 Task: Add an event with the title Project Progress Update and Evaluation, date '2024/03/08', time 8:00 AM to 10:00 AMand add a description: A lunch and learn session is a unique professional development opportunity where employees gather during their lunch break to learn and engage in educational activities. It combines the convenience of a mealtime with valuable learning experiences, creating a relaxed and interactive environment for knowledge sharing and skill enhancement._x000D_
_x000D_
, put the event into Yellow category . Add location for the event as: 987 Piazza Navona, Rome, Italy, logged in from the account softage.5@softage.netand send the event invitation to softage.3@softage.net and softage.1@softage.net. Set a reminder for the event 2 hour before
Action: Mouse moved to (104, 145)
Screenshot: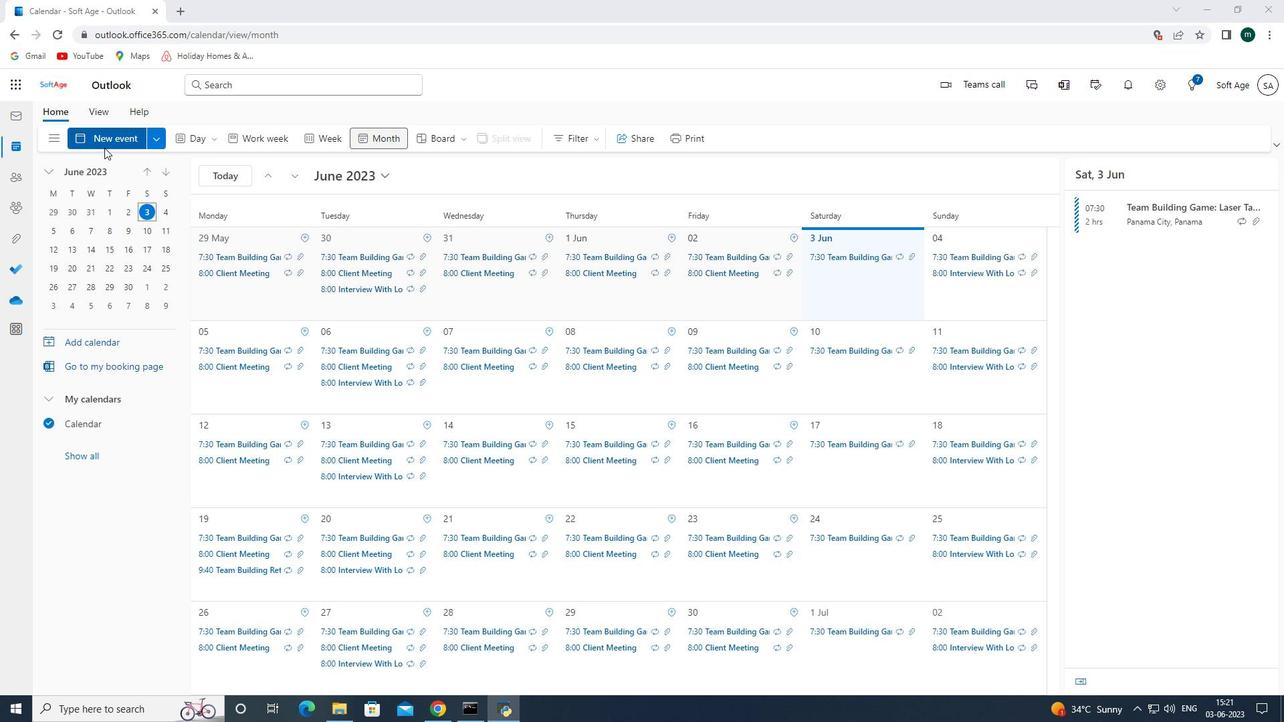 
Action: Mouse pressed left at (104, 145)
Screenshot: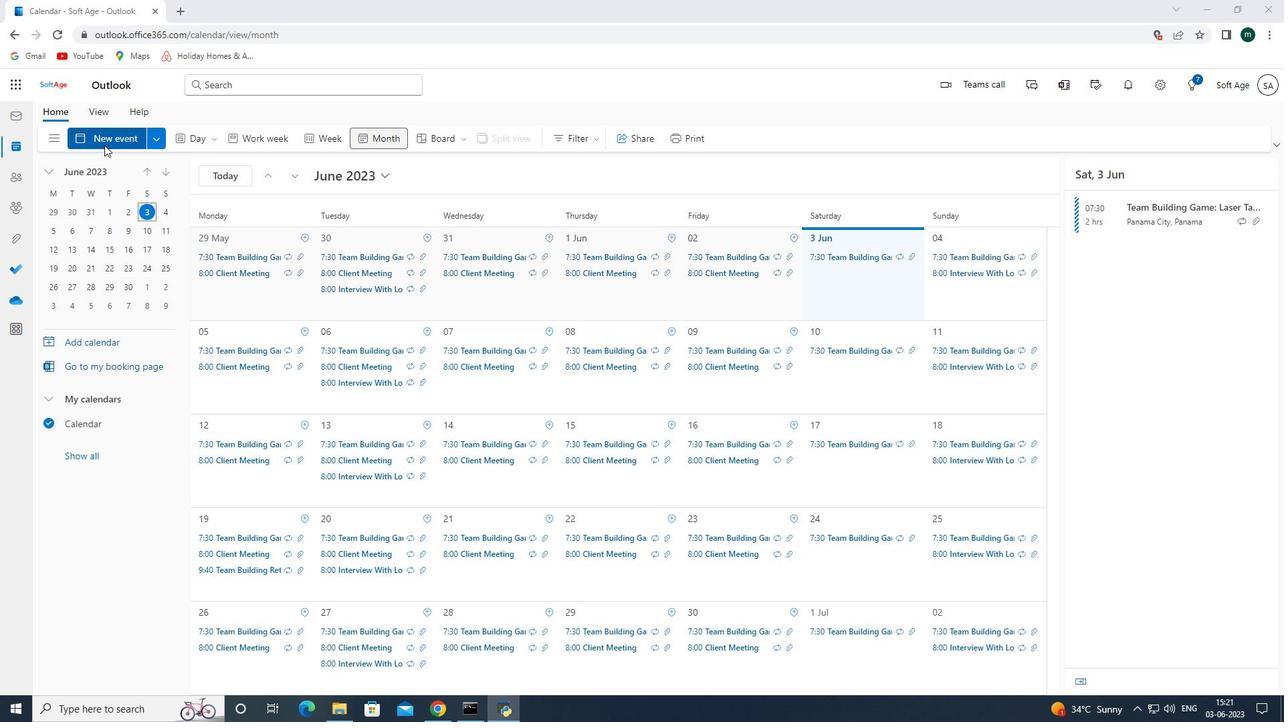 
Action: Mouse moved to (436, 220)
Screenshot: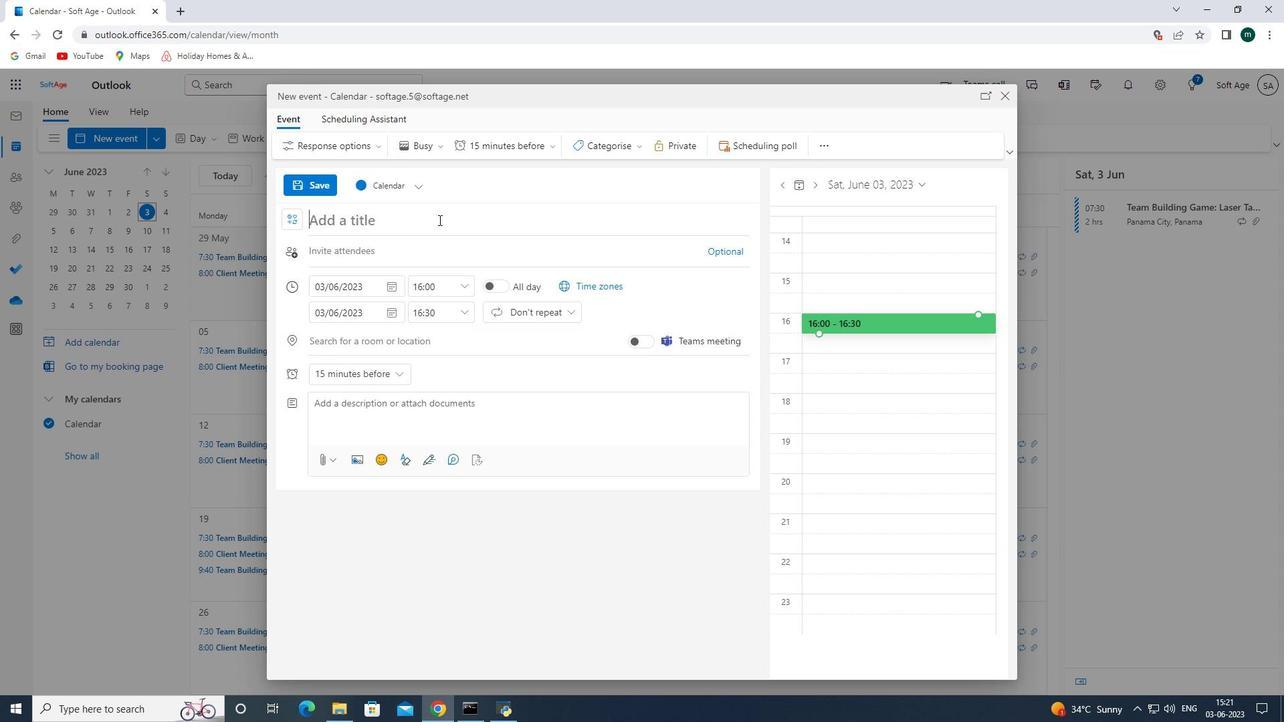 
Action: Mouse pressed left at (436, 220)
Screenshot: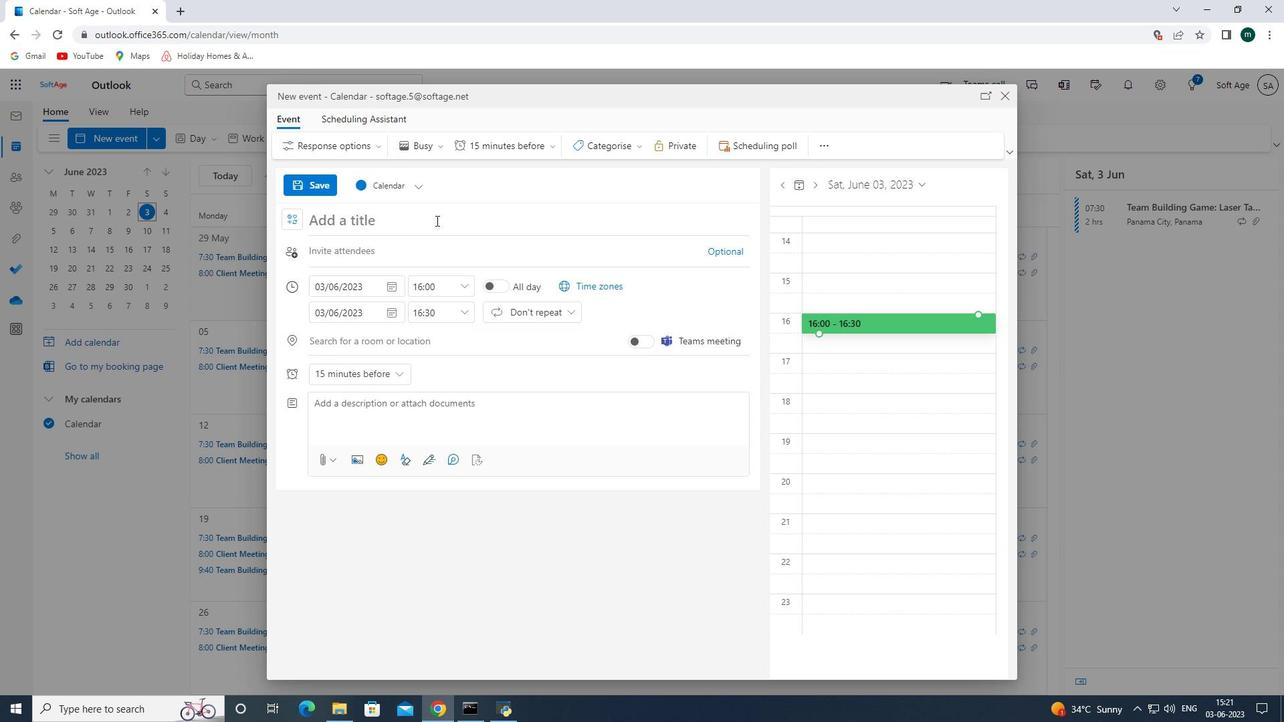 
Action: Key pressed <Key.shift_r><Key.shift_r><Key.shift_r><Key.shift_r><Key.shift_r><Key.shift_r><Key.shift_r><Key.shift_r><Key.shift_r><Key.shift_r><Key.shift_r><Key.shift_r><Key.shift_r>Project<Key.space><Key.shift><Key.shift><Key.shift><Key.shift><Key.shift><Key.shift><Key.shift><Key.shift>Progress<Key.space><Key.shift><Key.shift><Key.shift><Key.shift><Key.shift><Key.shift><Key.shift><Key.shift><Key.shift><Key.shift><Key.shift><Key.shift><Key.shift><Key.shift><Key.shift><Key.shift><Key.shift><Key.shift><Key.shift><Key.shift>Update<Key.space>and<Key.space><Key.shift><Key.shift><Key.shift><Key.shift><Key.shift><Key.shift><Key.shift><Key.shift><Key.shift><Key.shift><Key.shift><Key.shift><Key.shift><Key.shift><Key.shift><Key.shift><Key.shift><Key.shift><Key.shift><Key.shift><Key.shift><Key.shift><Key.shift><Key.shift><Key.shift><Key.shift><Key.shift><Key.shift><Key.shift><Key.shift><Key.shift><Key.shift><Key.shift><Key.shift><Key.shift><Key.shift><Key.shift><Key.shift><Key.shift><Key.shift><Key.shift><Key.shift><Key.shift><Key.shift><Key.shift><Key.shift><Key.shift><Key.shift><Key.shift><Key.shift><Key.shift><Key.shift><Key.shift><Key.shift><Key.shift><Key.shift><Key.shift><Key.shift>Evaluation<Key.space>
Screenshot: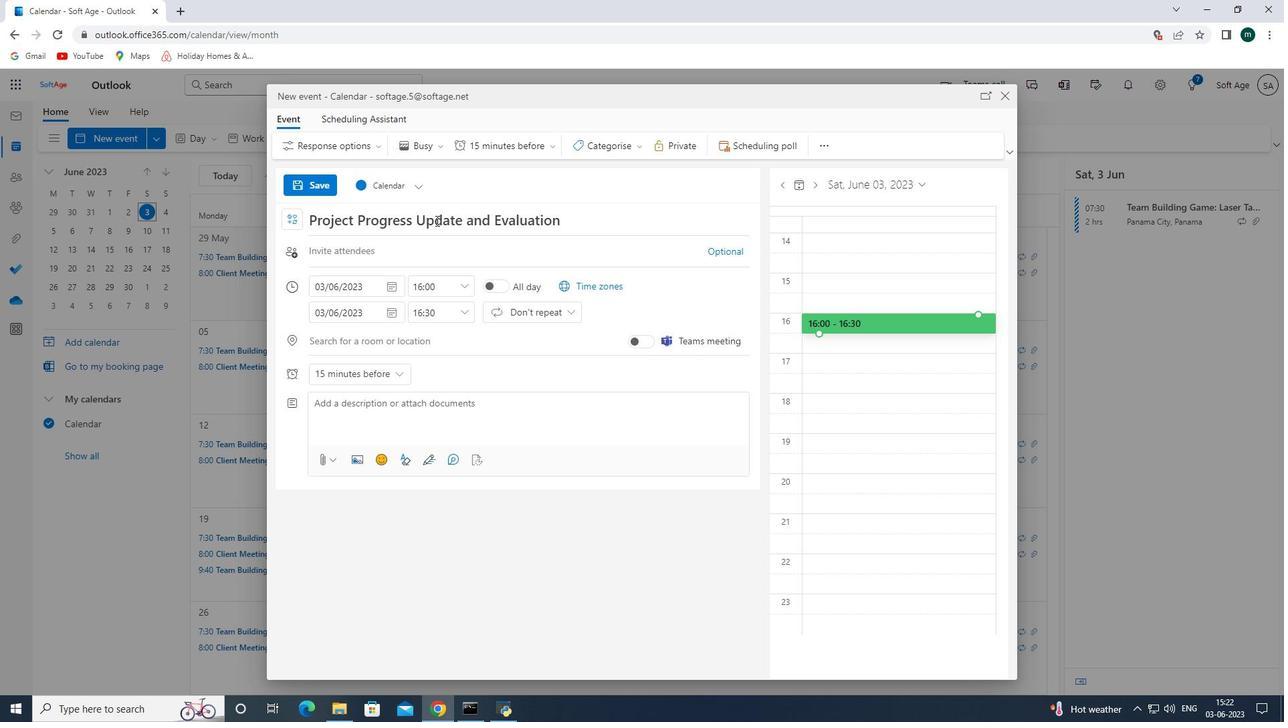 
Action: Mouse moved to (371, 398)
Screenshot: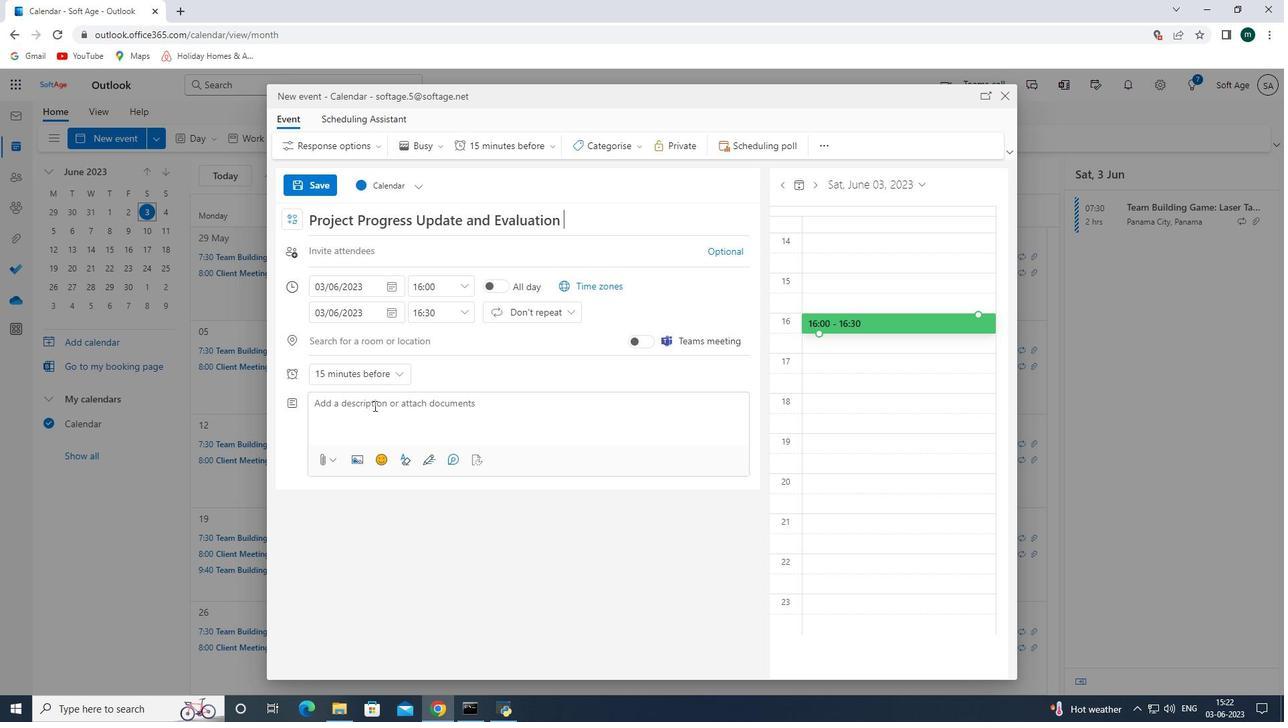 
Action: Mouse pressed left at (371, 398)
Screenshot: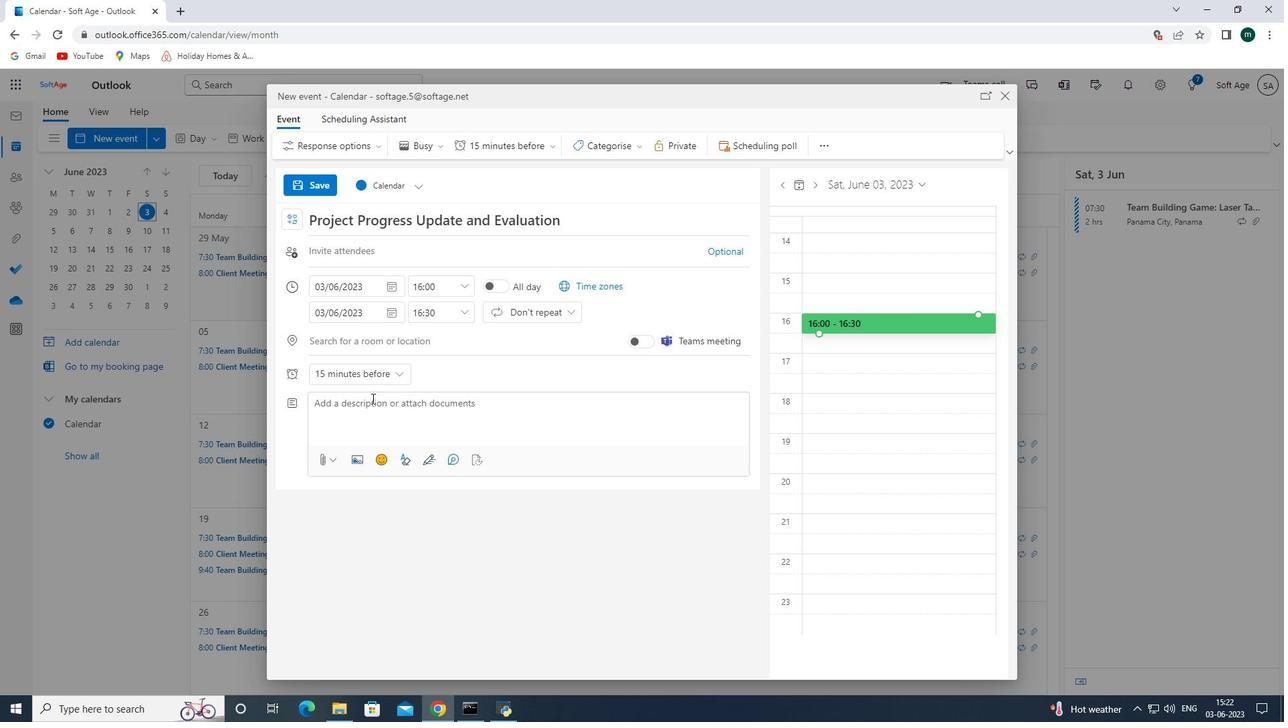 
Action: Mouse moved to (392, 289)
Screenshot: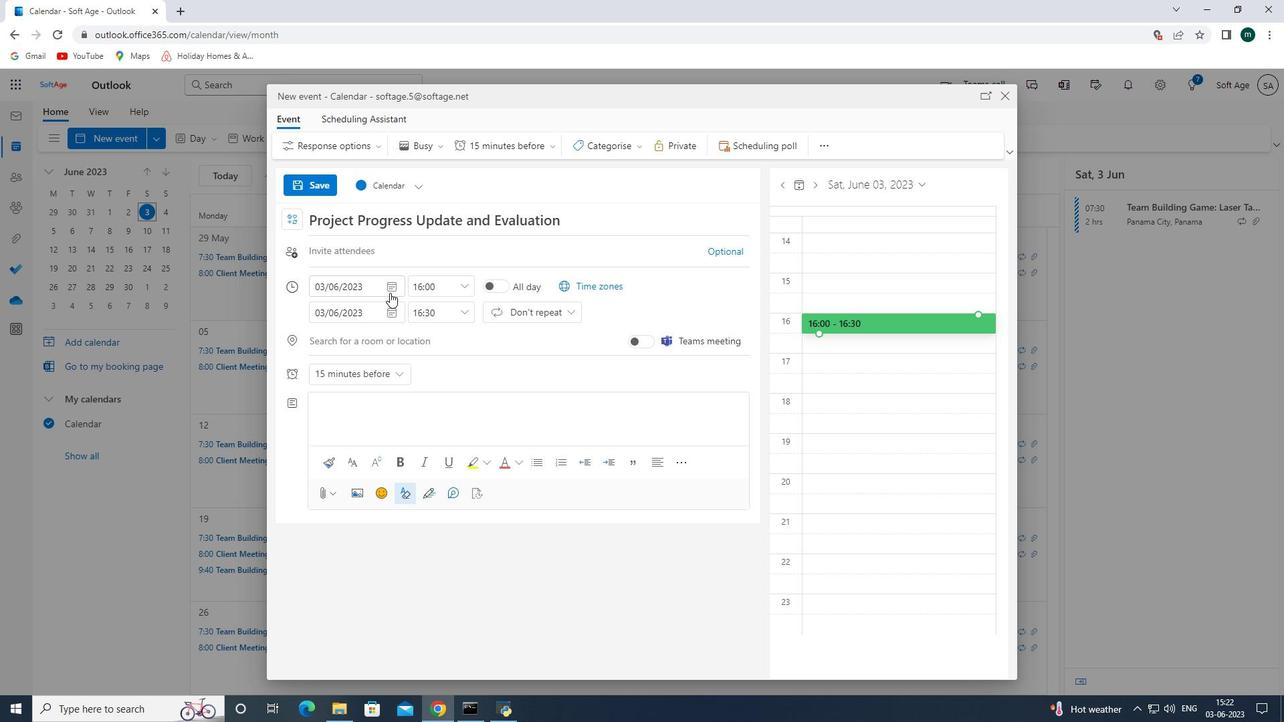 
Action: Mouse pressed left at (392, 289)
Screenshot: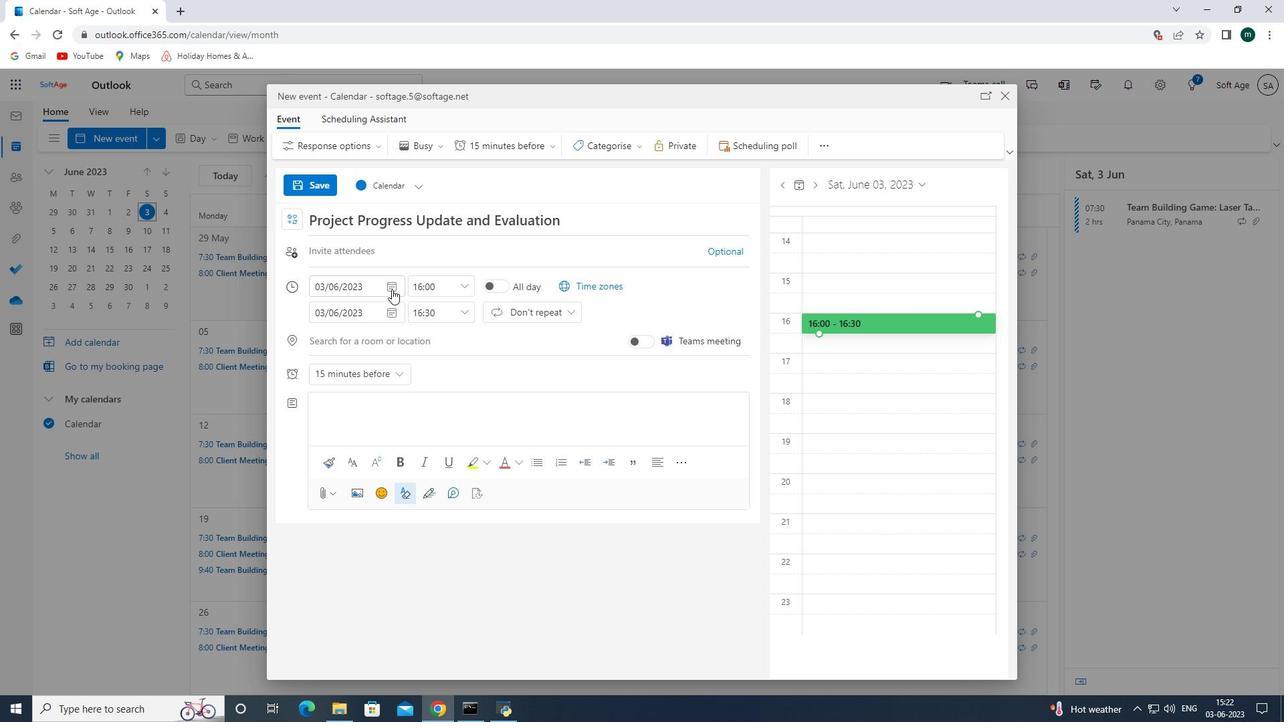 
Action: Mouse moved to (436, 310)
Screenshot: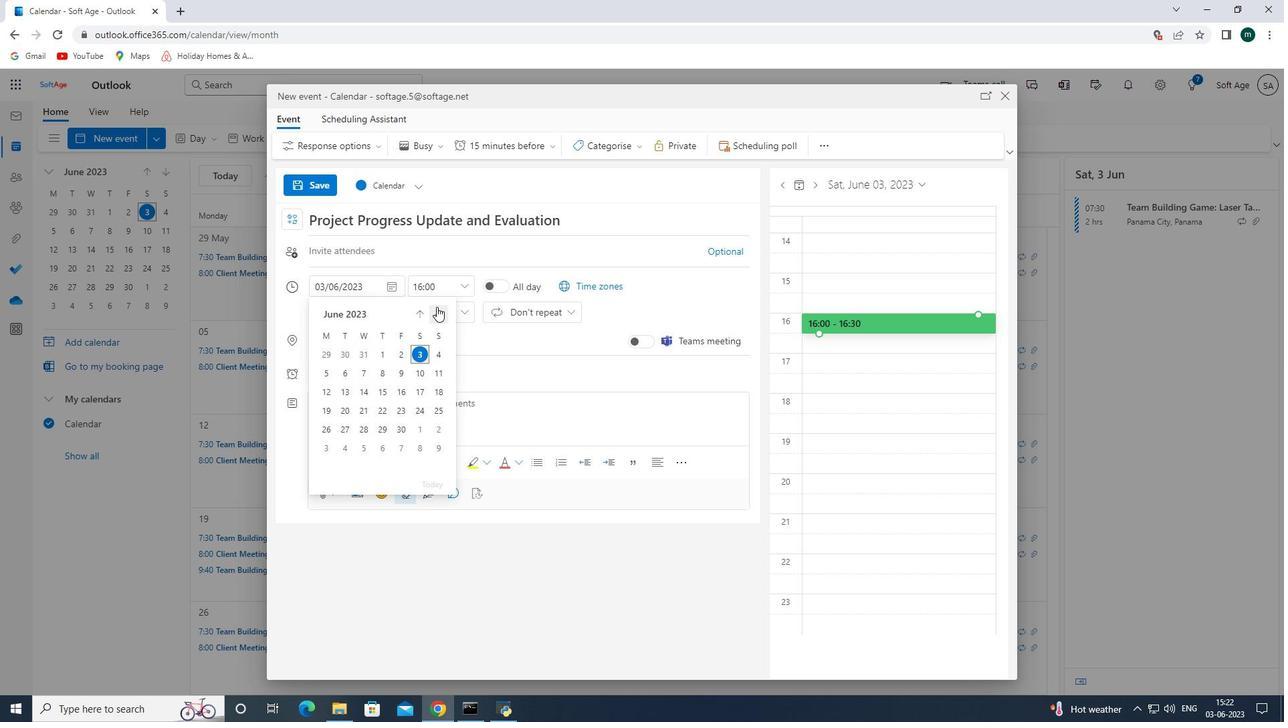 
Action: Mouse pressed left at (436, 310)
Screenshot: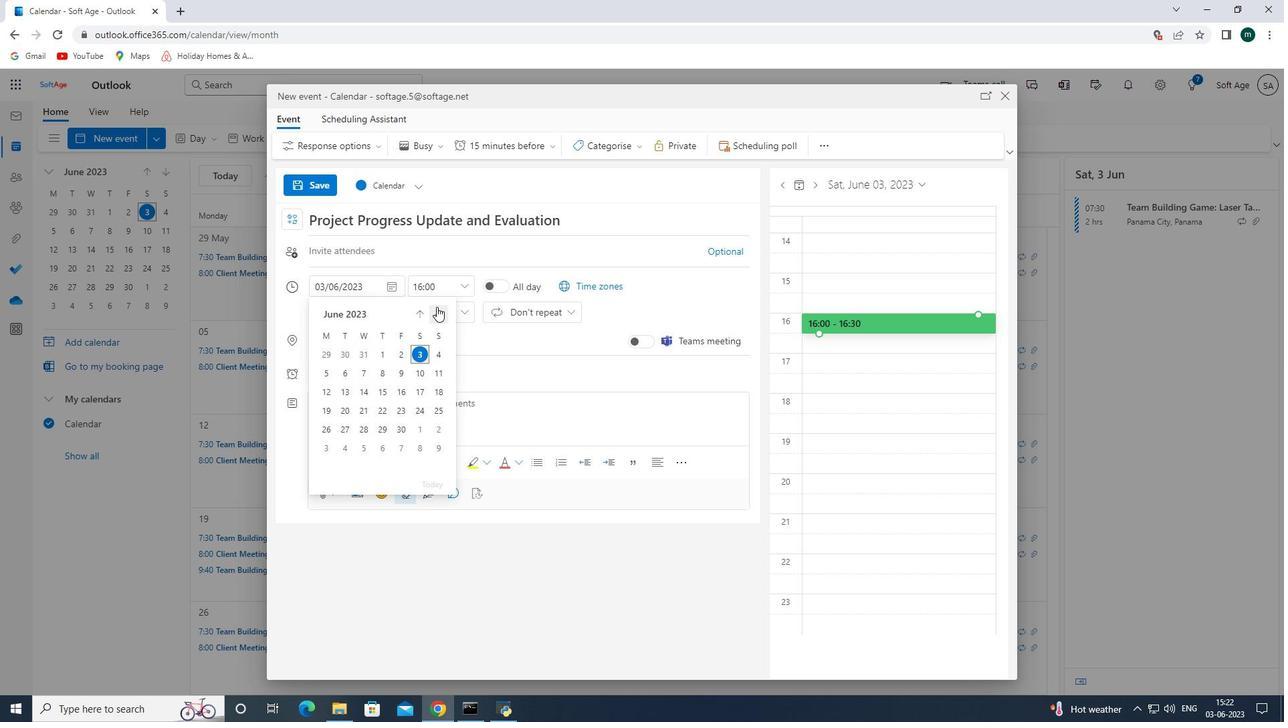 
Action: Mouse moved to (436, 310)
Screenshot: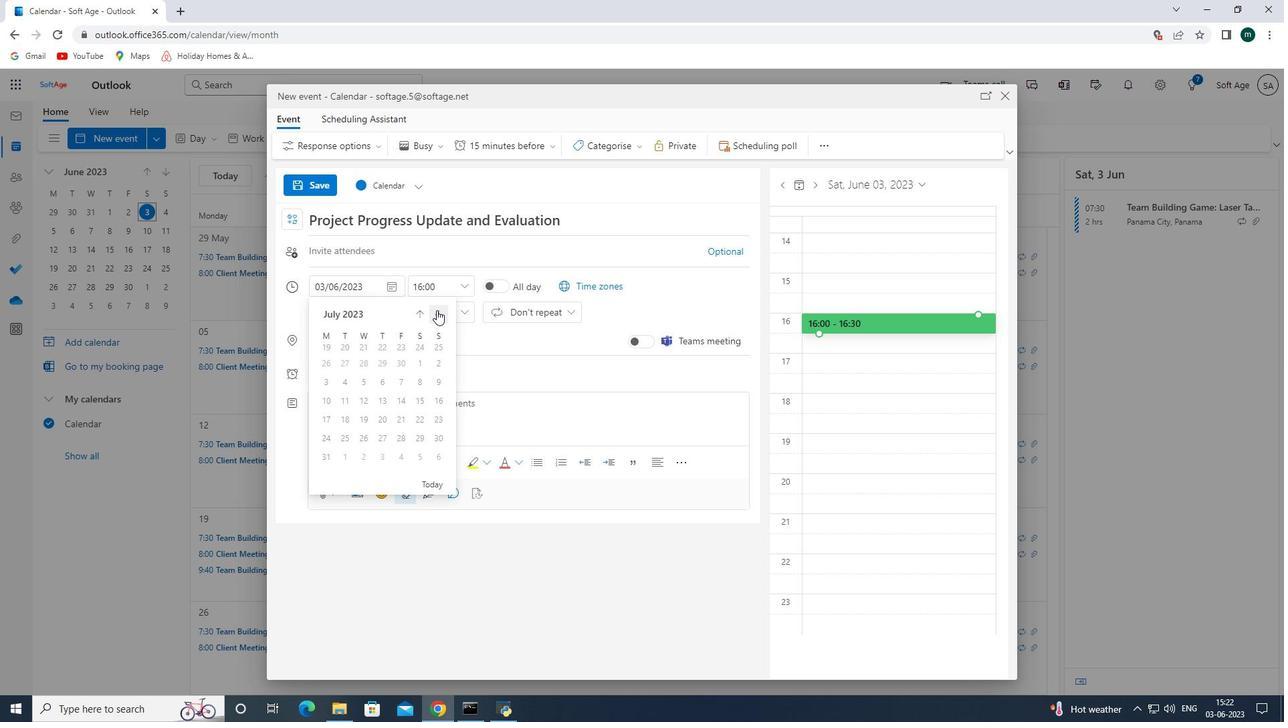 
Action: Mouse pressed left at (436, 310)
Screenshot: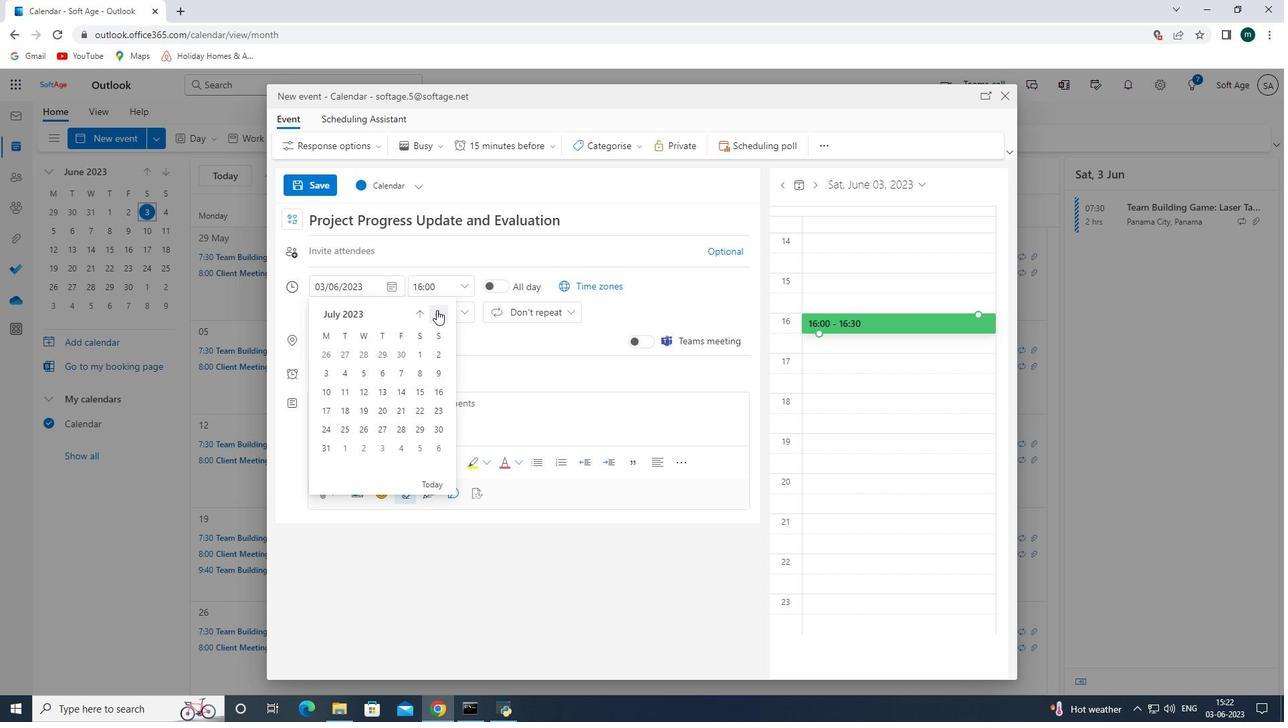 
Action: Mouse pressed left at (436, 310)
Screenshot: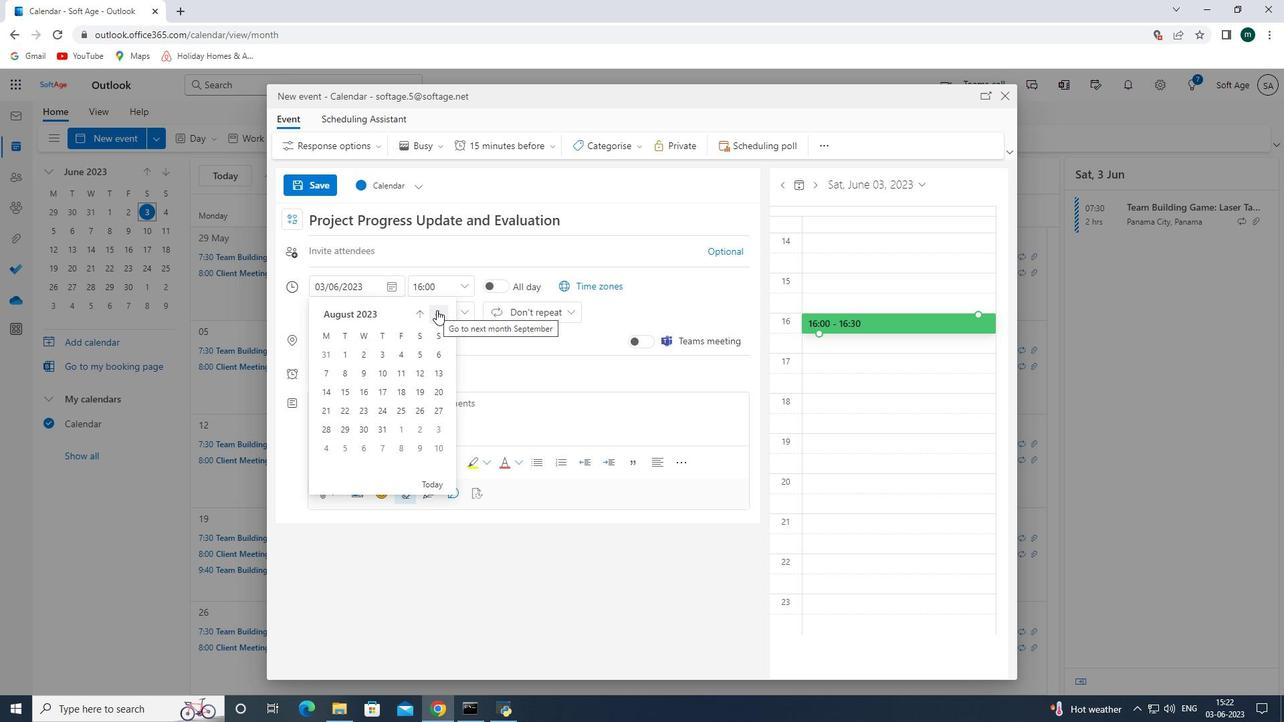 
Action: Mouse pressed left at (436, 310)
Screenshot: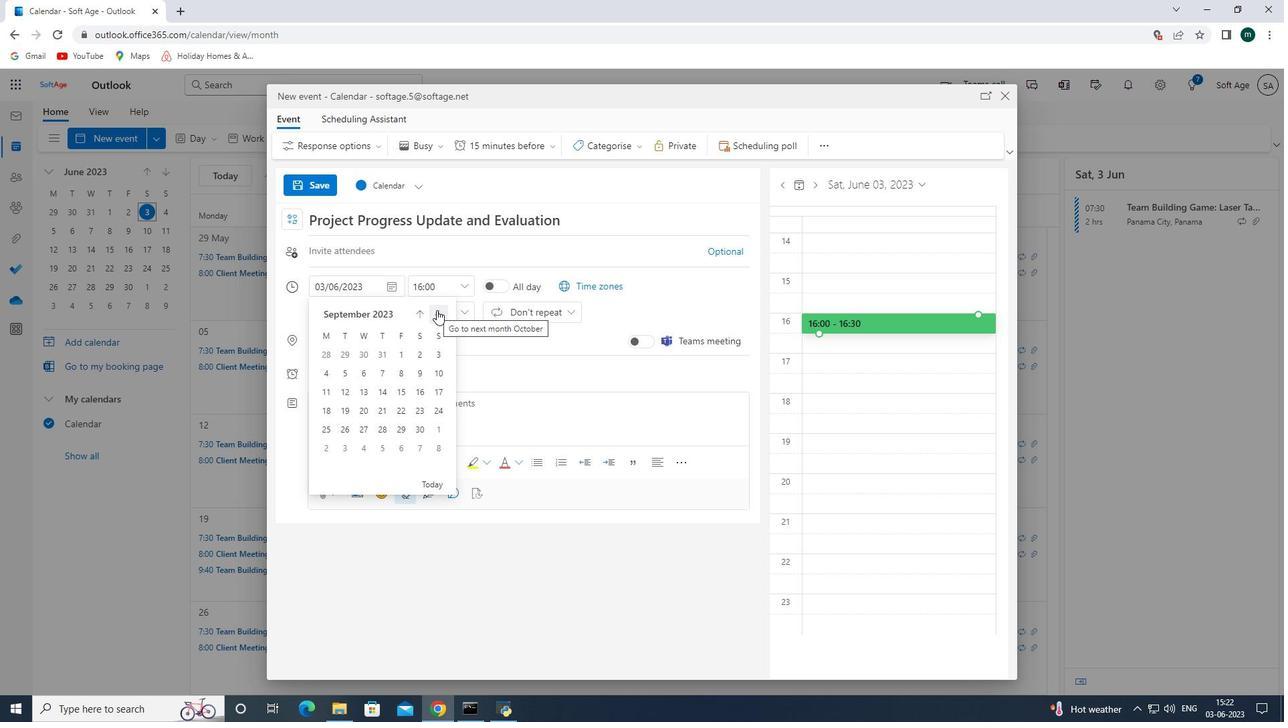 
Action: Mouse pressed left at (436, 310)
Screenshot: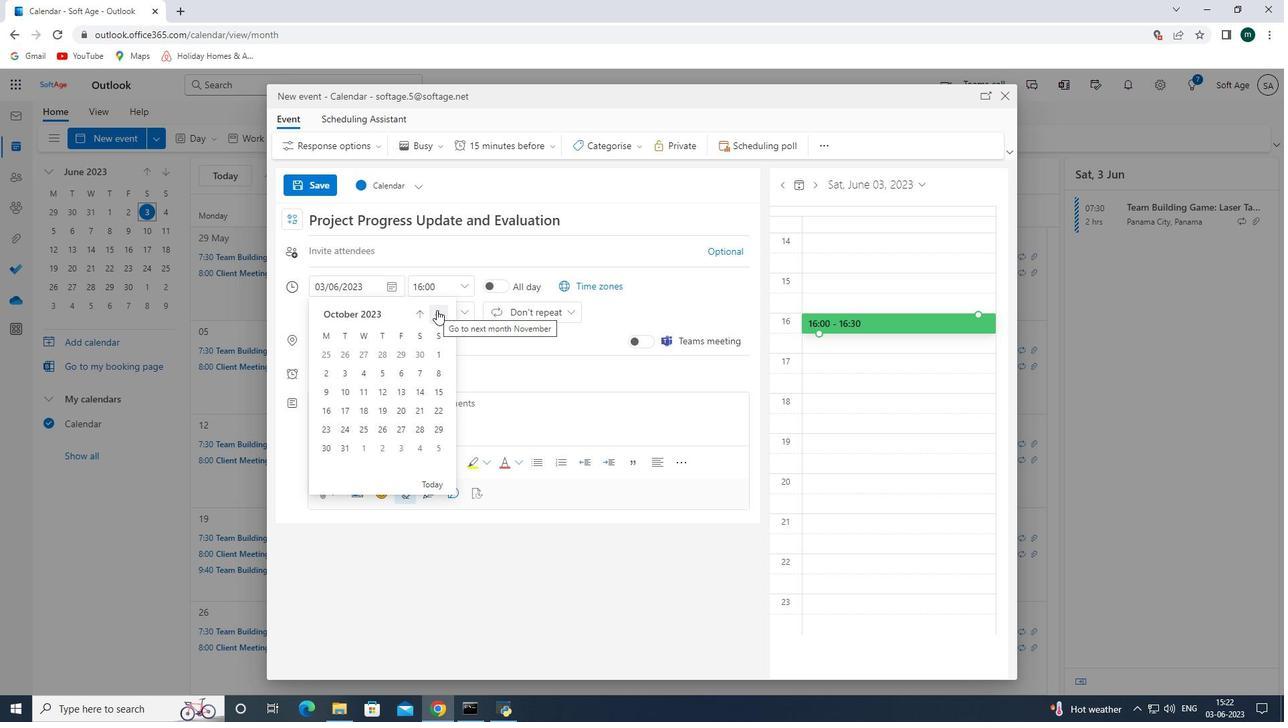 
Action: Mouse pressed left at (436, 310)
Screenshot: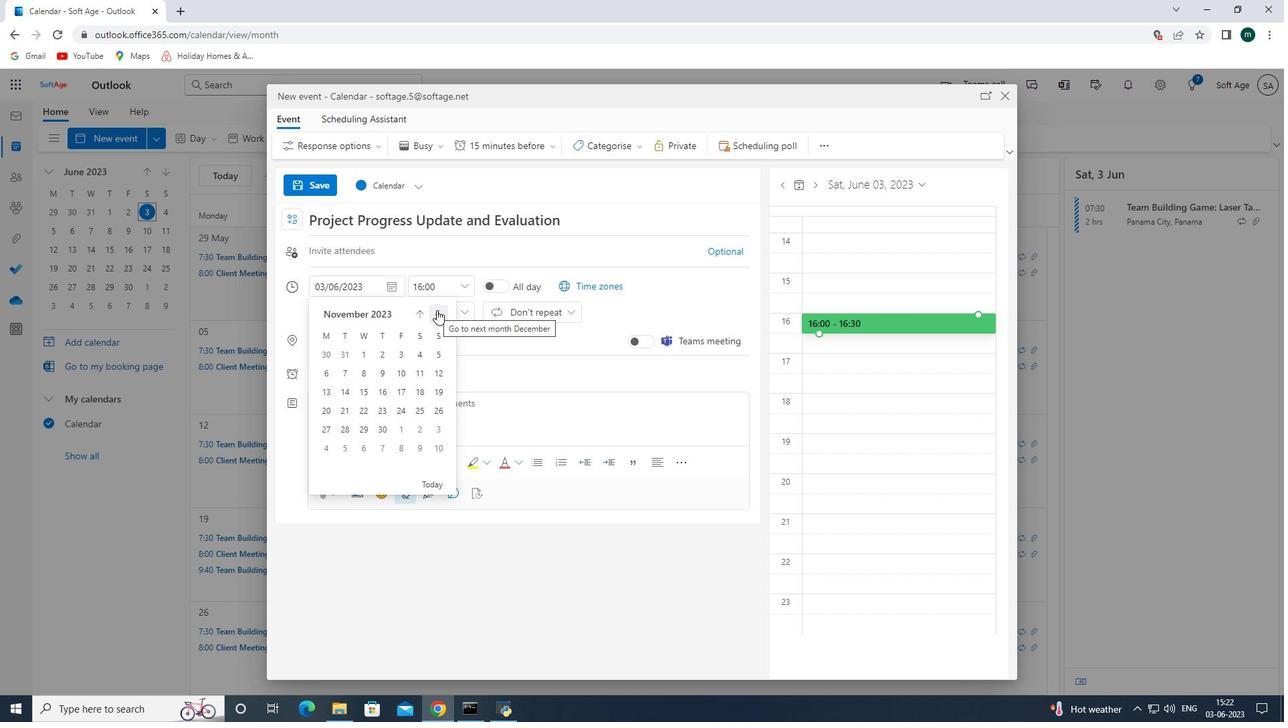 
Action: Mouse pressed left at (436, 310)
Screenshot: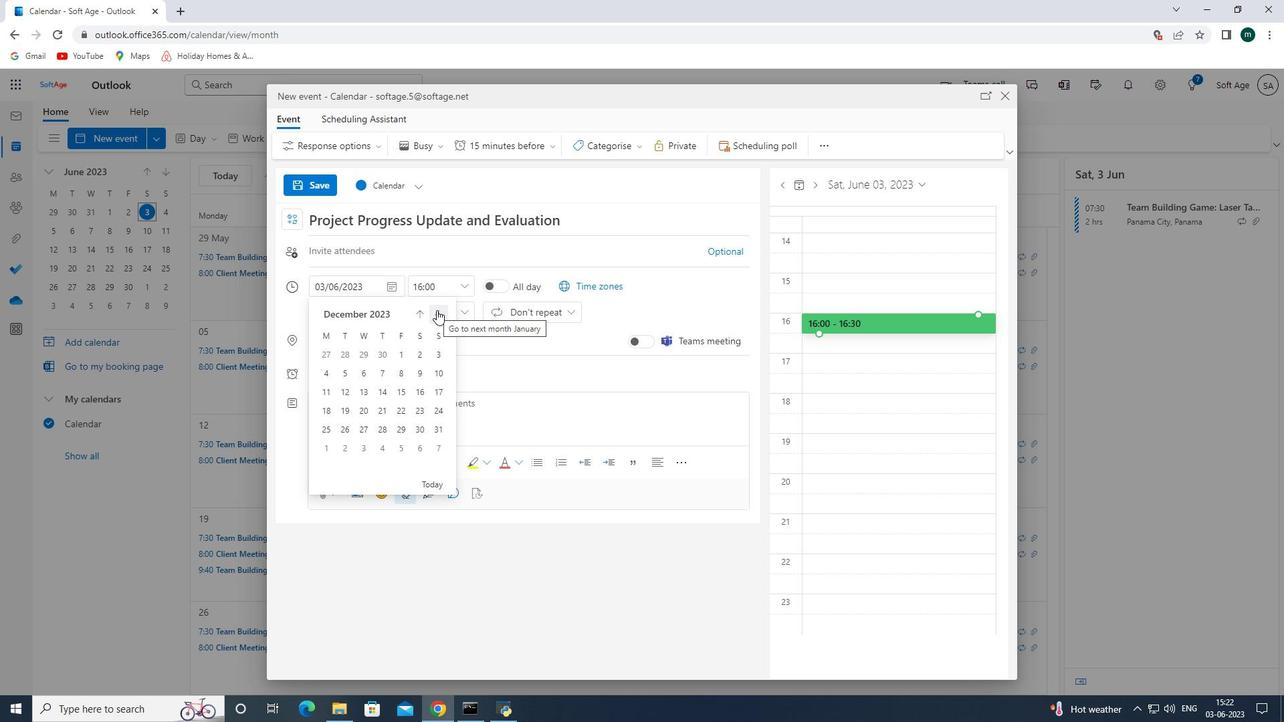 
Action: Mouse pressed left at (436, 310)
Screenshot: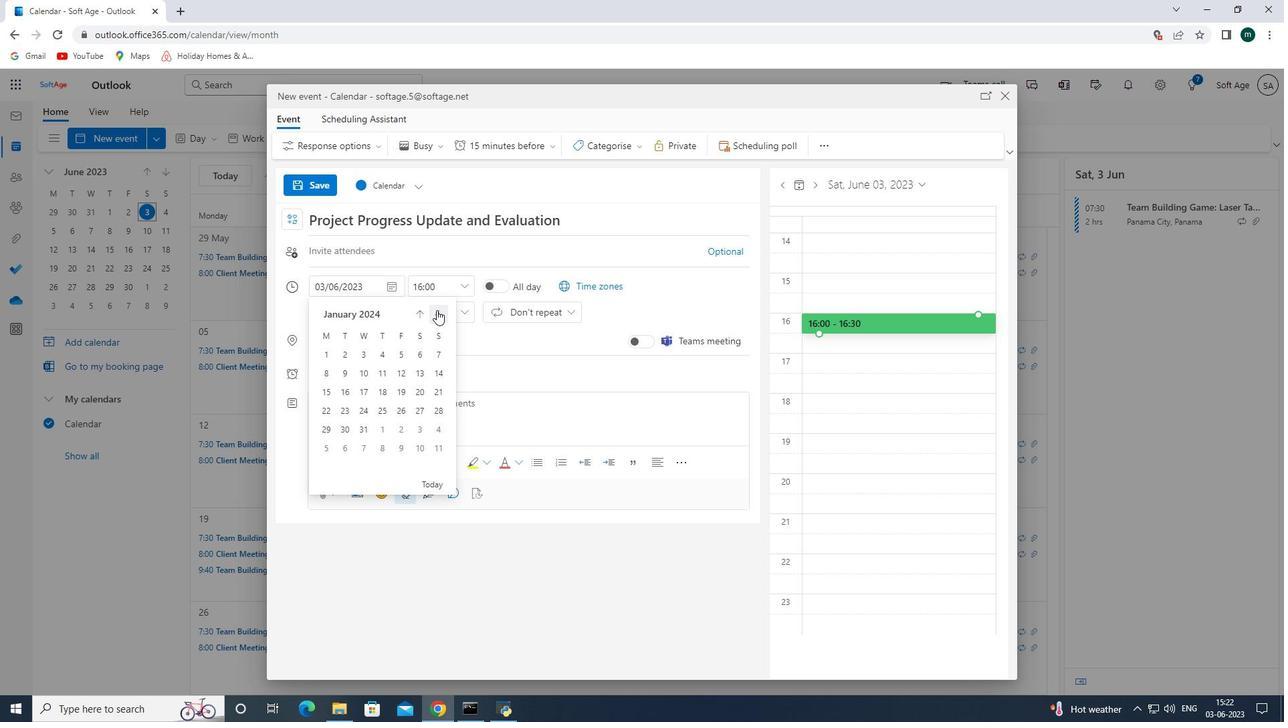 
Action: Mouse pressed left at (436, 310)
Screenshot: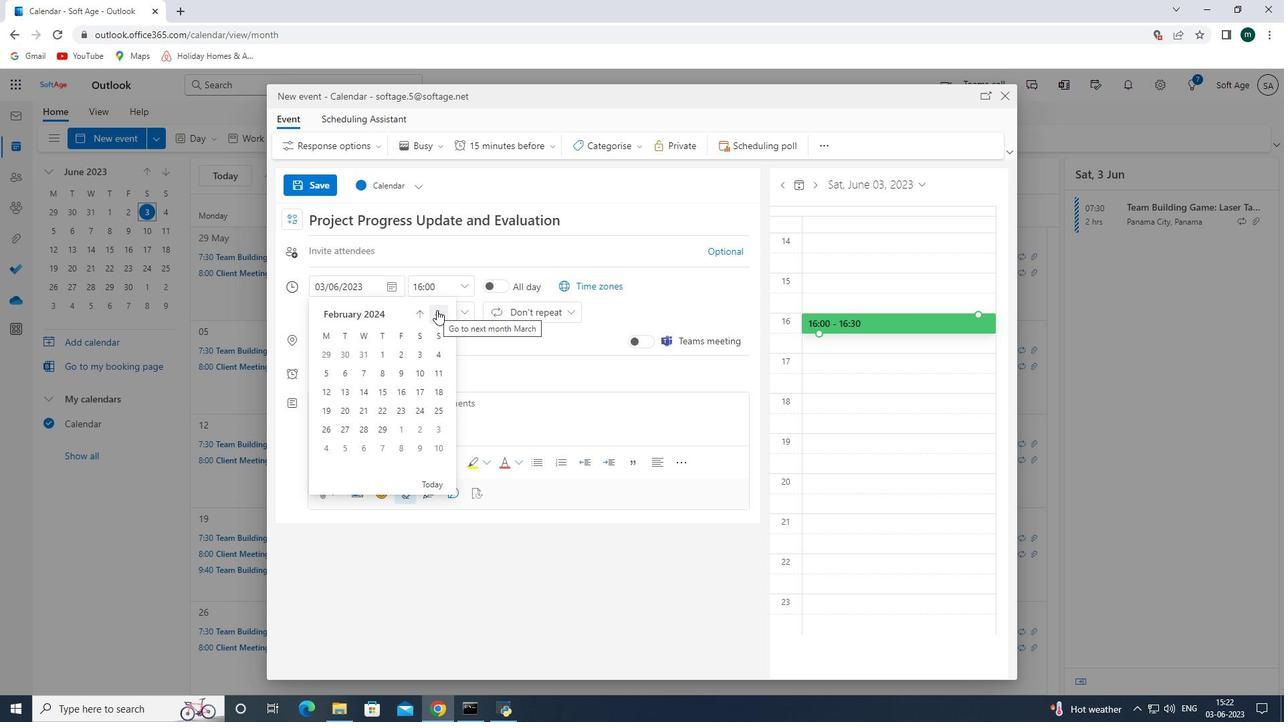 
Action: Mouse moved to (396, 375)
Screenshot: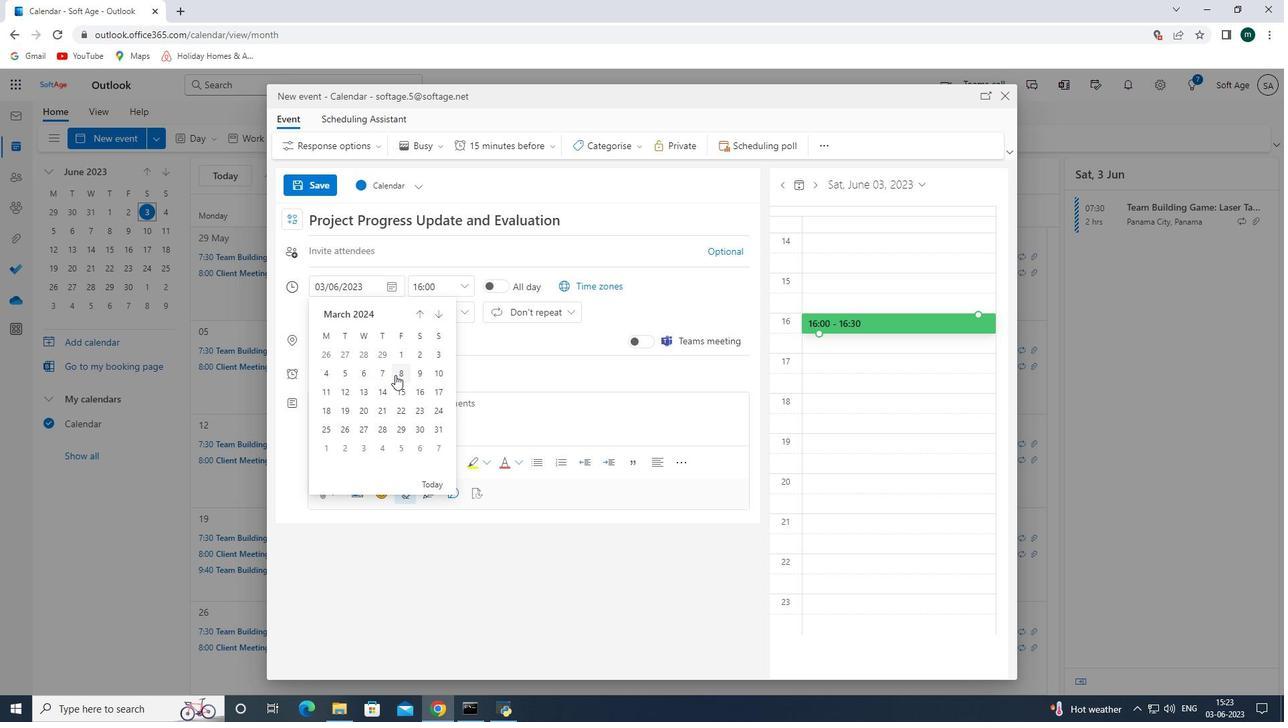 
Action: Mouse pressed left at (396, 375)
Screenshot: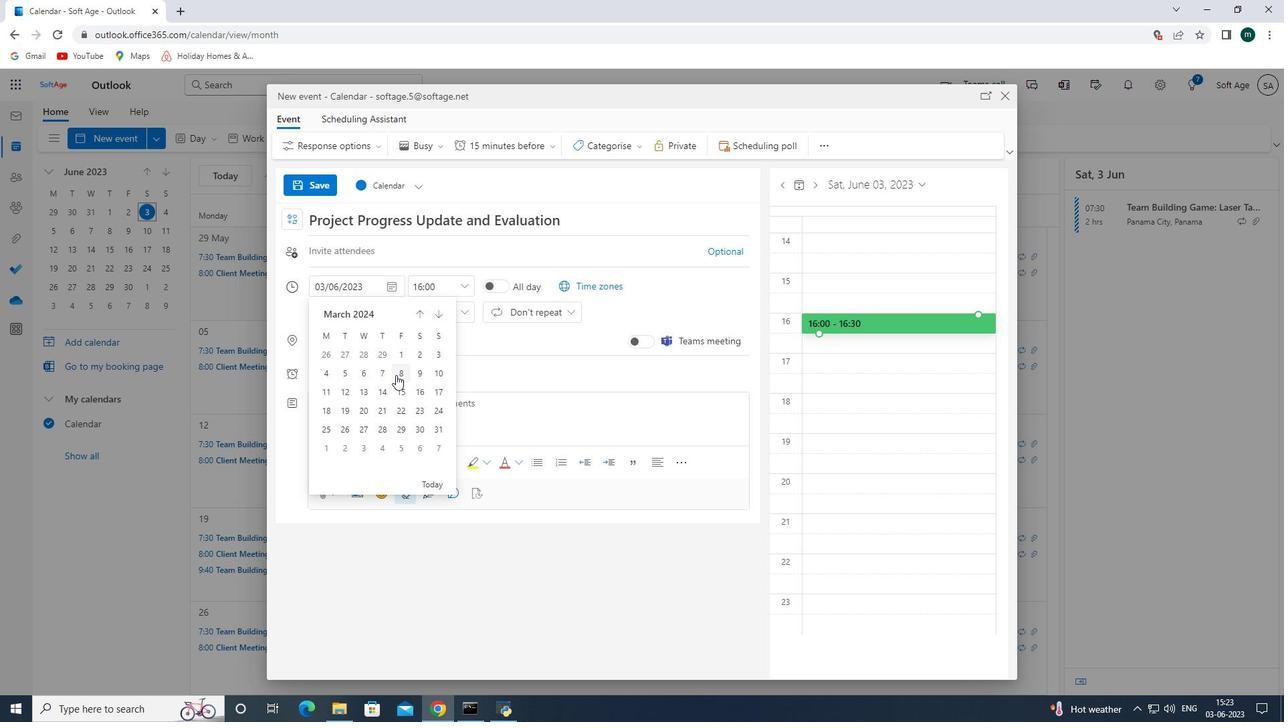 
Action: Mouse moved to (465, 285)
Screenshot: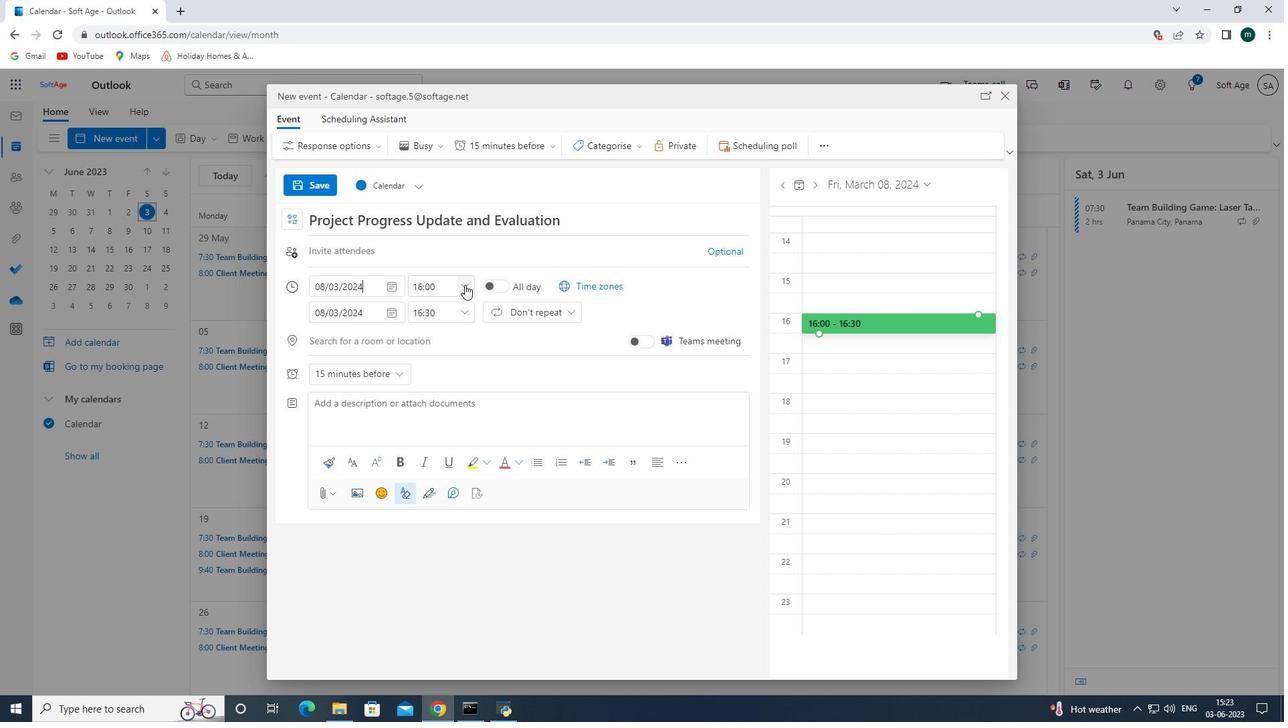 
Action: Mouse pressed left at (465, 285)
Screenshot: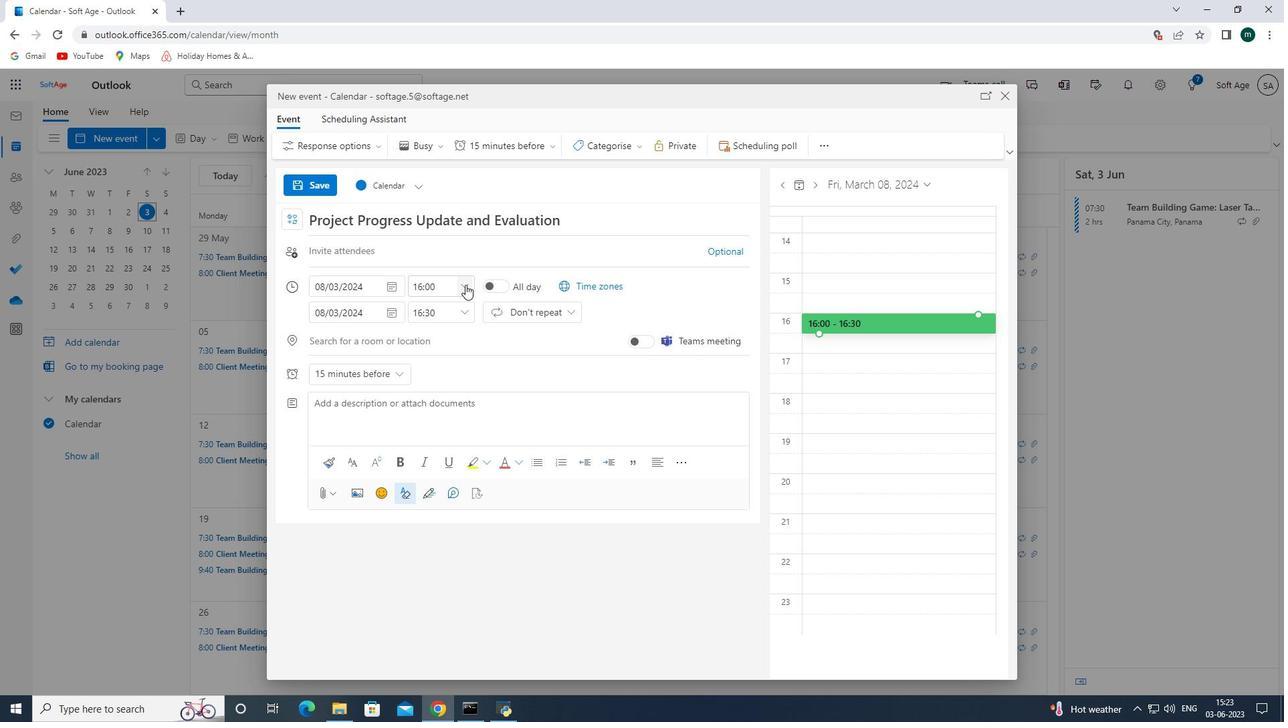 
Action: Mouse moved to (441, 324)
Screenshot: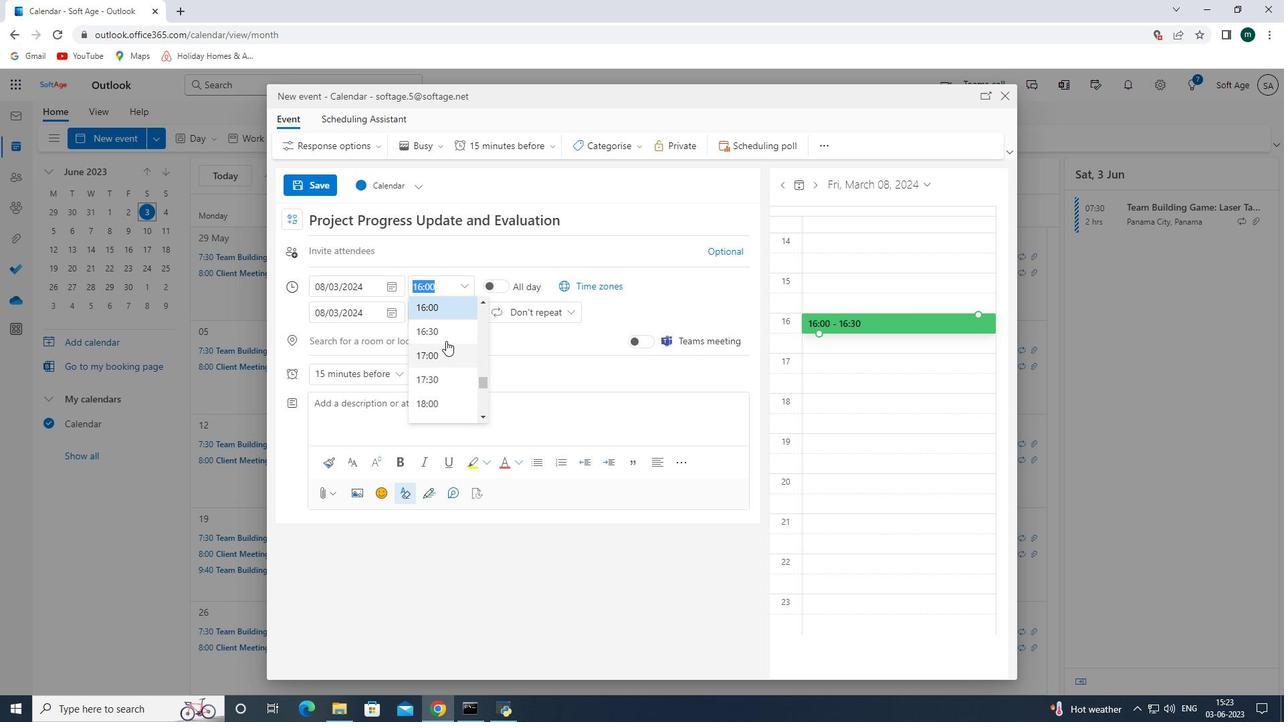 
Action: Mouse scrolled (441, 325) with delta (0, 0)
Screenshot: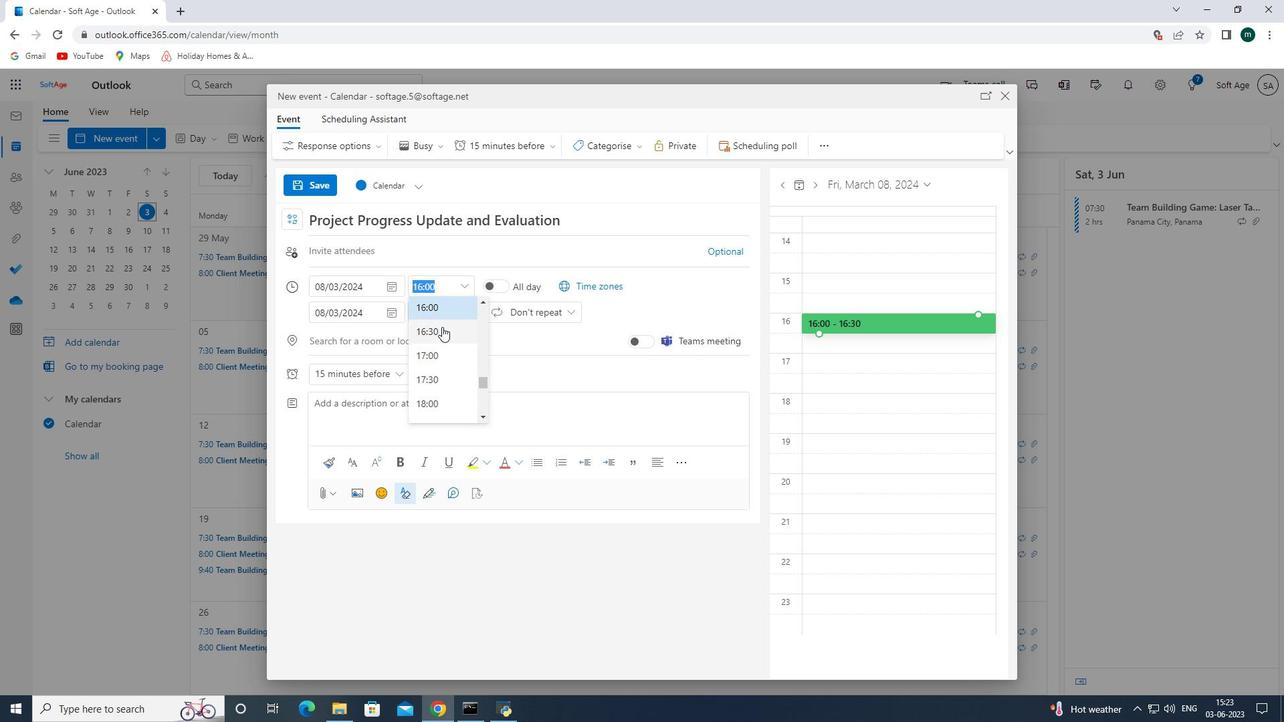 
Action: Mouse moved to (441, 324)
Screenshot: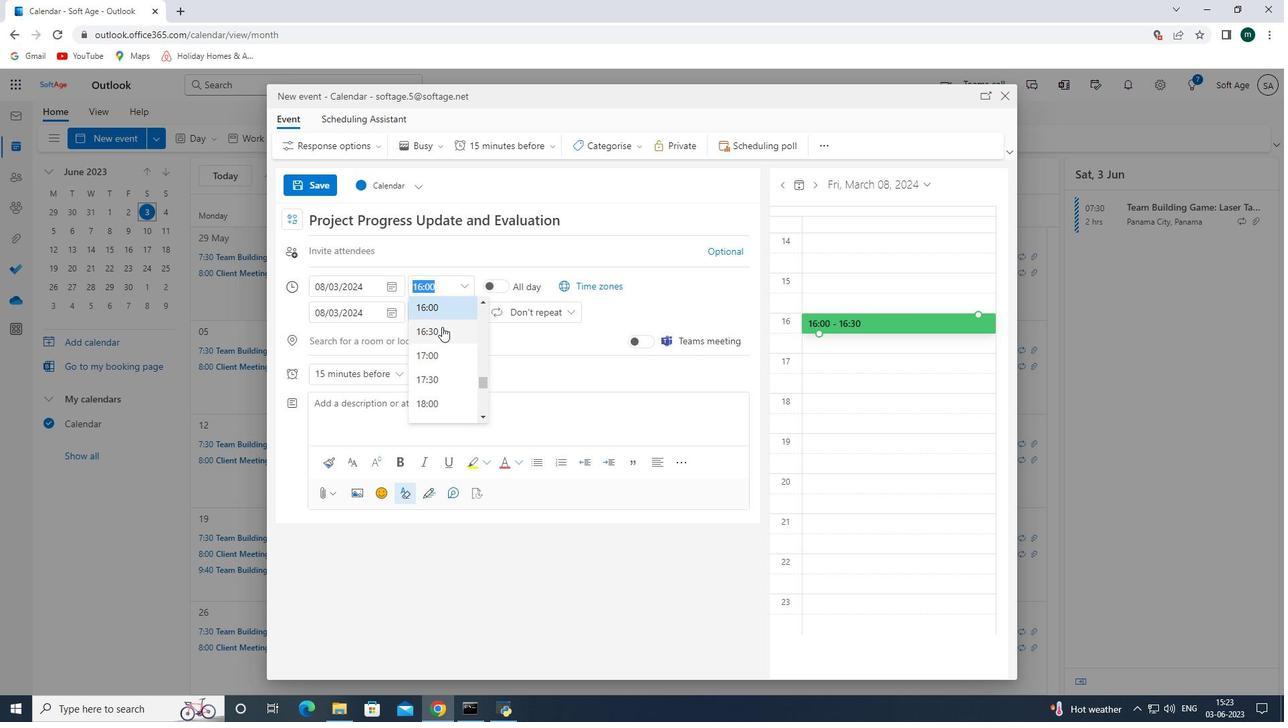 
Action: Mouse scrolled (441, 325) with delta (0, 0)
Screenshot: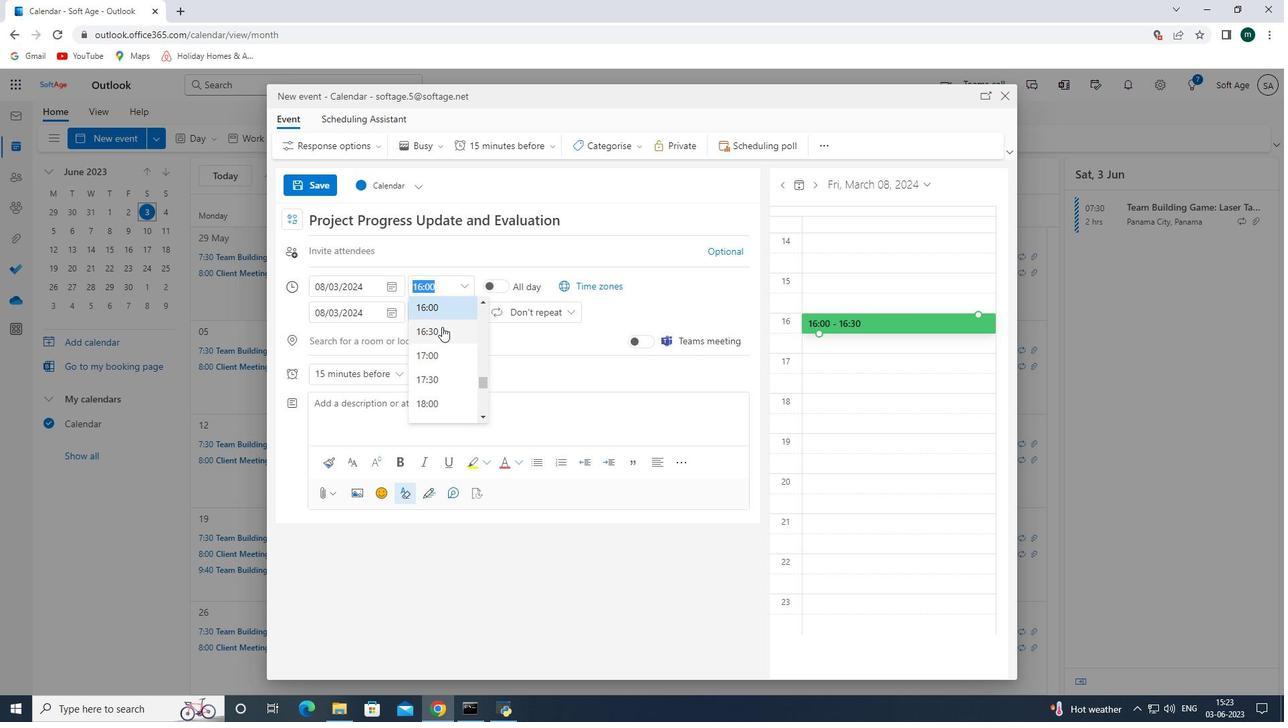 
Action: Mouse scrolled (441, 325) with delta (0, 0)
Screenshot: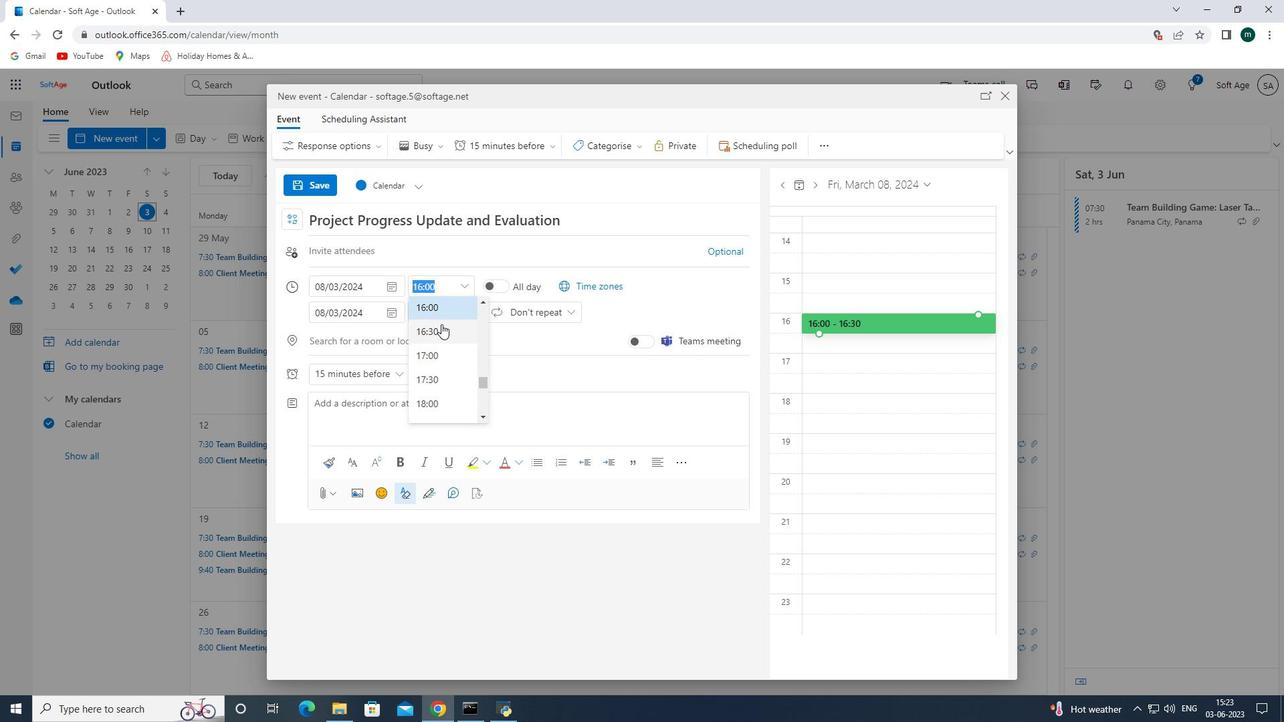 
Action: Mouse scrolled (441, 325) with delta (0, 0)
Screenshot: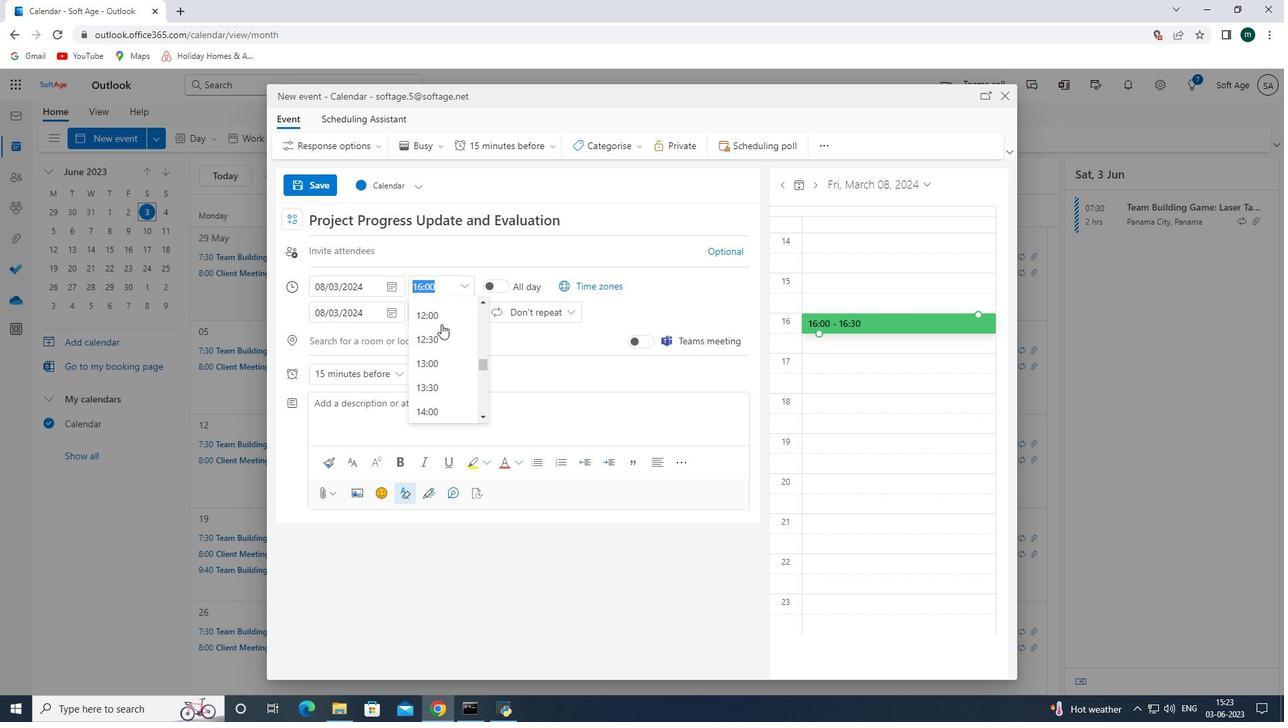 
Action: Mouse scrolled (441, 325) with delta (0, 0)
Screenshot: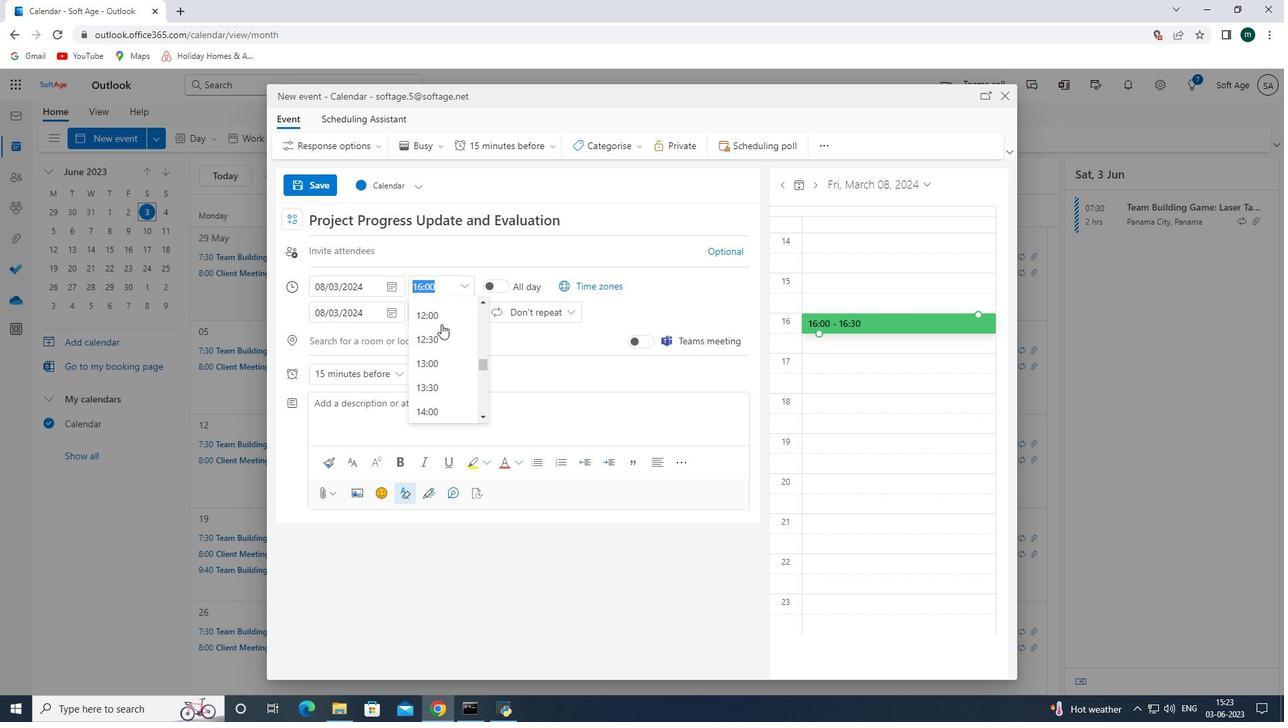 
Action: Mouse moved to (442, 317)
Screenshot: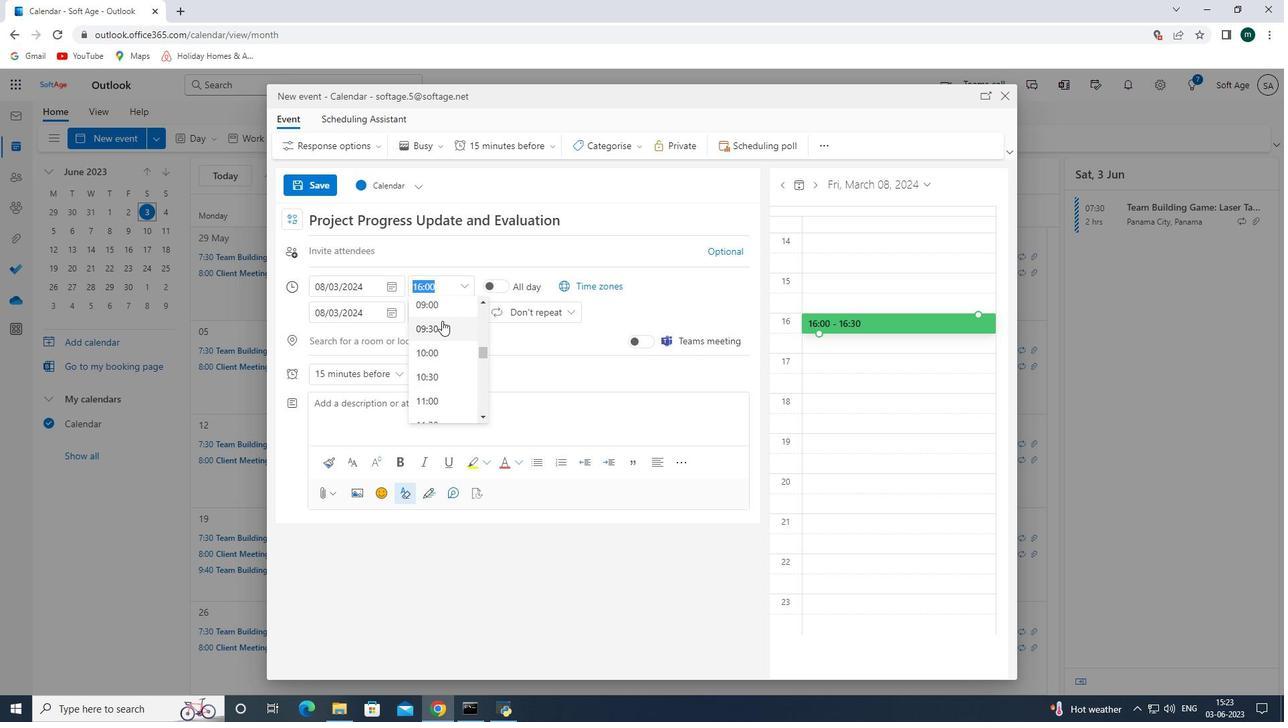 
Action: Mouse scrolled (442, 317) with delta (0, 0)
Screenshot: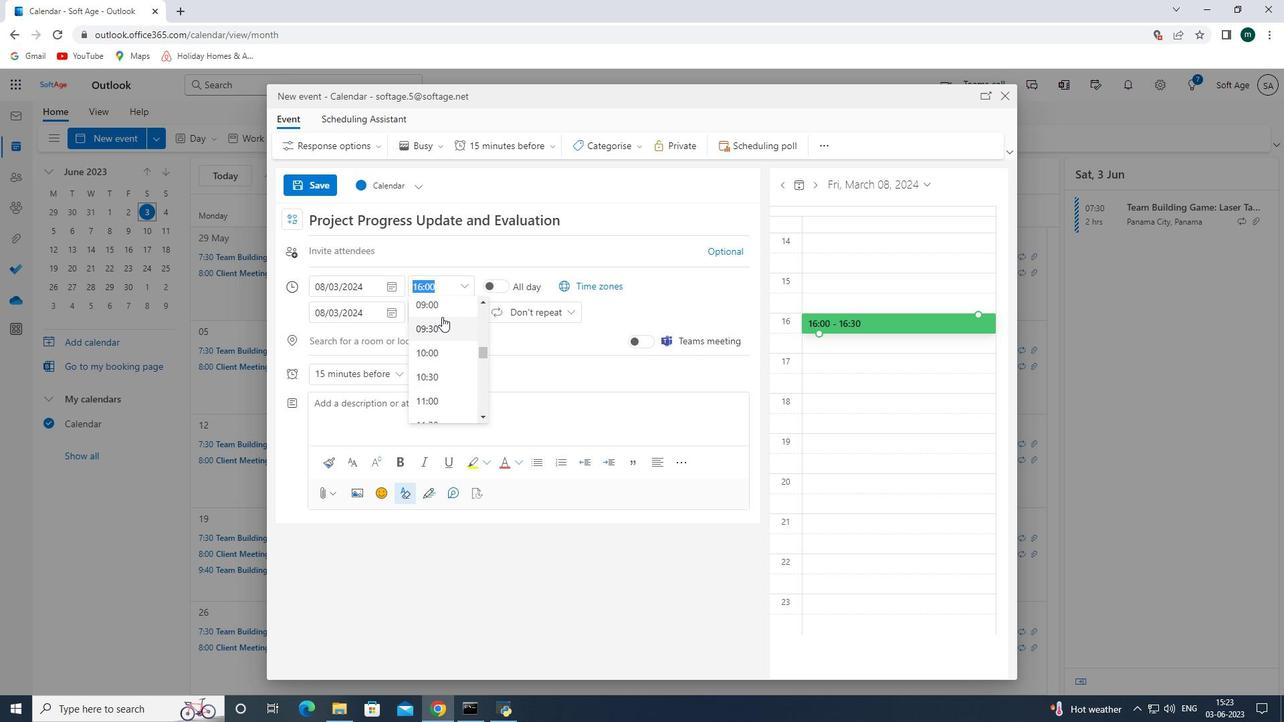 
Action: Mouse moved to (448, 327)
Screenshot: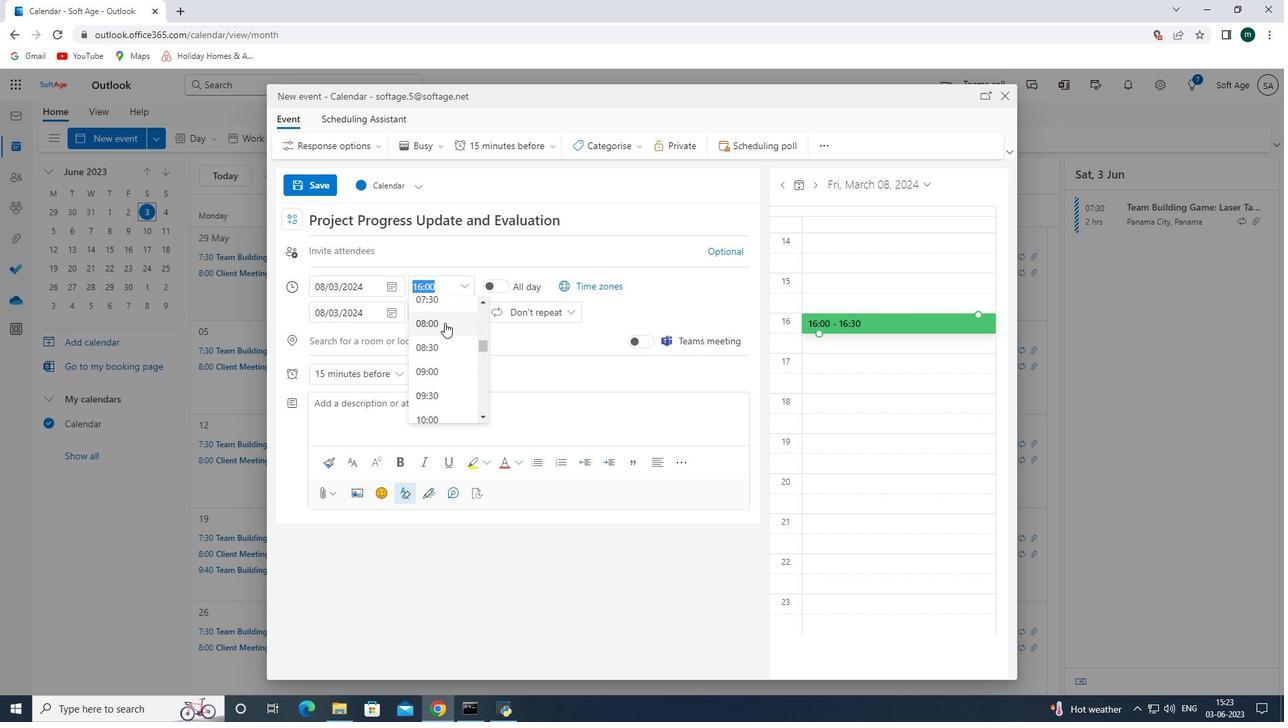 
Action: Mouse pressed left at (448, 327)
Screenshot: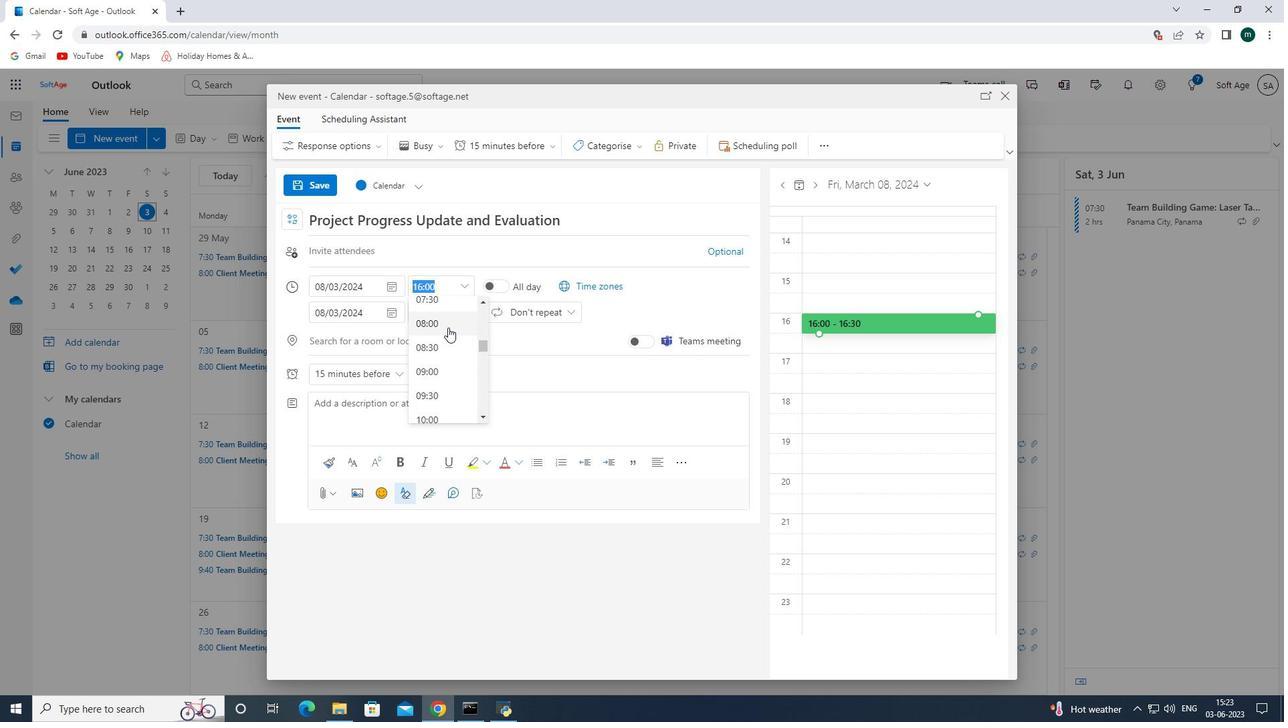 
Action: Mouse moved to (464, 313)
Screenshot: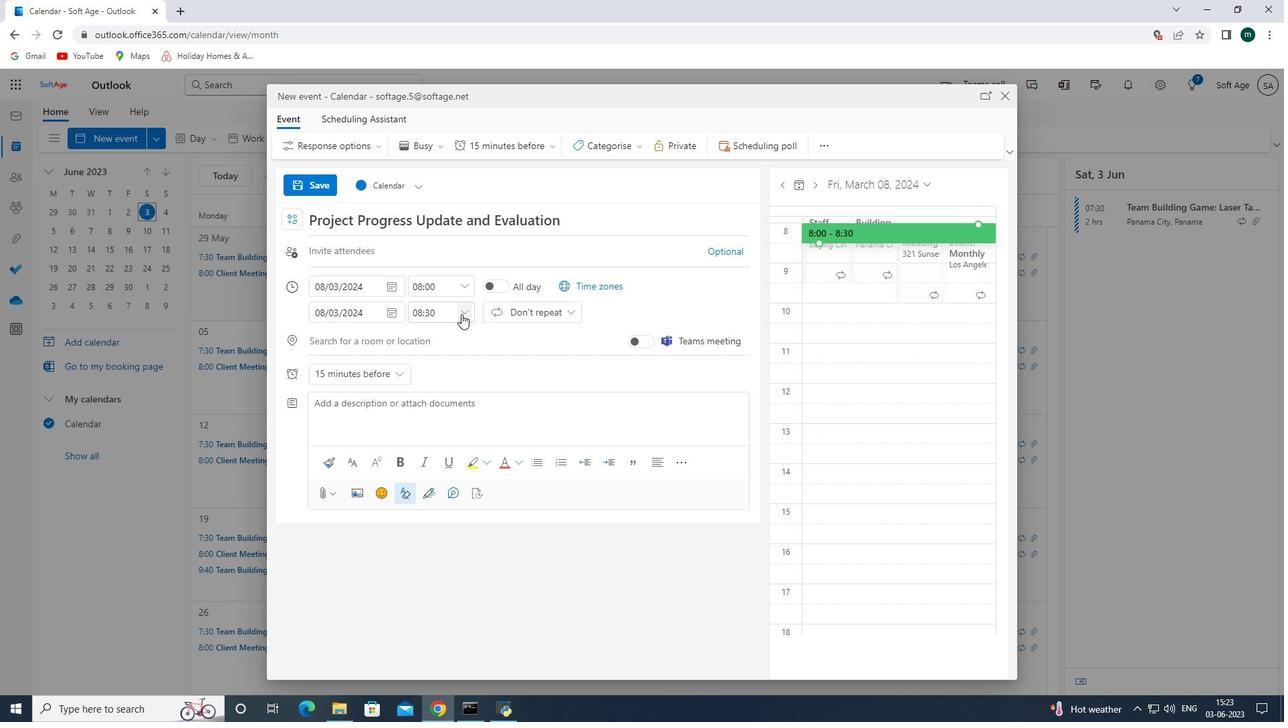 
Action: Mouse pressed left at (464, 313)
Screenshot: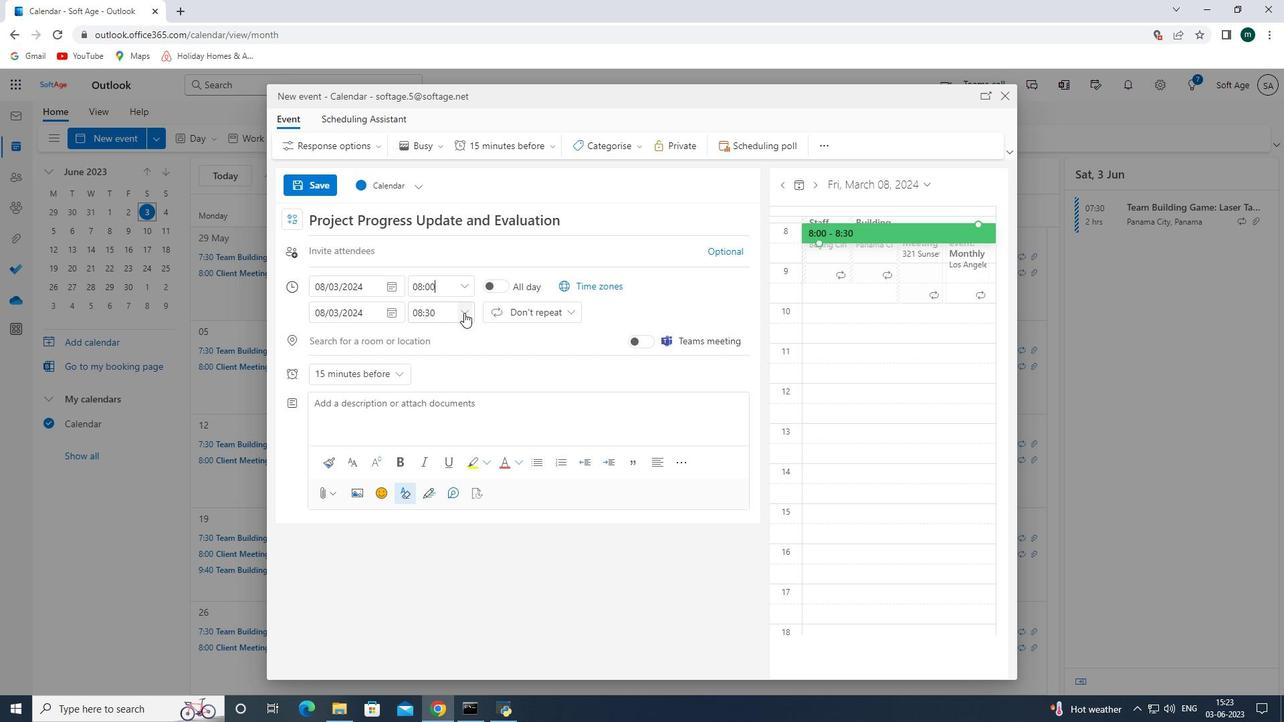 
Action: Mouse moved to (457, 410)
Screenshot: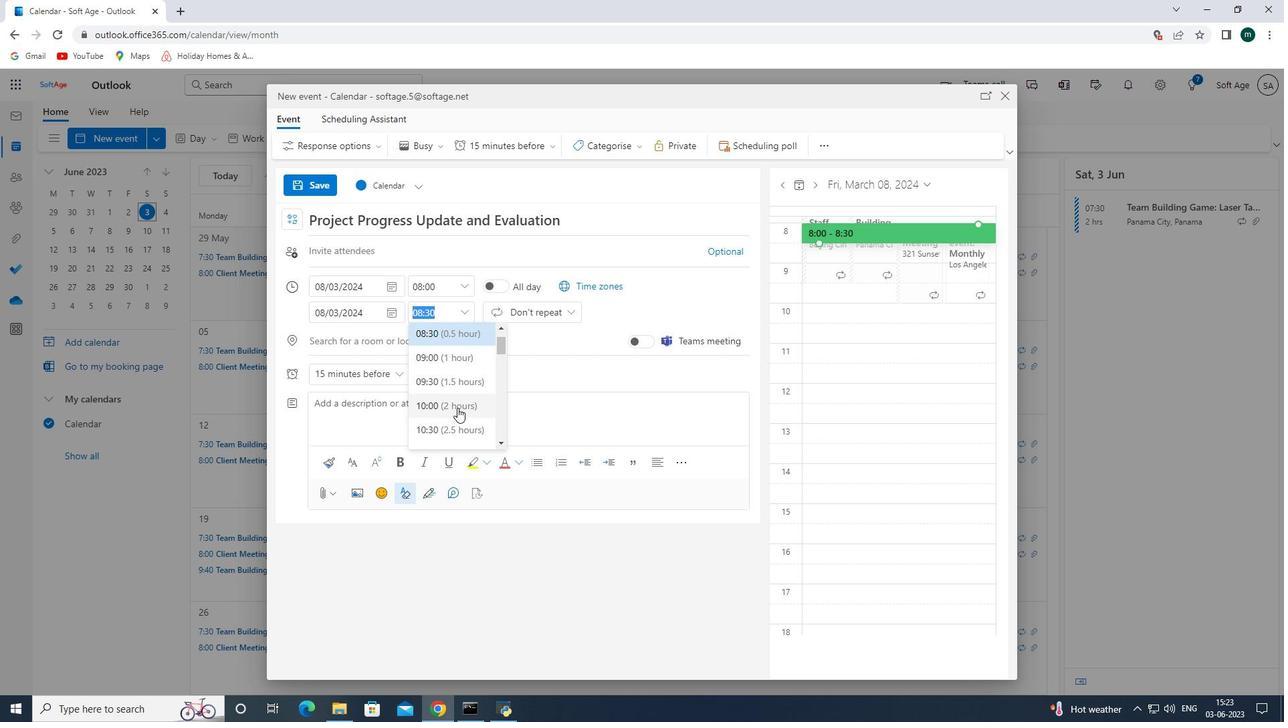 
Action: Mouse pressed left at (457, 410)
Screenshot: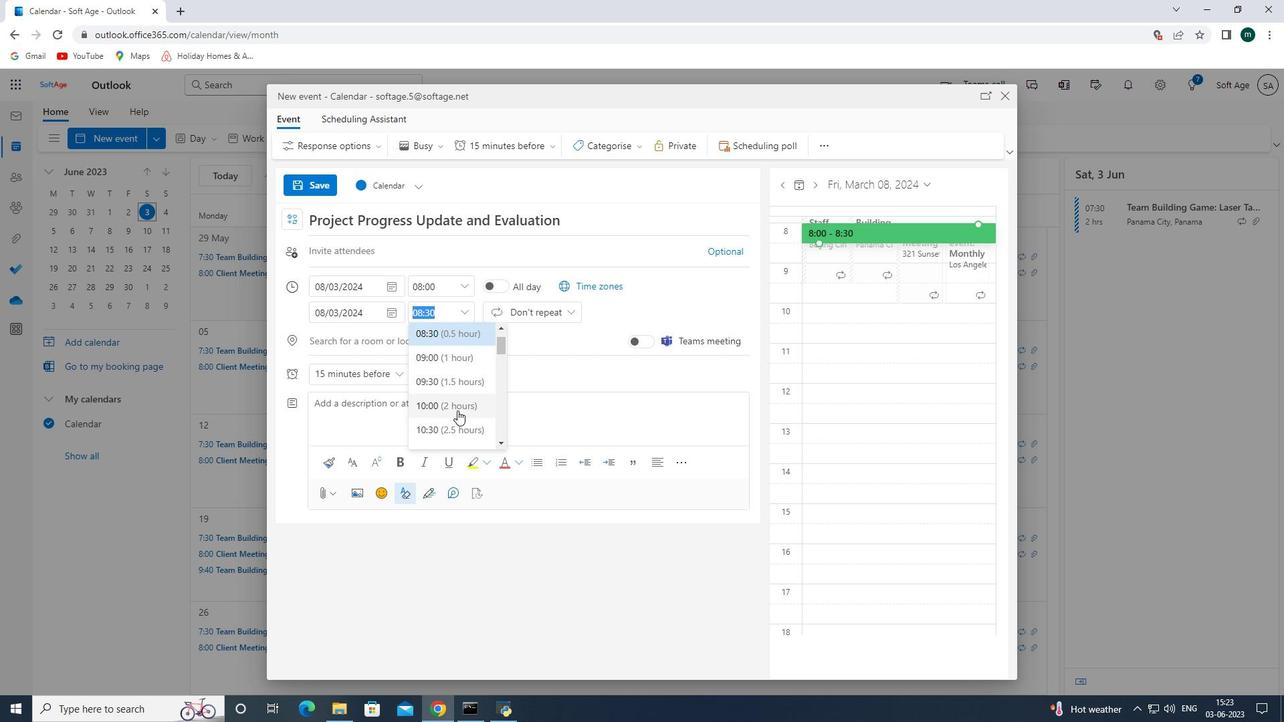 
Action: Mouse moved to (437, 406)
Screenshot: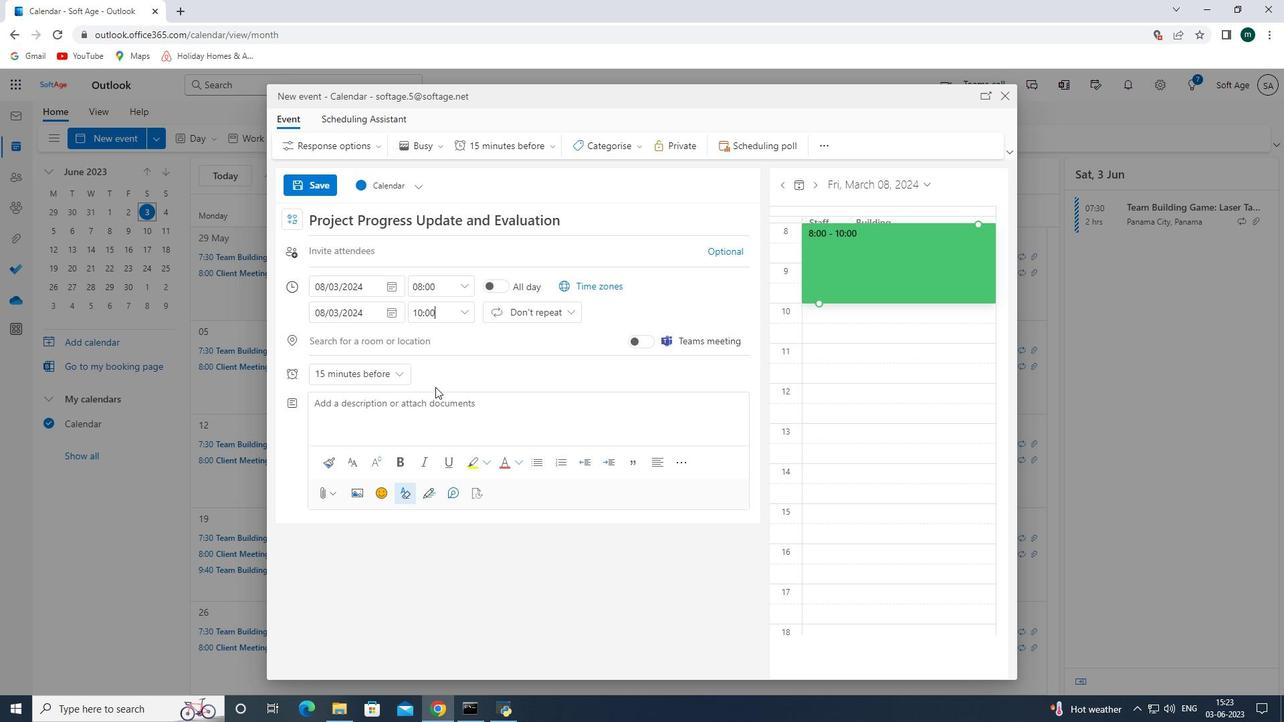
Action: Mouse pressed left at (437, 406)
Screenshot: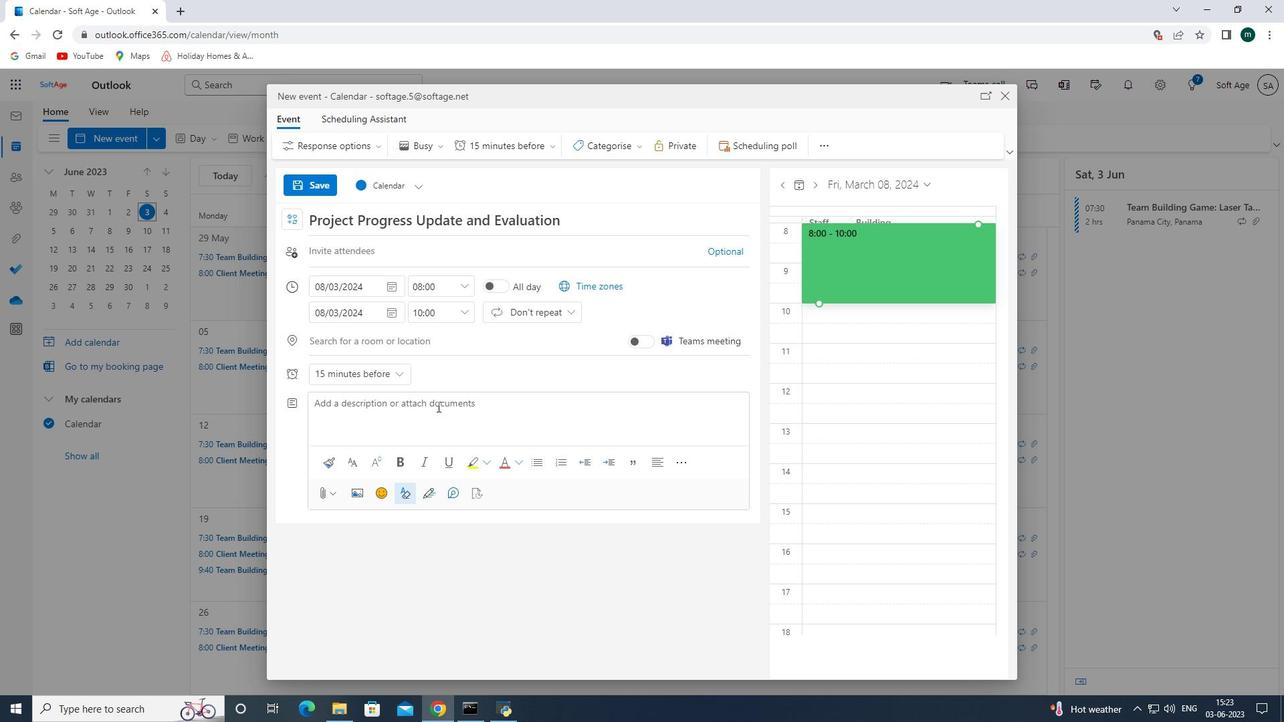 
Action: Key pressed <Key.shift>Alunch<Key.left><Key.left><Key.left><Key.left><Key.left><Key.space><Key.right><Key.right><Key.right><Key.right><Key.right><Key.right><Key.right><Key.space>
Screenshot: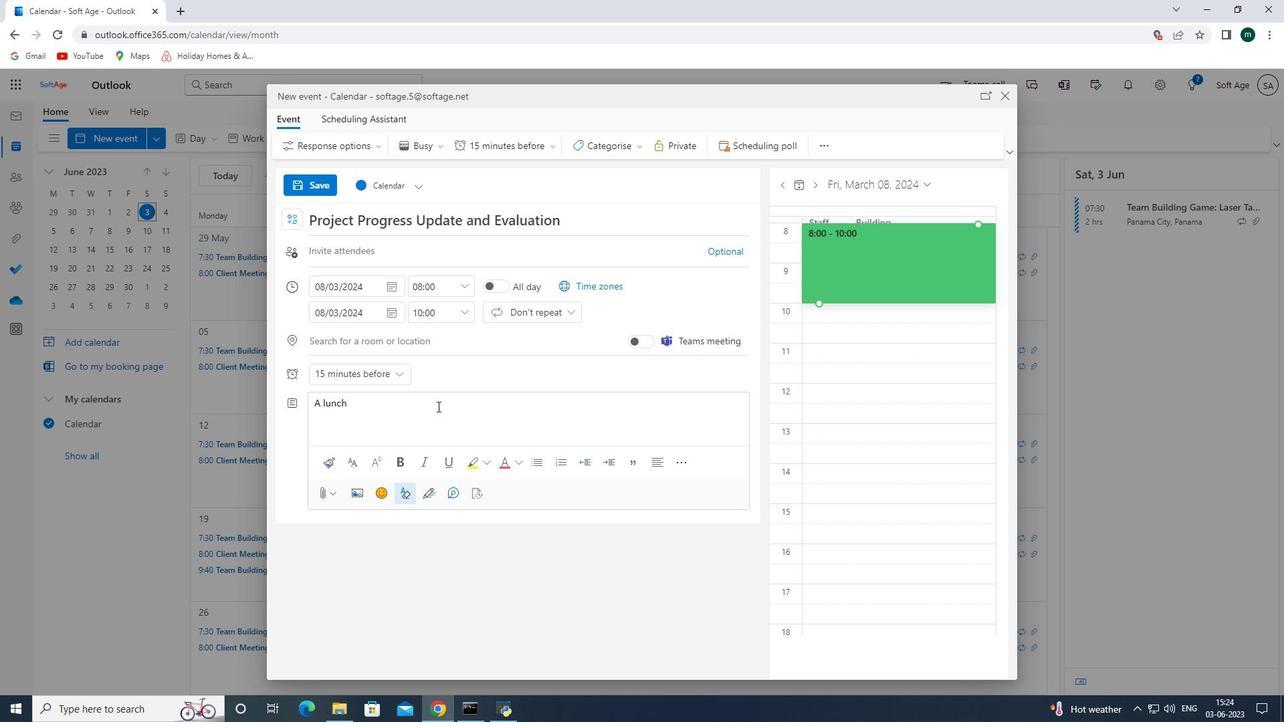 
Action: Mouse moved to (442, 411)
Screenshot: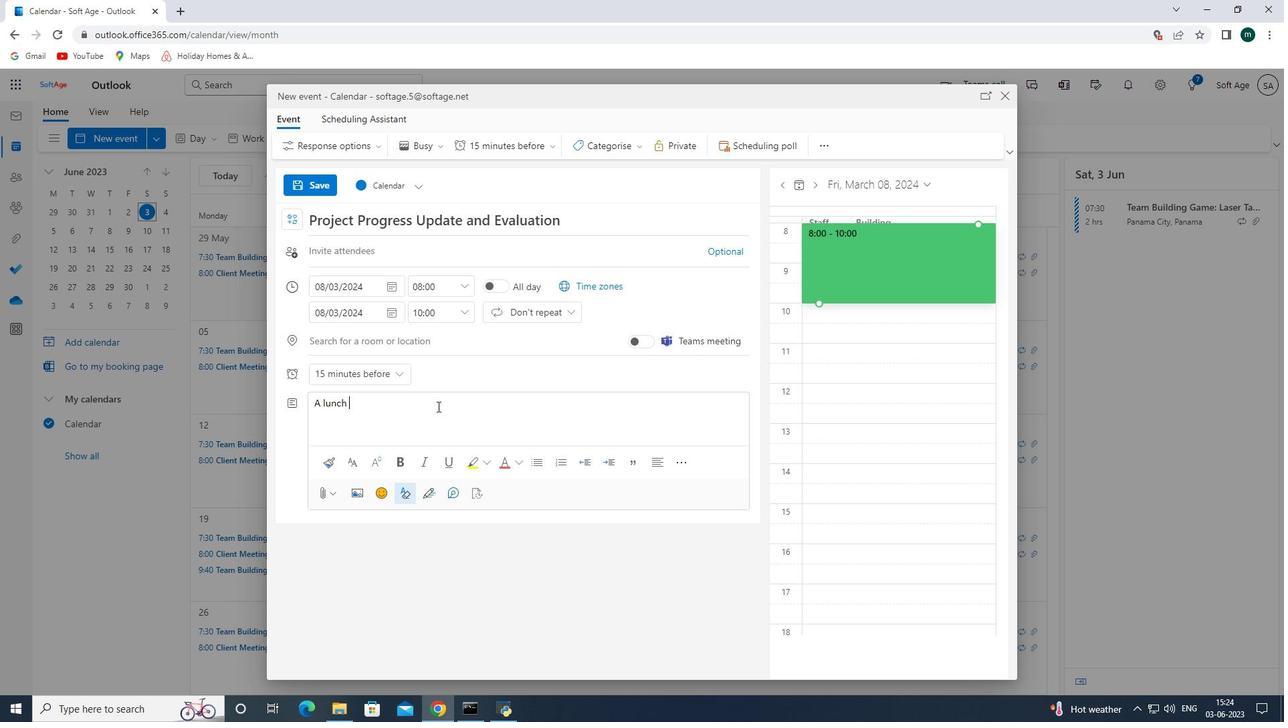 
Action: Key pressed <Key.shift><Key.shift><Key.shift><Key.shift><Key.shift><Key.shift>break<Key.backspace><Key.backspace><Key.backspace><Key.backspace><Key.backspace>
Screenshot: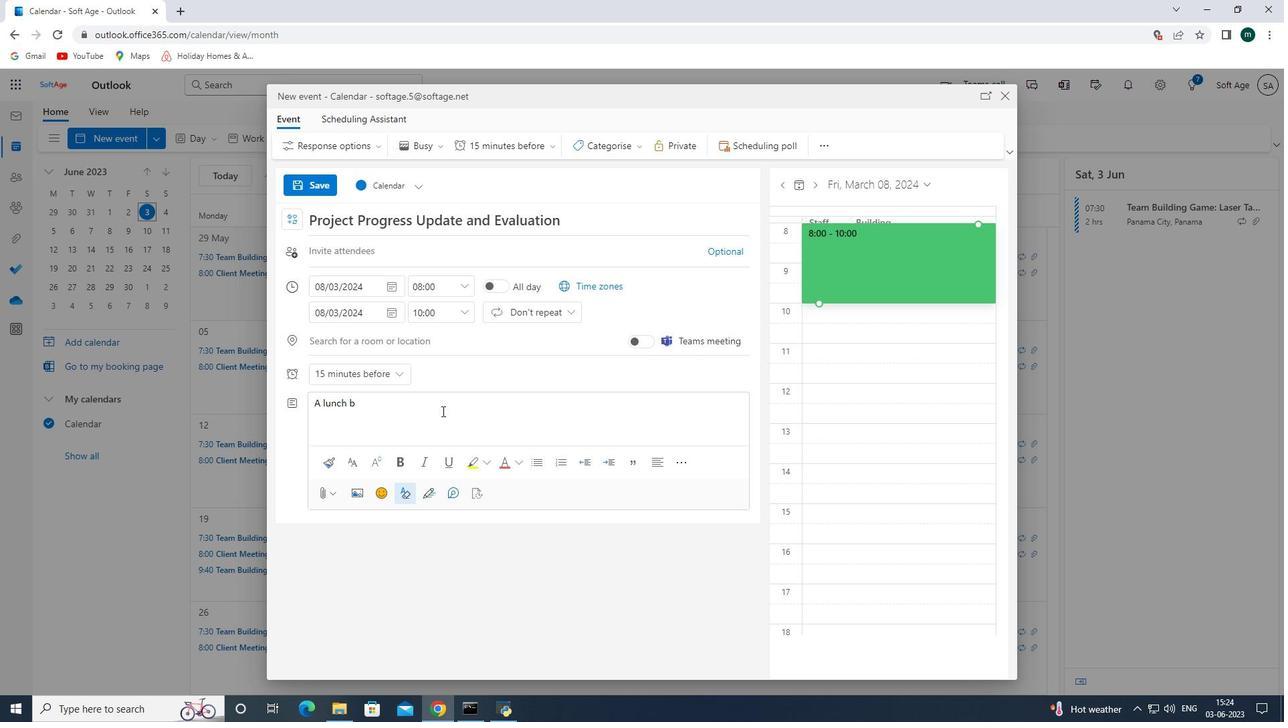 
Action: Mouse moved to (442, 411)
Screenshot: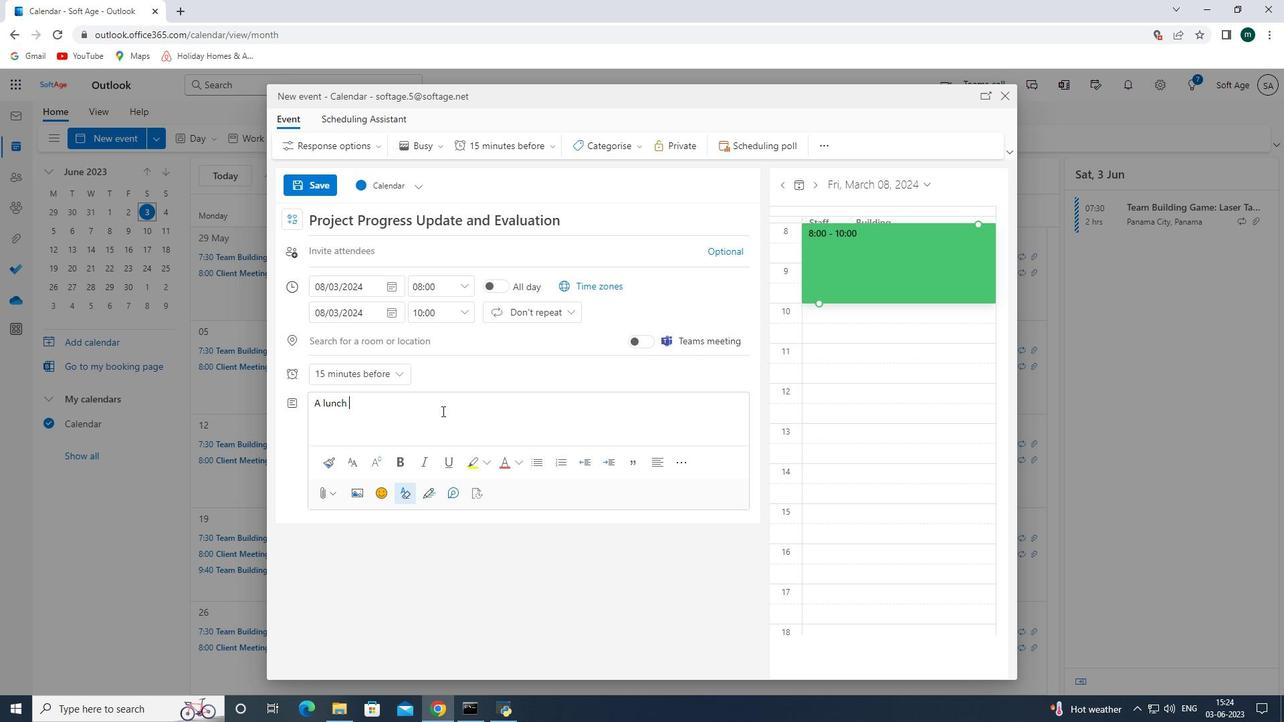 
Action: Key pressed and<Key.space>learn<Key.space>session<Key.space>is<Key.space>a<Key.space><Key.shift_r><Key.shift_r><Key.shift_r><Key.shift_r><Key.shift_r><Key.shift_r><Key.shift_r><Key.shift_r>Un<Key.backspace><Key.backspace>unique<Key.space><Key.shift_r><Key.shift_r><Key.shift_r>Pr<Key.backspace><Key.backspace>professional<Key.space>development<Key.space>opportunity<Key.space>where<Key.space>employees<Key.space>gather<Key.space>during<Key.space>their<Key.space>ha<Key.backspace><Key.backspace>lunch<Key.space>break<Key.space>to<Key.space>ler<Key.backspace>arn<Key.space>and<Key.space>engage<Key.space>in<Key.space>educational<Key.space>activies.<Key.space><Key.shift>It<Key.space><Key.shift><Key.shift><Key.shift><Key.shift><Key.shift><Key.shift><Key.shift><Key.shift><Key.shift><Key.shift><Key.shift><Key.shift><Key.shift><Key.shift><Key.shift>combines<Key.space>the<Key.space>convenies<Key.backspace>nce<Key.space>of<Key.space>a<Key.space>meal<Key.space>time<Key.space>with<Key.space>valuaable<Key.space>leaar<Key.backspace><Key.backspace>rnu<Key.backspace>ing<Key.space>experiences<Key.space><Key.backspace>,<Key.space><Key.shift><Key.shift><Key.shift><Key.shift><Key.shift><Key.shift>C<Key.backspace>creating<Key.space>a<Key.space>relaxed<Key.space>and<Key.space>interactive<Key.space>environment<Key.space>for<Key.space><Key.shift><Key.shift><Key.shift><Key.shift><Key.shift><Key.shift><Key.shift><Key.shift><Key.shift><Key.shift>knowledge<Key.space>sharing<Key.space>and<Key.space>skill<Key.space>enhancement<Key.space><Key.backspace>.
Screenshot: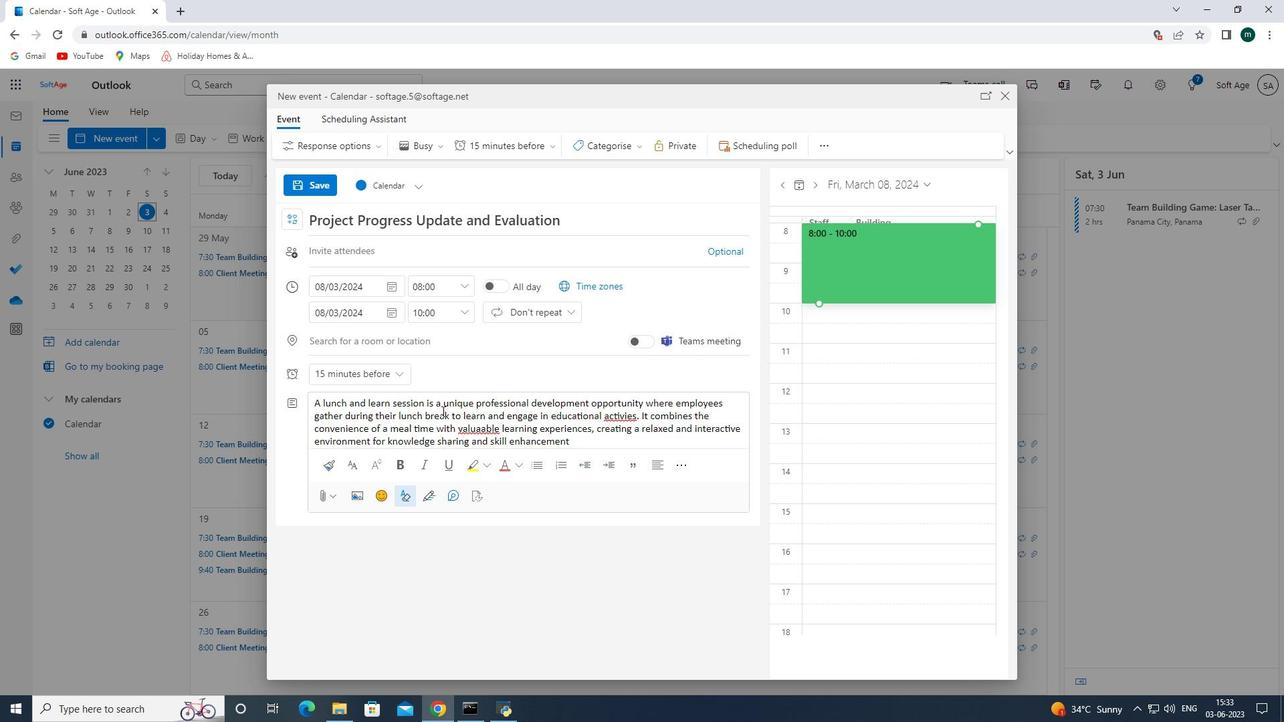 
Action: Mouse moved to (640, 141)
Screenshot: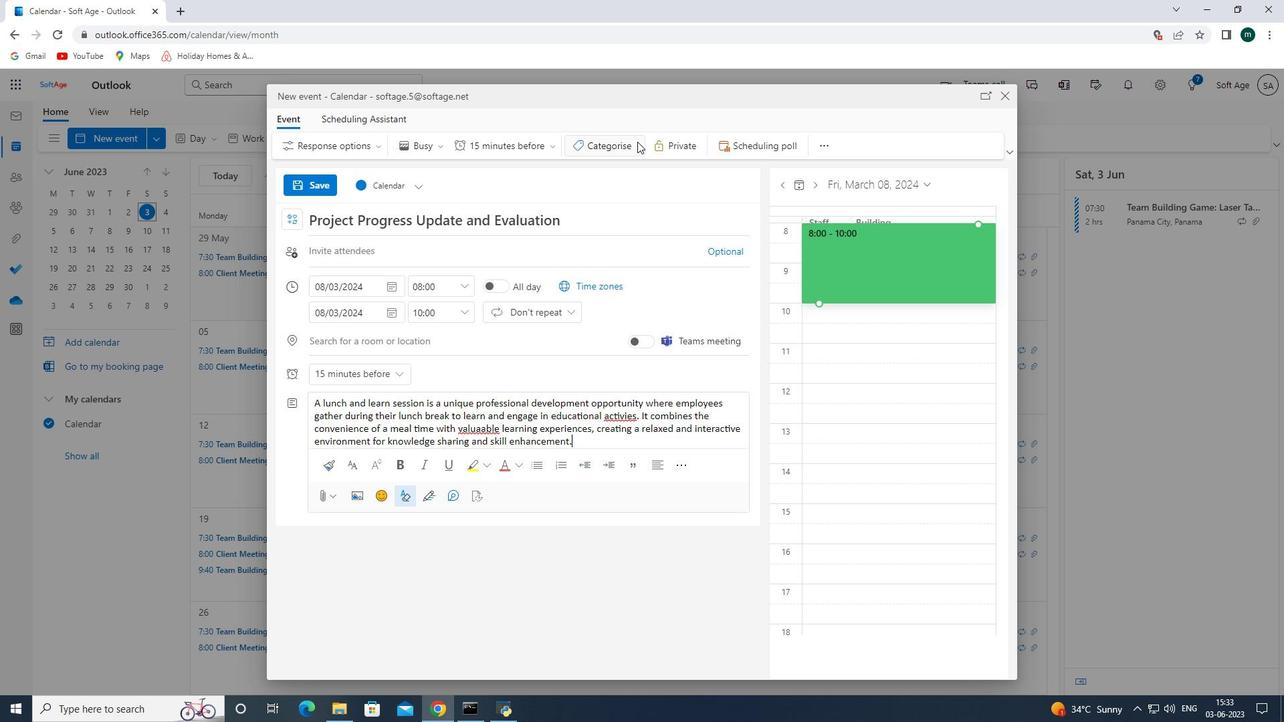 
Action: Mouse pressed left at (640, 141)
Screenshot: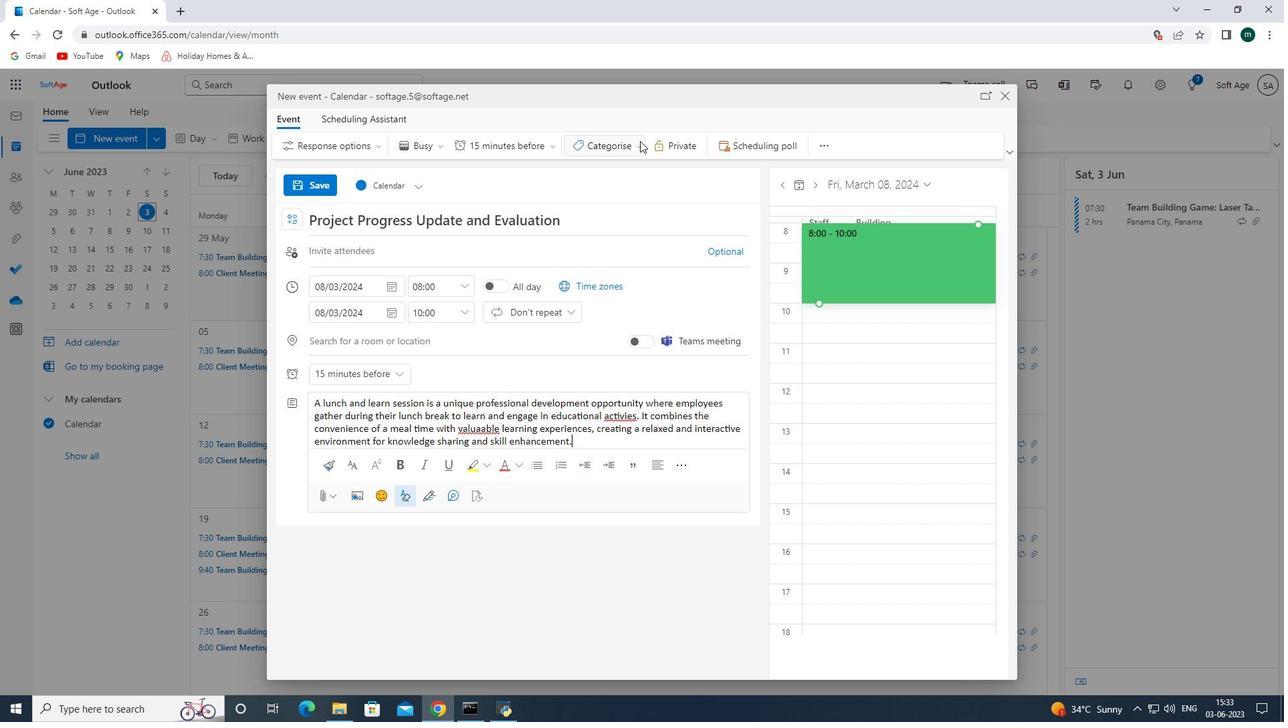 
Action: Mouse moved to (648, 322)
Screenshot: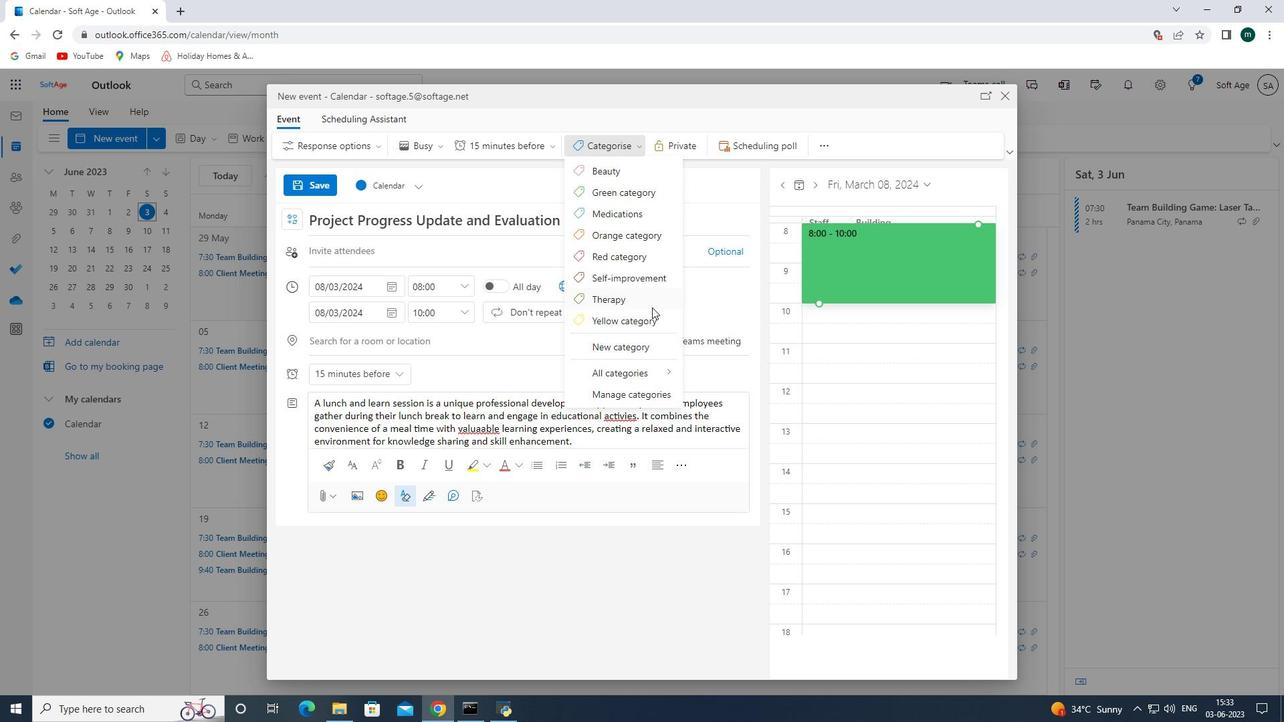 
Action: Mouse pressed left at (648, 322)
Screenshot: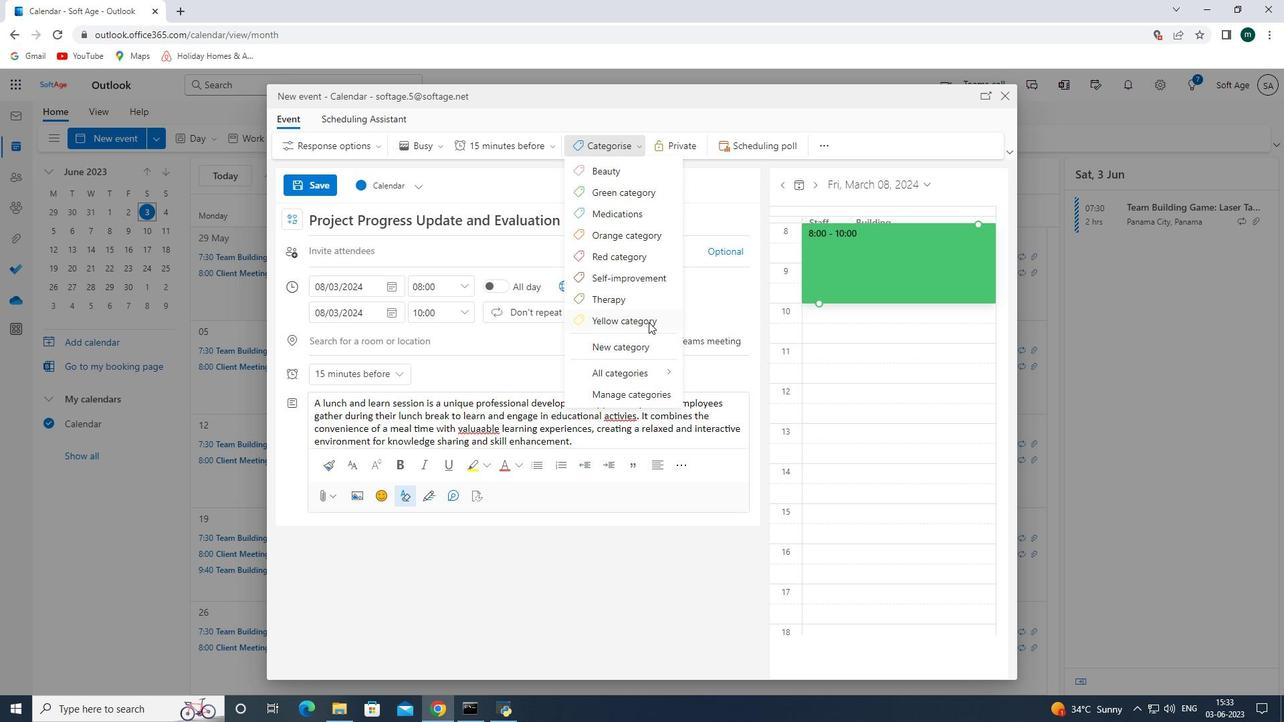 
Action: Mouse moved to (449, 343)
Screenshot: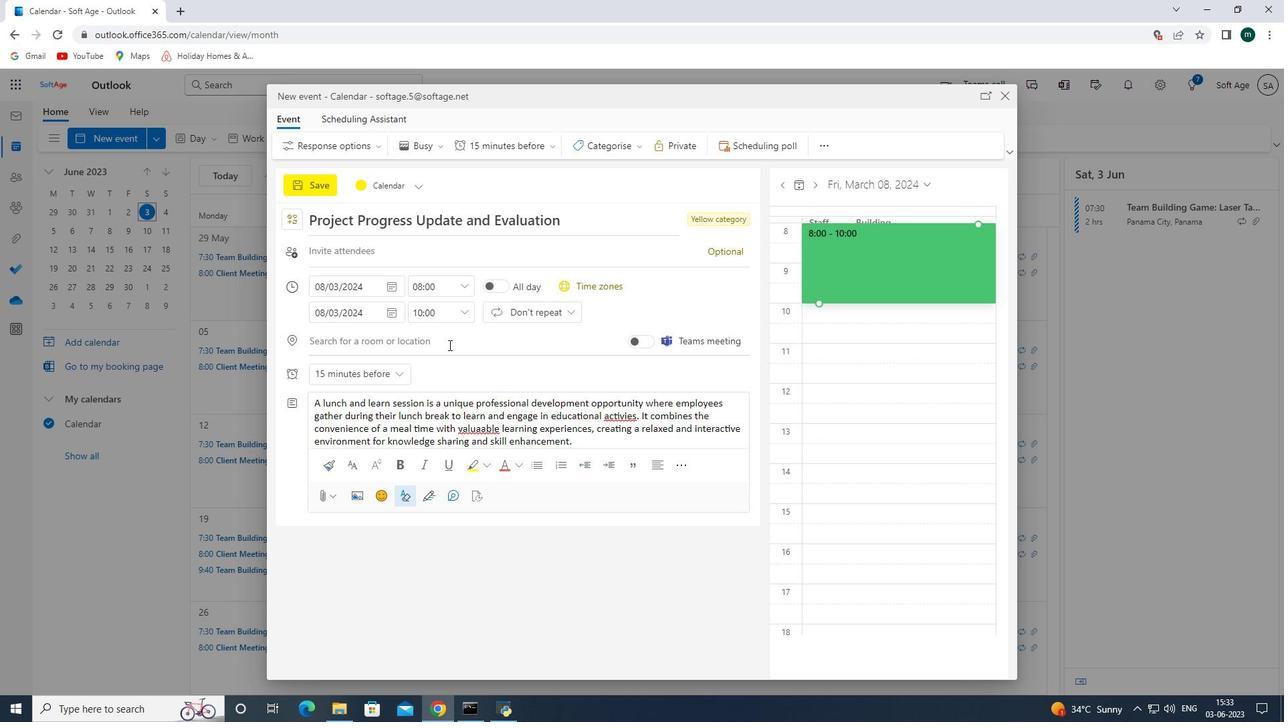 
Action: Mouse pressed left at (449, 343)
Screenshot: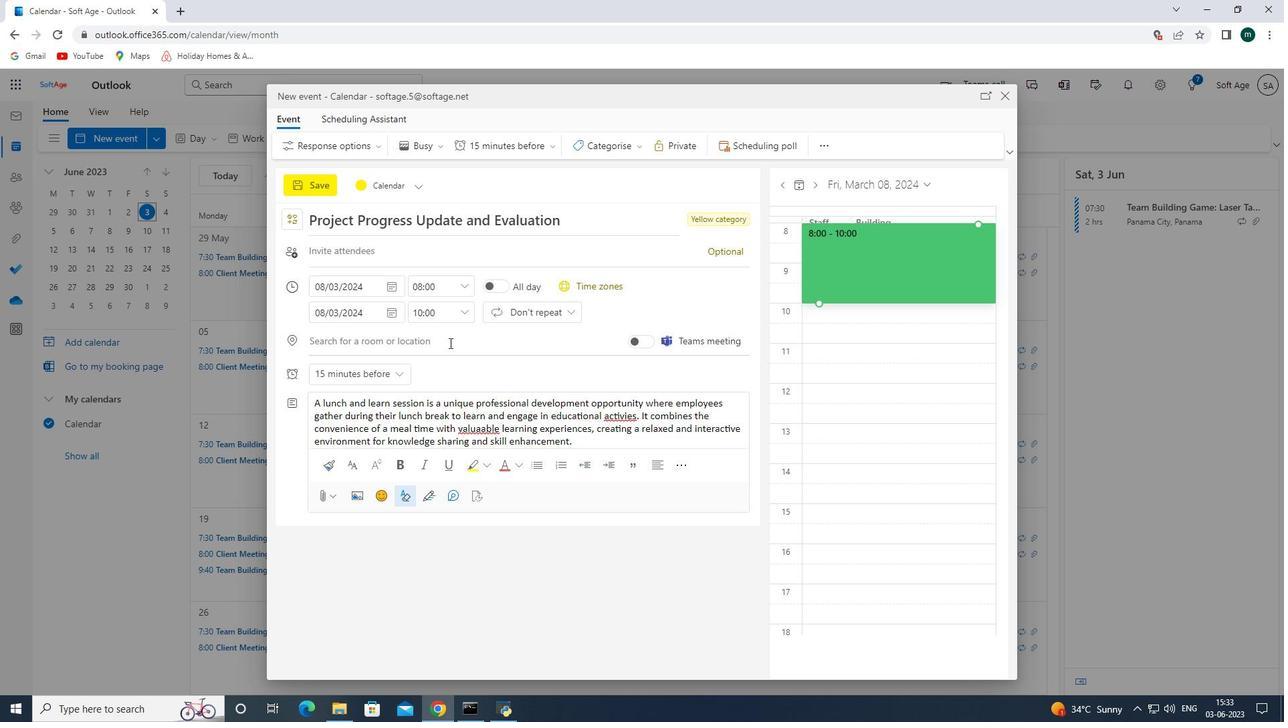 
Action: Key pressed 987<Key.space><Key.shift>Piazza<Key.space><Key.shift>Navona,<Key.space><Key.shift>Rome<Key.space><Key.backspace>,<Key.space><Key.shift><Key.shift><Key.shift><Key.shift>Itly<Key.enter><Key.left><Key.down><Key.enter>
Screenshot: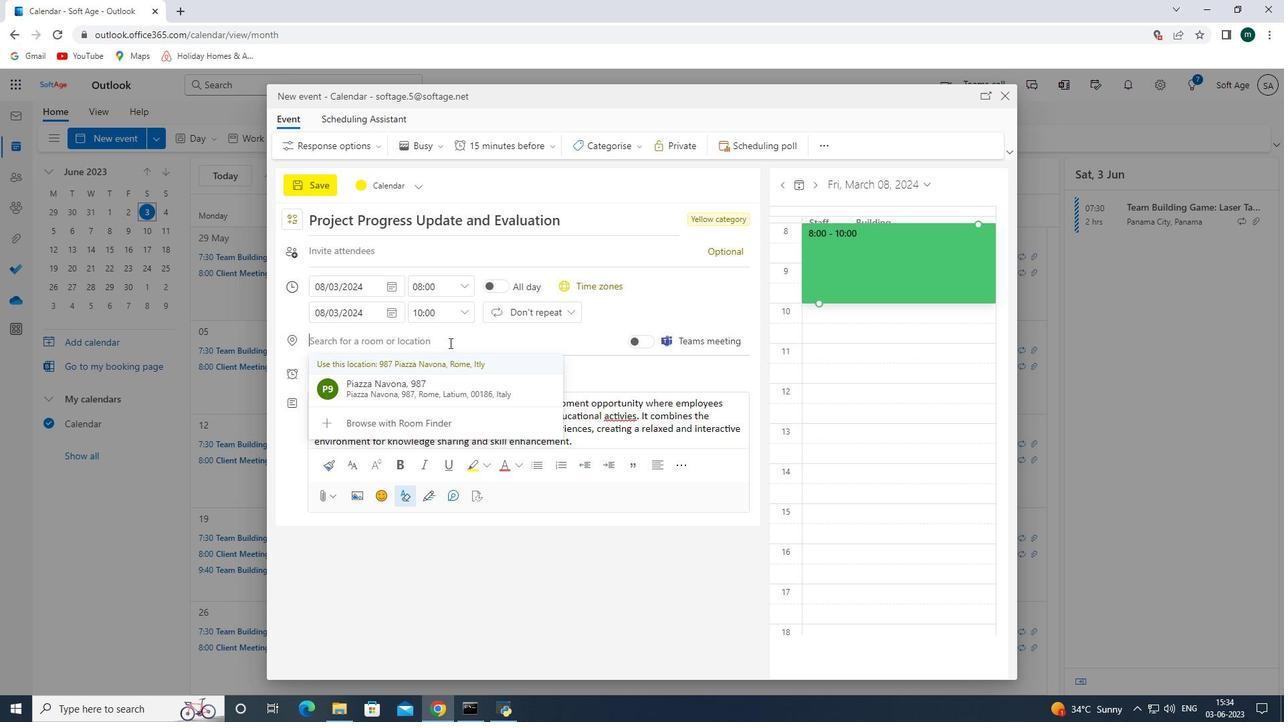 
Action: Mouse moved to (440, 337)
Screenshot: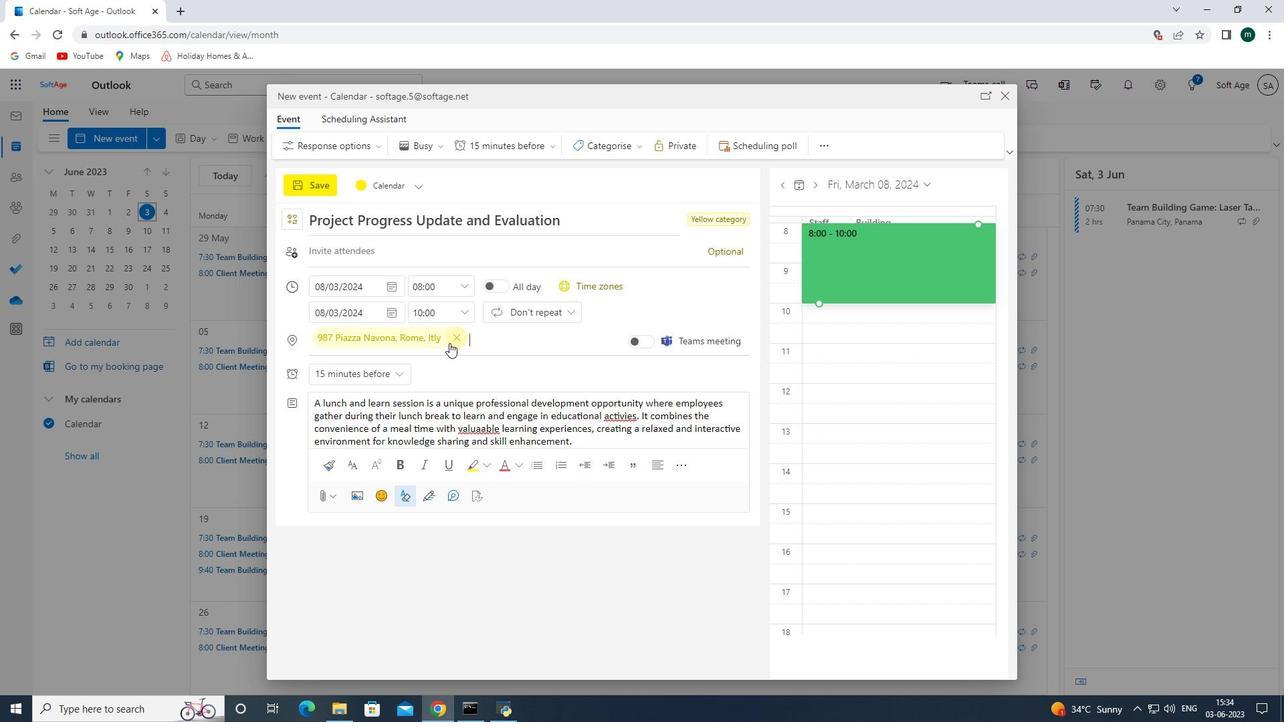 
Action: Mouse pressed left at (440, 337)
Screenshot: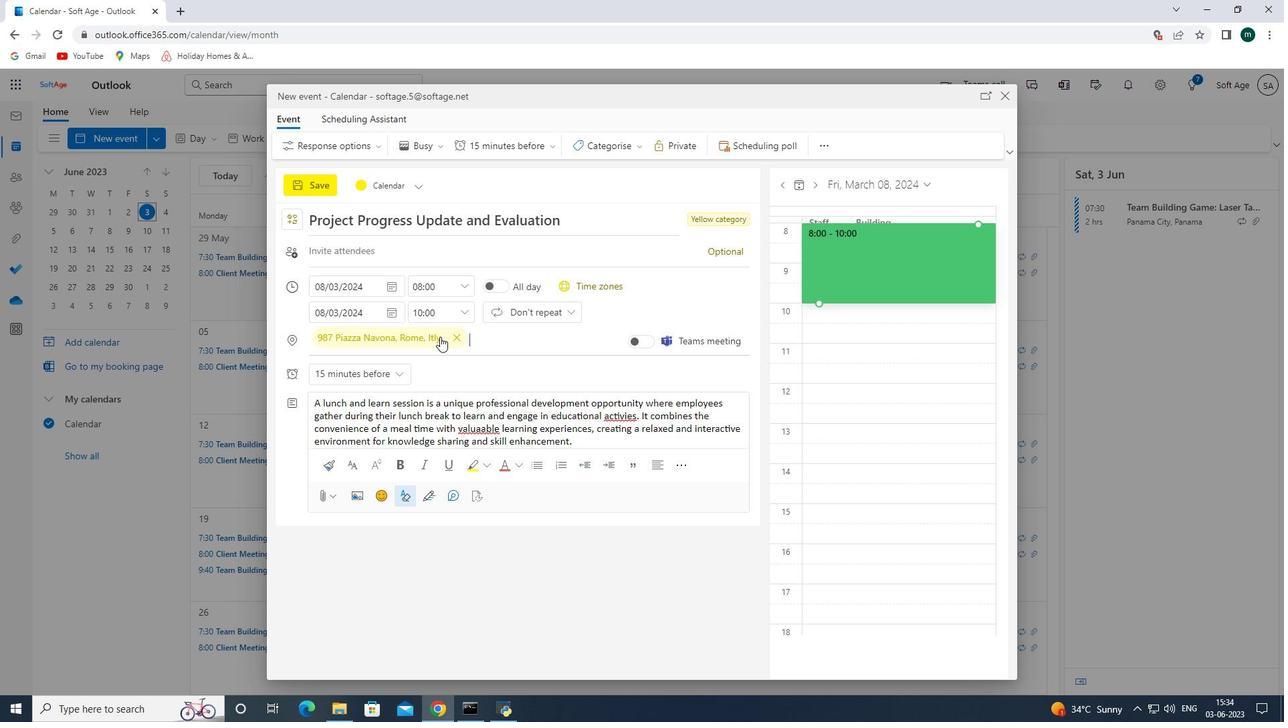 
Action: Mouse moved to (416, 345)
Screenshot: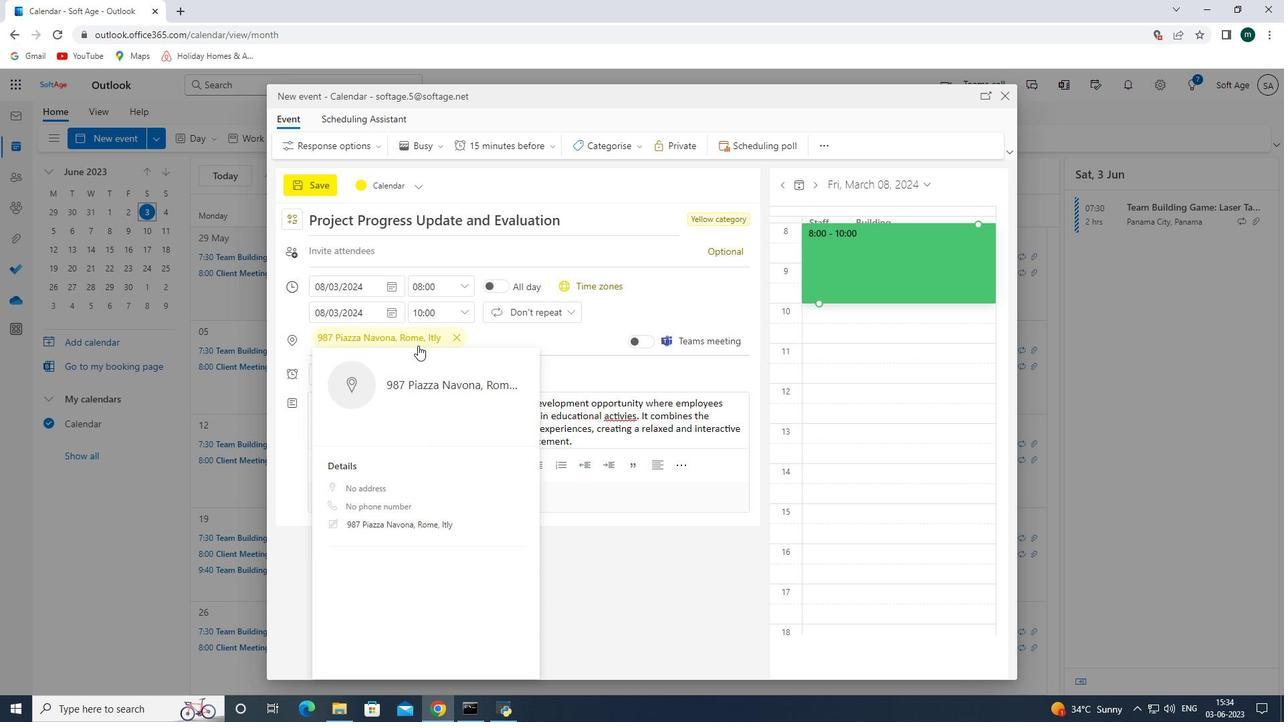 
Action: Mouse pressed left at (416, 345)
Screenshot: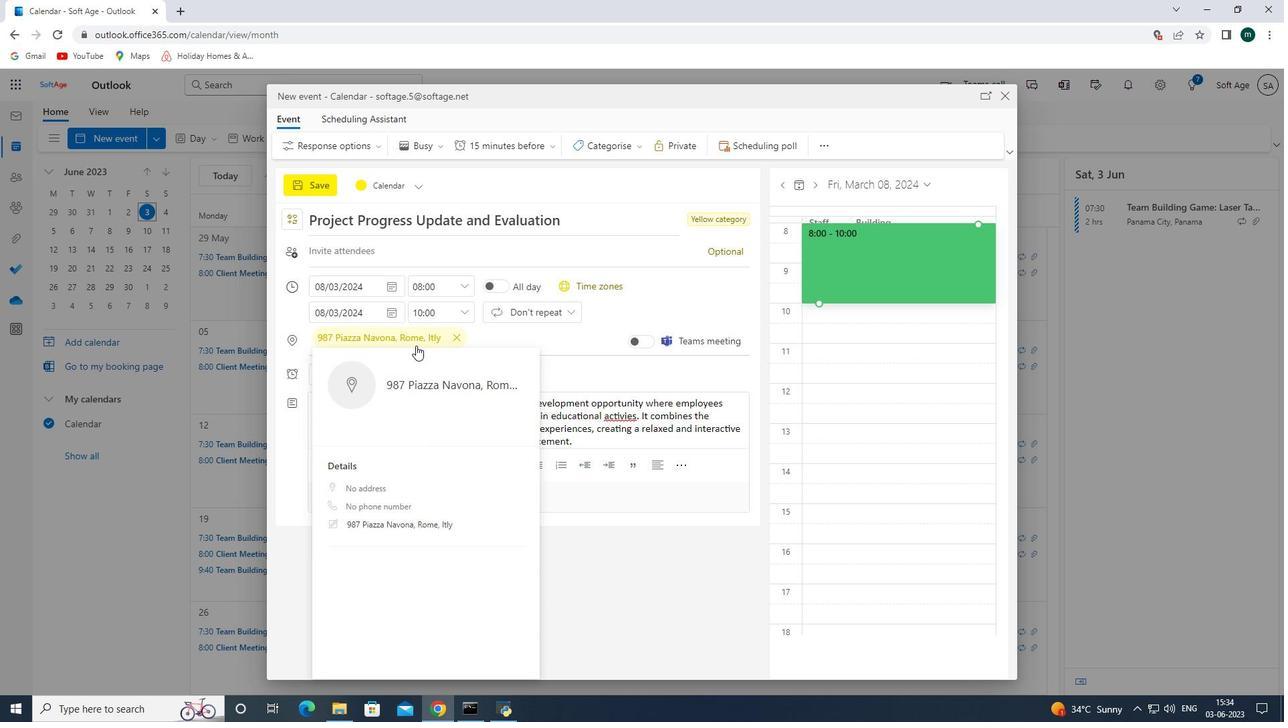 
Action: Mouse moved to (452, 336)
Screenshot: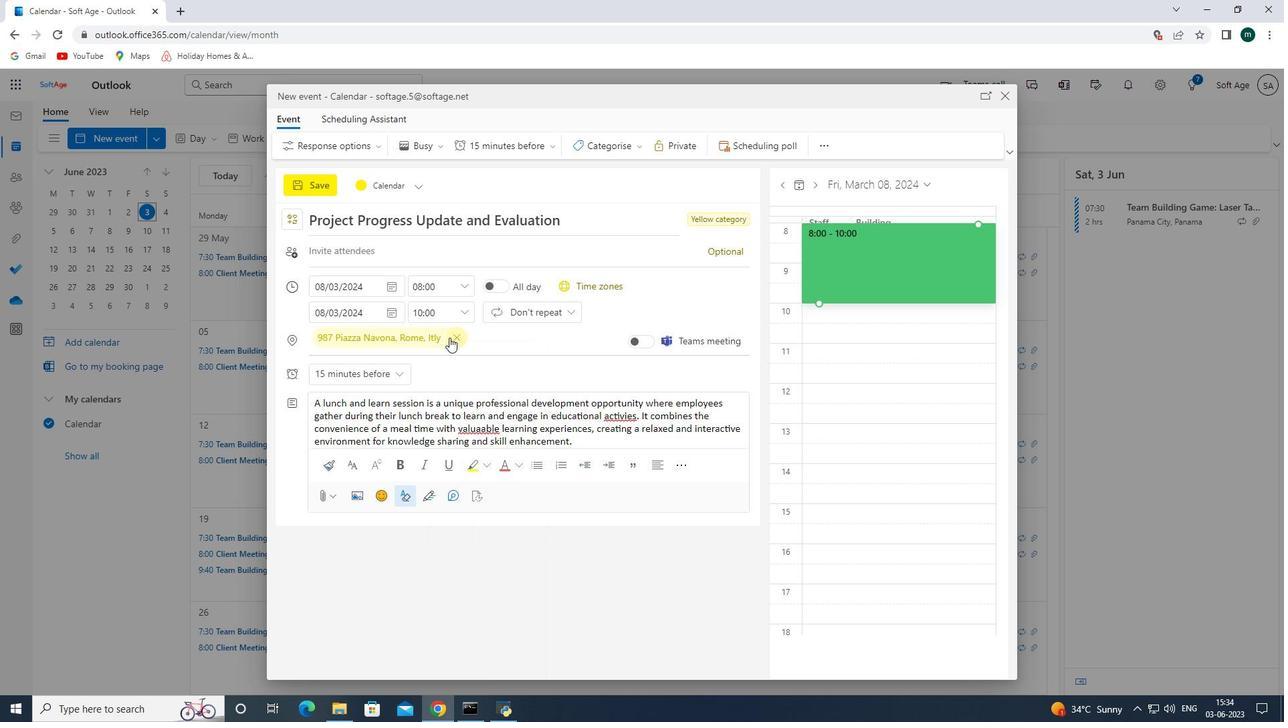 
Action: Mouse pressed left at (452, 336)
Screenshot: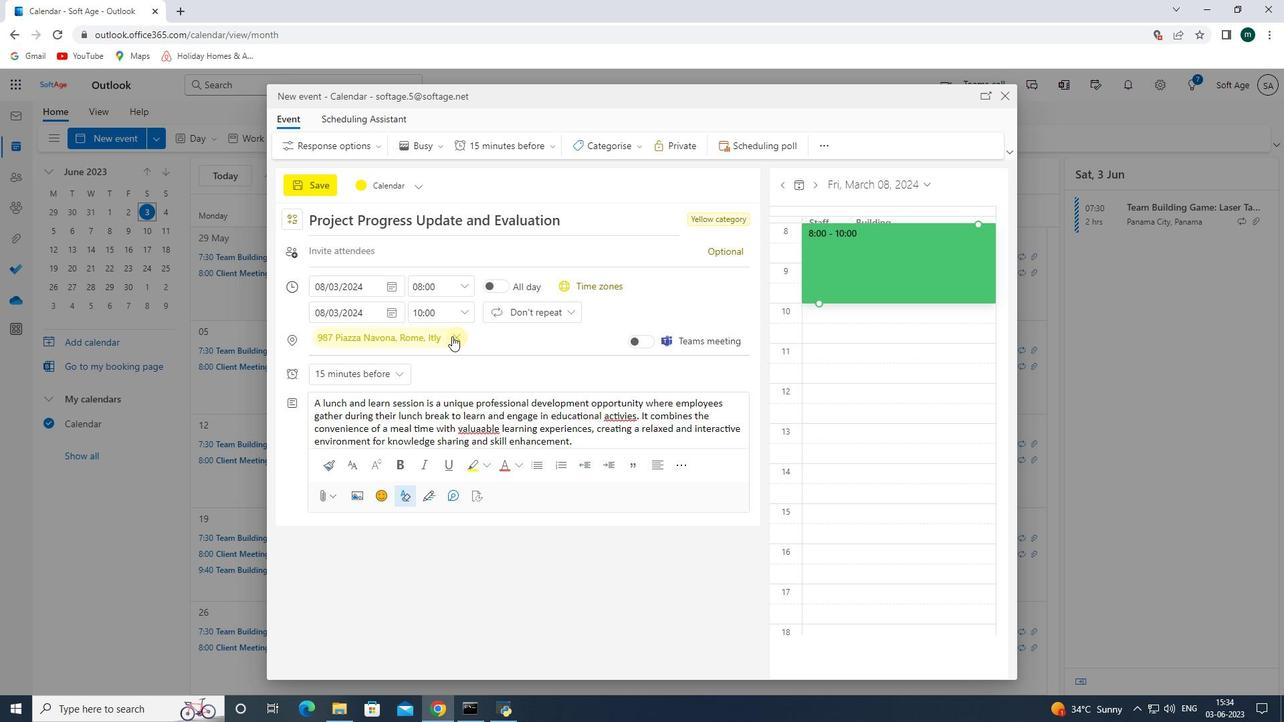 
Action: Mouse moved to (452, 340)
Screenshot: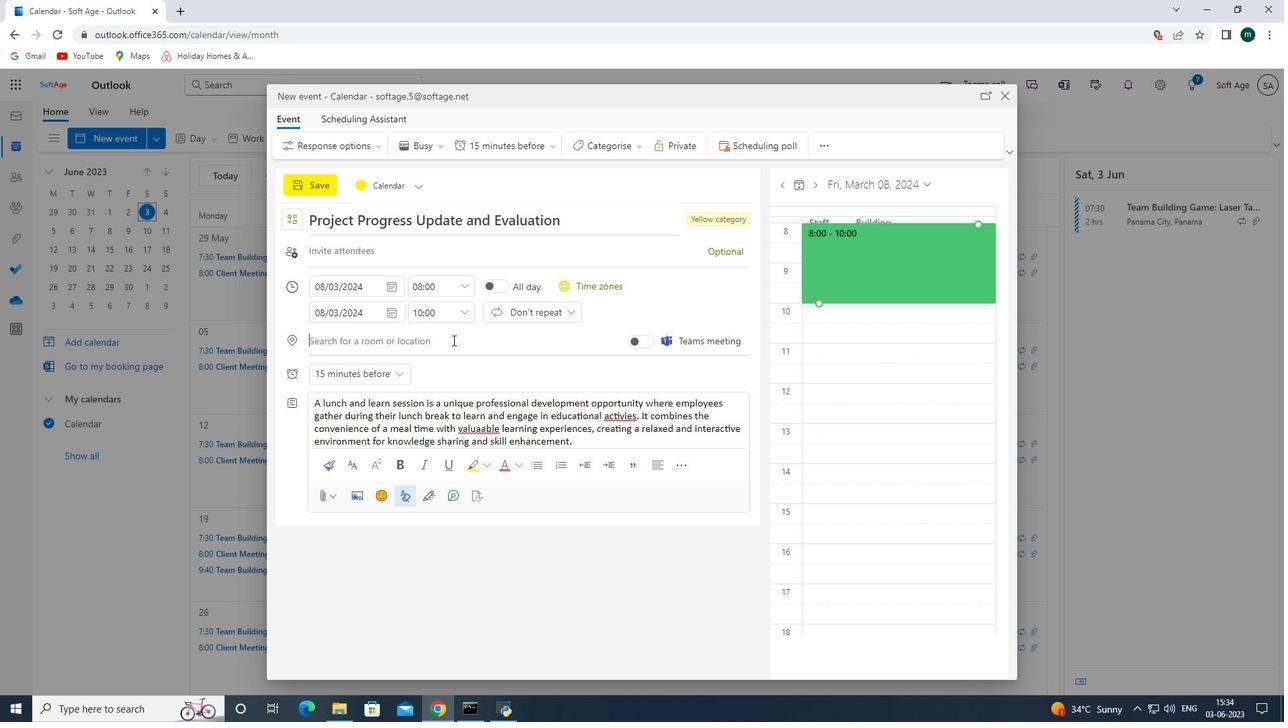 
Action: Key pressed <Key.shift>987<Key.space><Key.shift>Piz<Key.backspace>azza<Key.space><Key.shift><Key.shift><Key.shift><Key.shift>Naa<Key.backspace>va<Key.backspace>ona<Key.space><Key.backspace><Key.shift><<Key.space><Key.shift><Key.shift><Key.shift><Key.shift><Key.shift><Key.shift><Key.shift><Key.shift><Key.shift><Key.shift><Key.shift><Key.shift><Key.shift><Key.shift><Key.shift>R<Key.backspace><Key.backspace><Key.backspace>,<Key.space><Key.shift><Key.shift><Key.shift><Key.shift><Key.shift><Key.shift><Key.shift>Rome,<Key.space><Key.shift><Key.shift><Key.shift><Key.shift><Key.shift><Key.shift><Key.shift><Key.shift><Key.shift><Key.shift><Key.shift><Key.shift><Key.shift><Key.shift><Key.shift><Key.shift><Key.shift><Key.shift><Key.shift><Key.shift><Key.shift><Key.shift><Key.shift><Key.shift><Key.shift><Key.shift><Key.shift><Key.shift>Italy<Key.space>
Screenshot: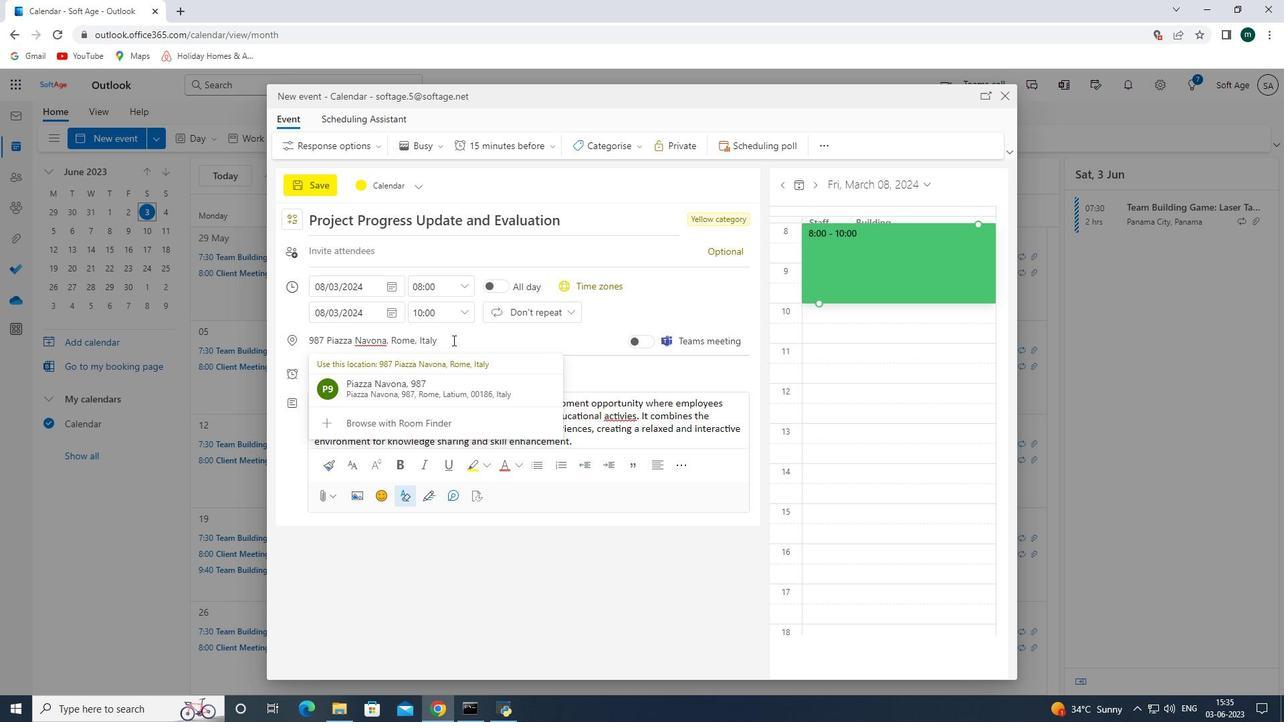 
Action: Mouse moved to (645, 301)
Screenshot: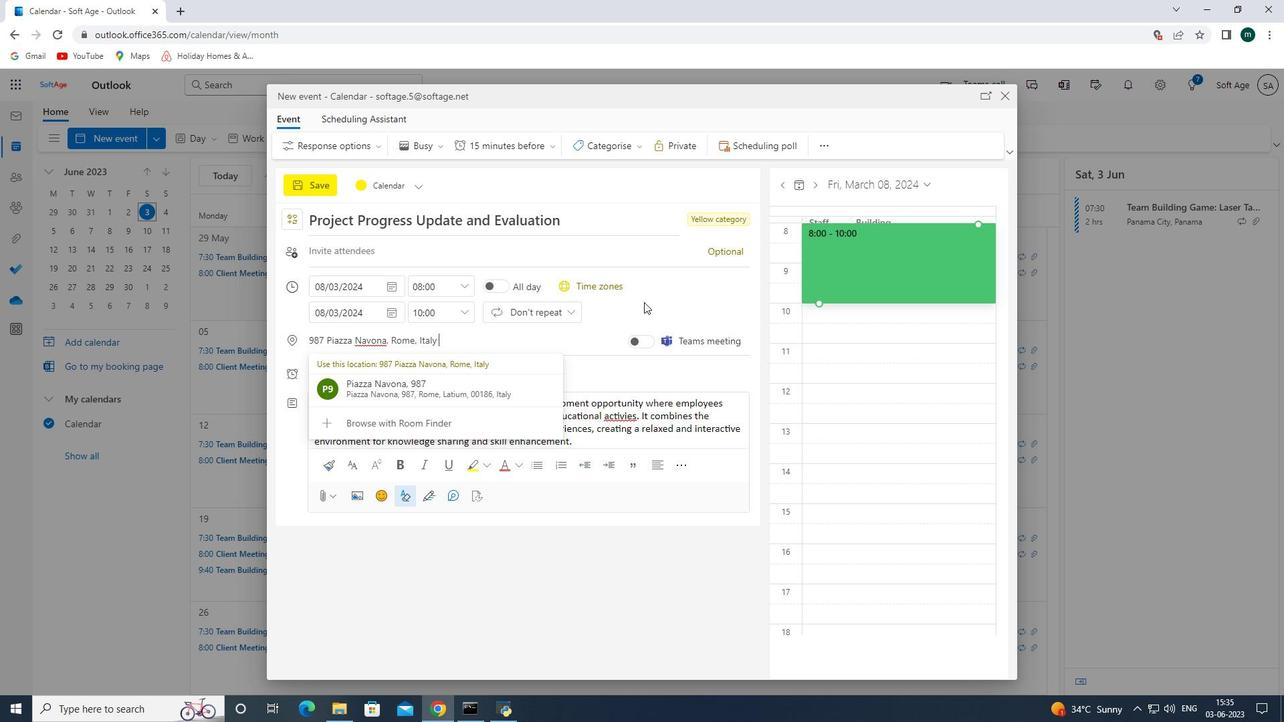 
Action: Mouse pressed left at (645, 301)
Screenshot: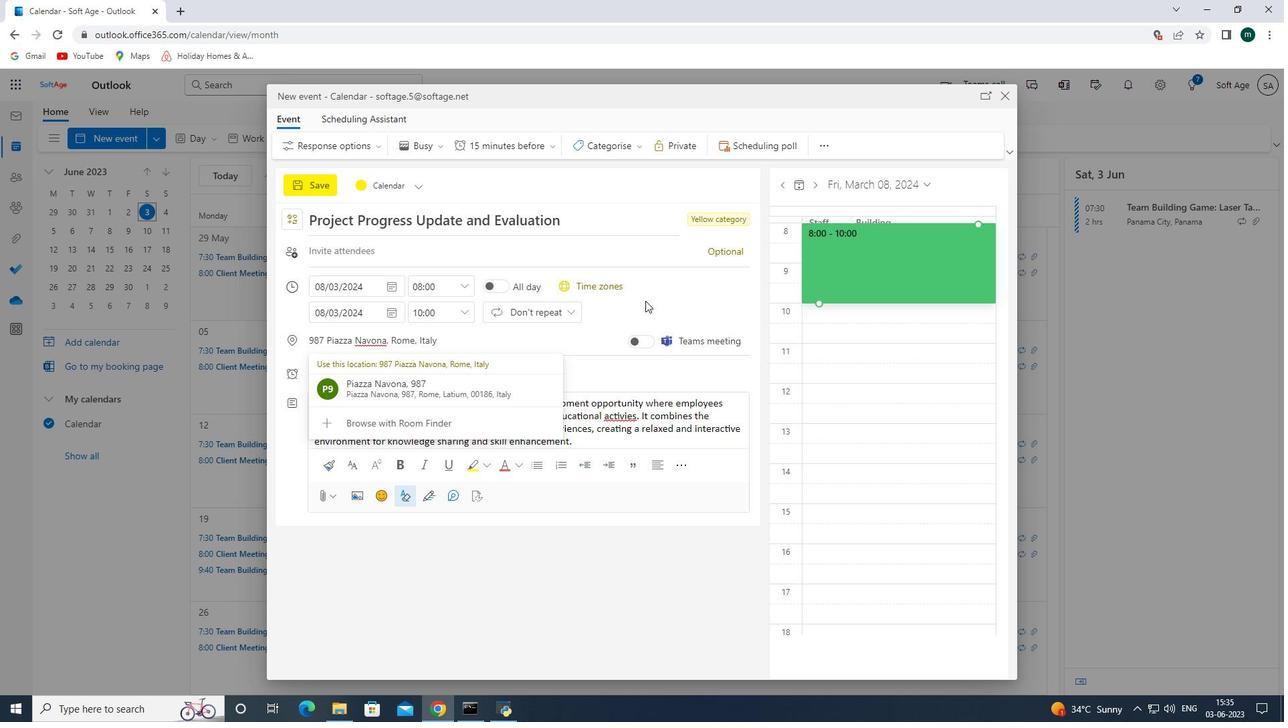 
Action: Mouse moved to (395, 244)
Screenshot: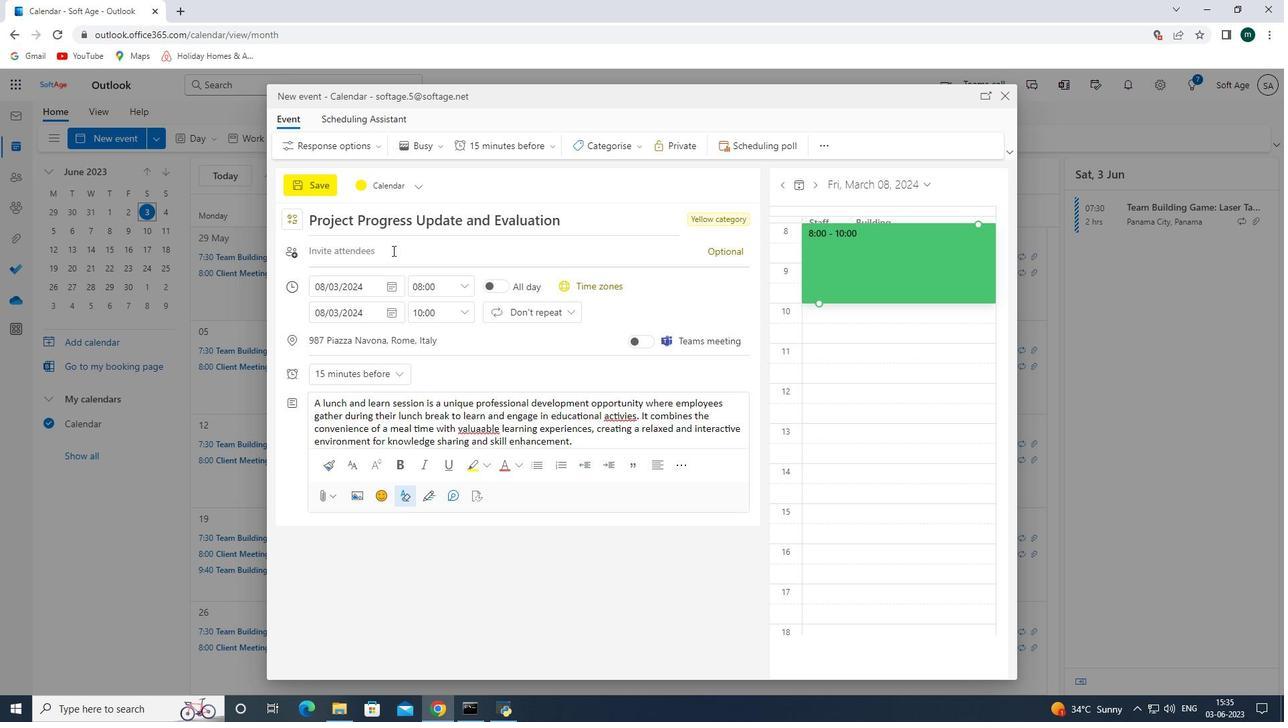 
Action: Mouse pressed left at (395, 244)
Screenshot: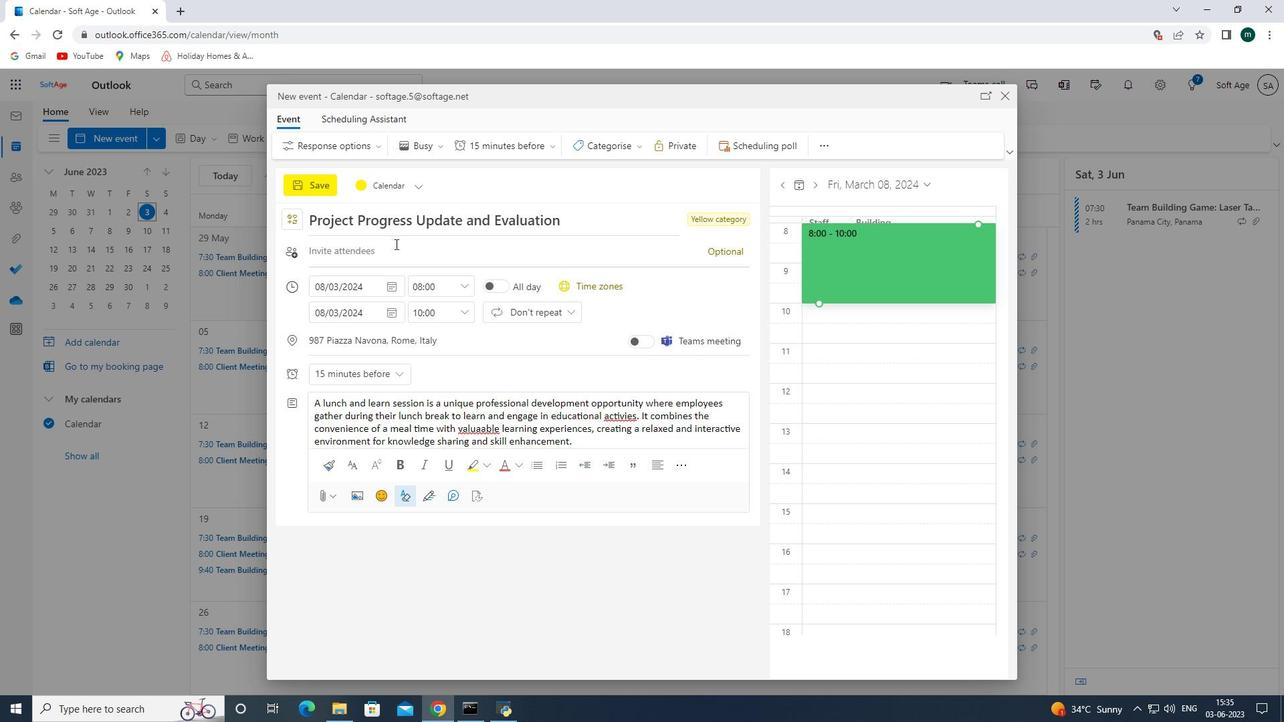 
Action: Mouse moved to (424, 311)
Screenshot: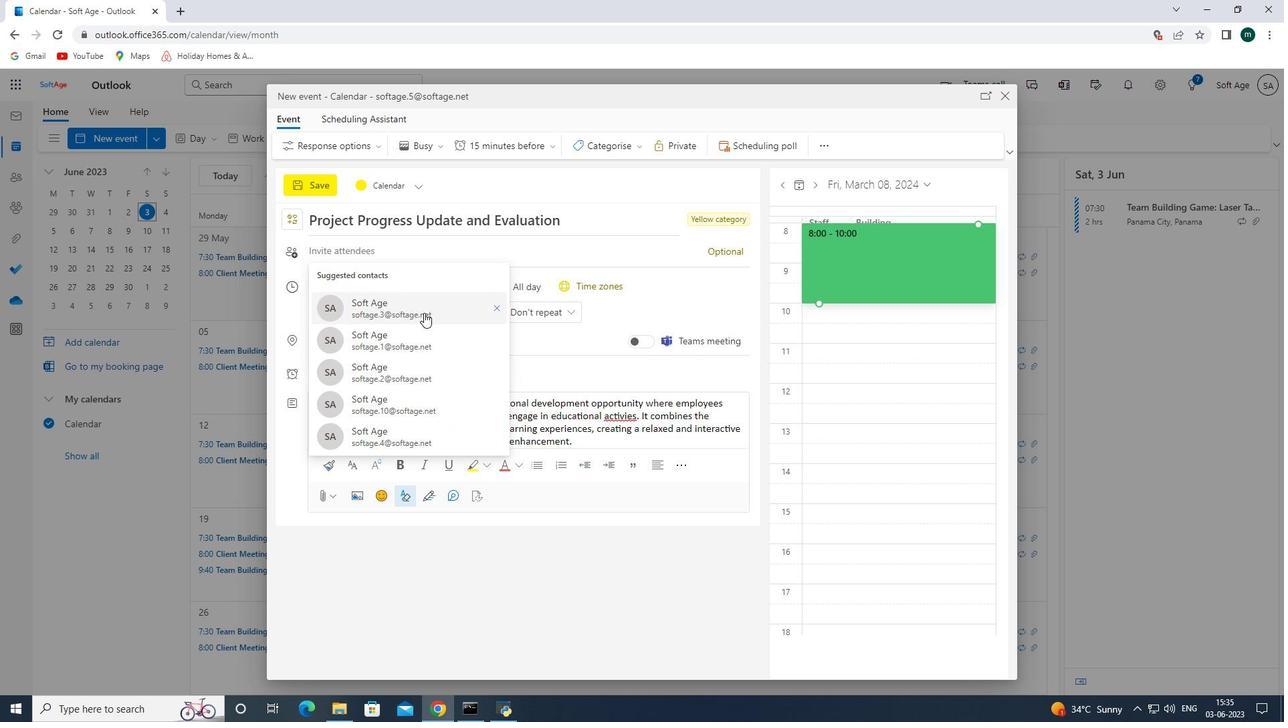 
Action: Mouse pressed left at (424, 311)
Screenshot: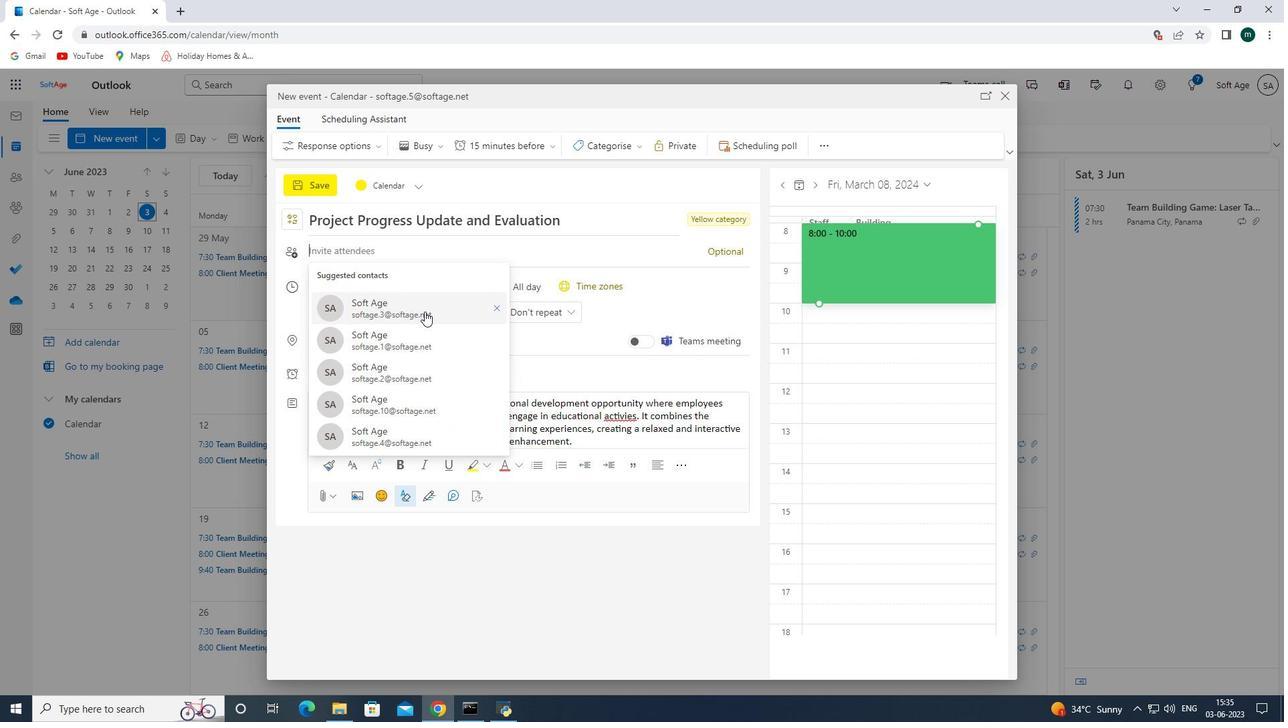 
Action: Mouse moved to (468, 254)
Screenshot: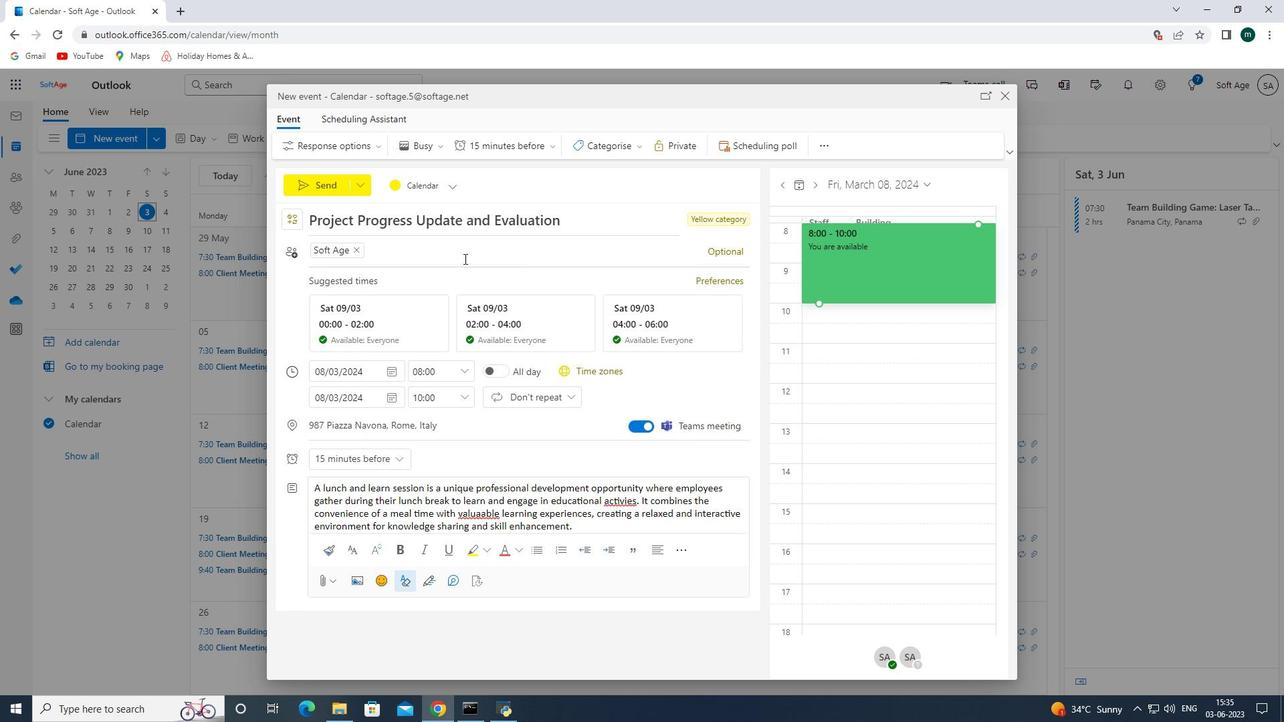 
Action: Mouse pressed left at (468, 254)
Screenshot: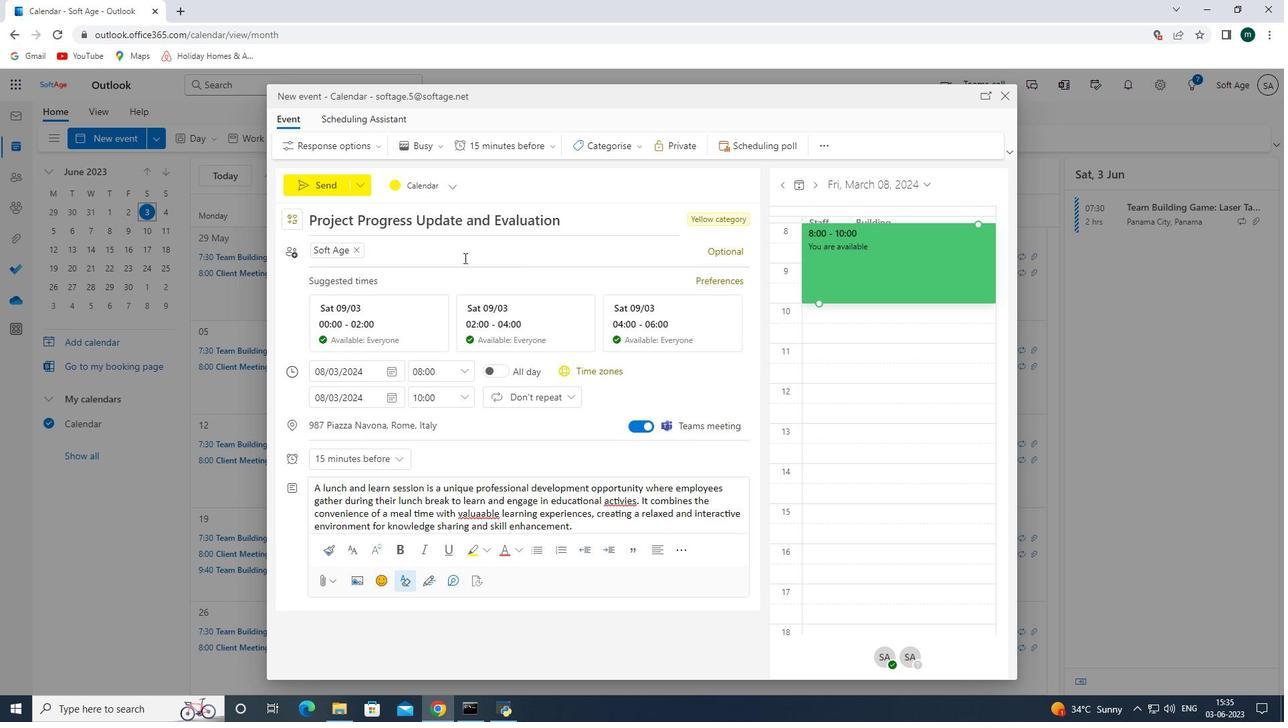 
Action: Mouse moved to (485, 311)
Screenshot: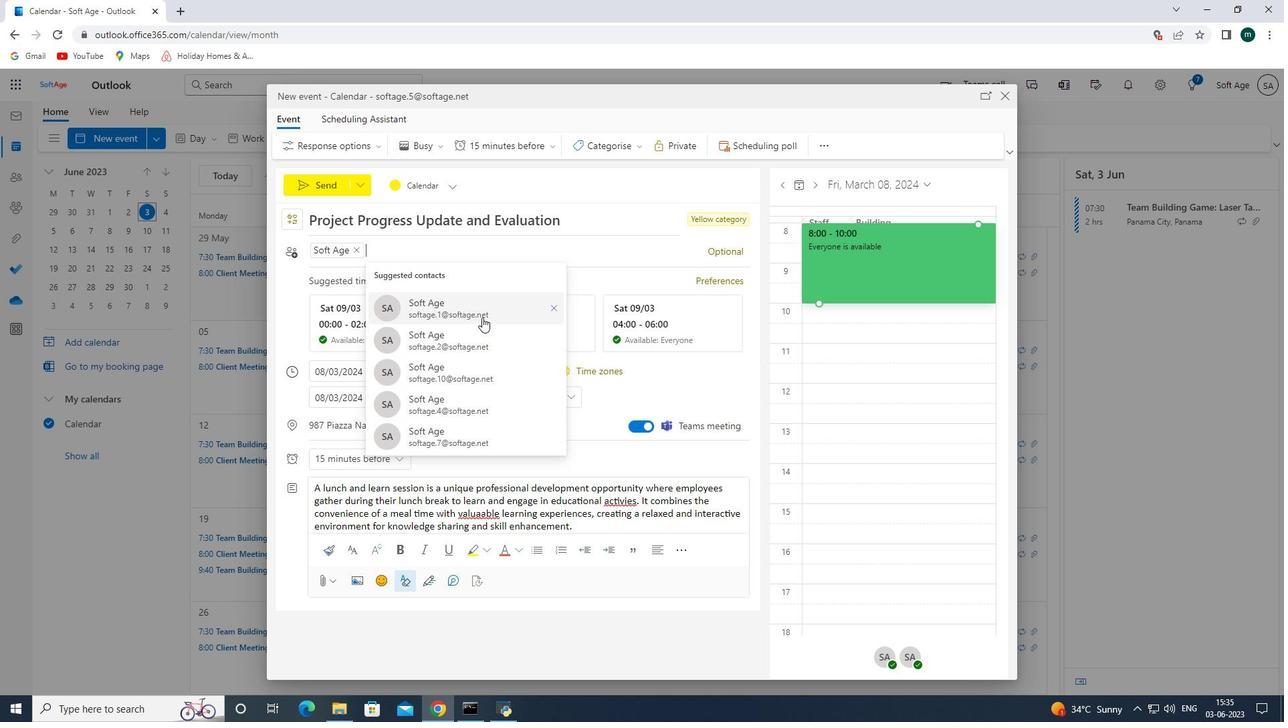 
Action: Mouse pressed left at (485, 311)
Screenshot: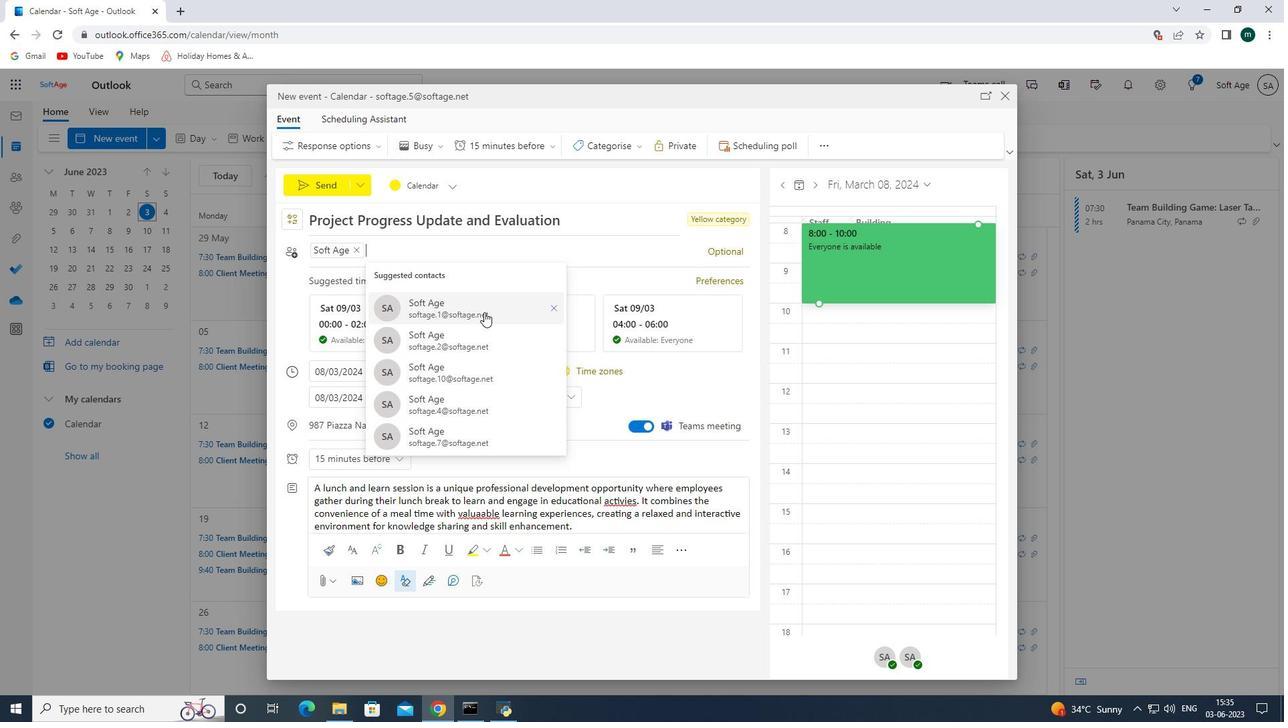 
Action: Mouse moved to (547, 141)
Screenshot: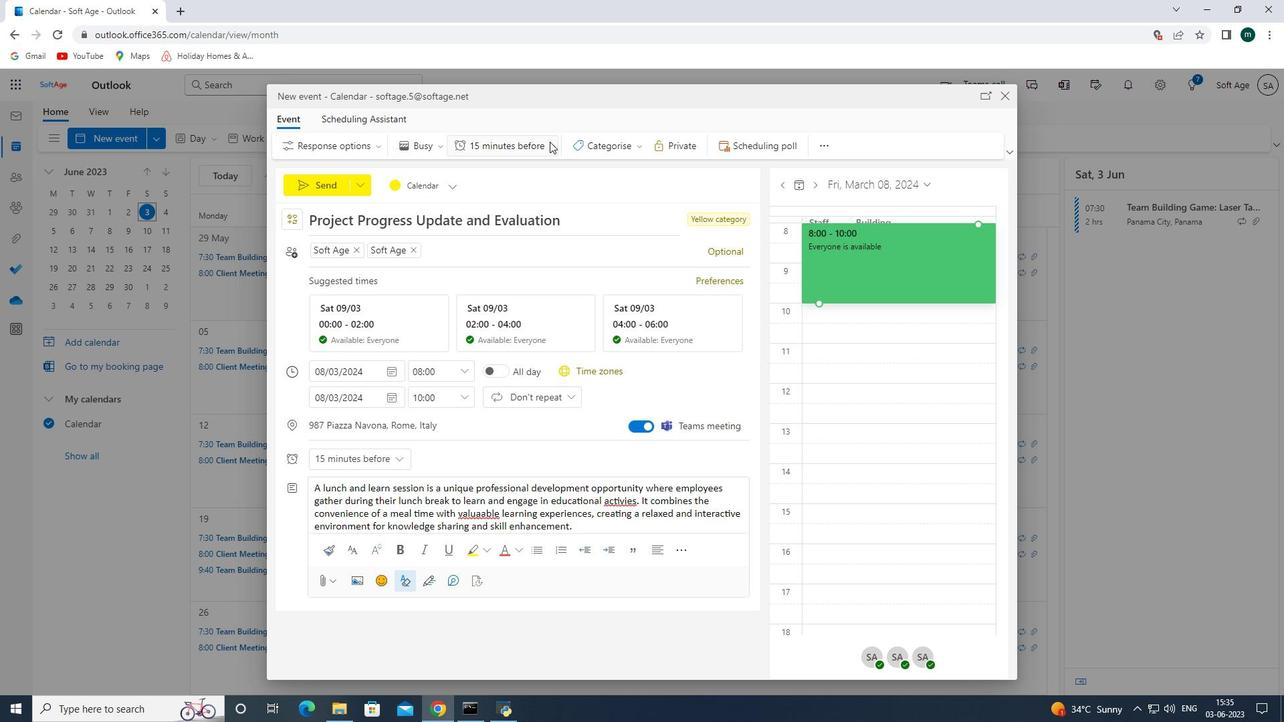 
Action: Mouse pressed left at (547, 141)
Screenshot: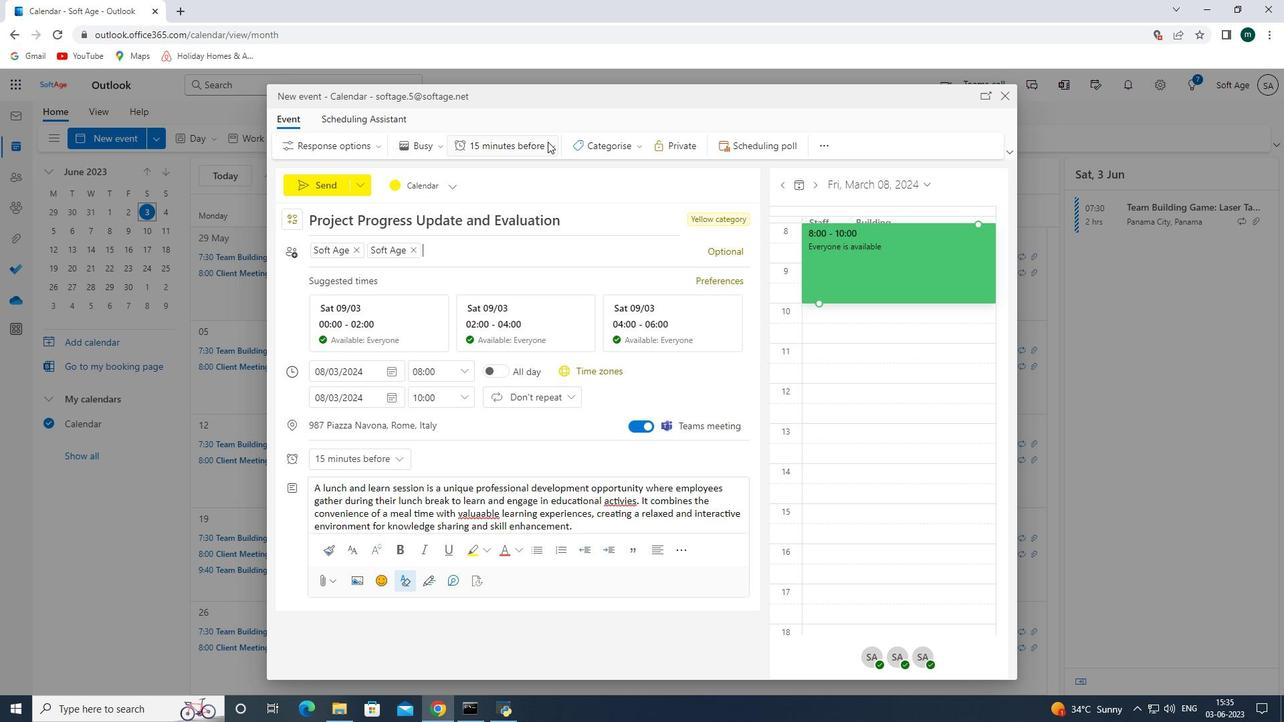 
Action: Mouse moved to (519, 317)
Screenshot: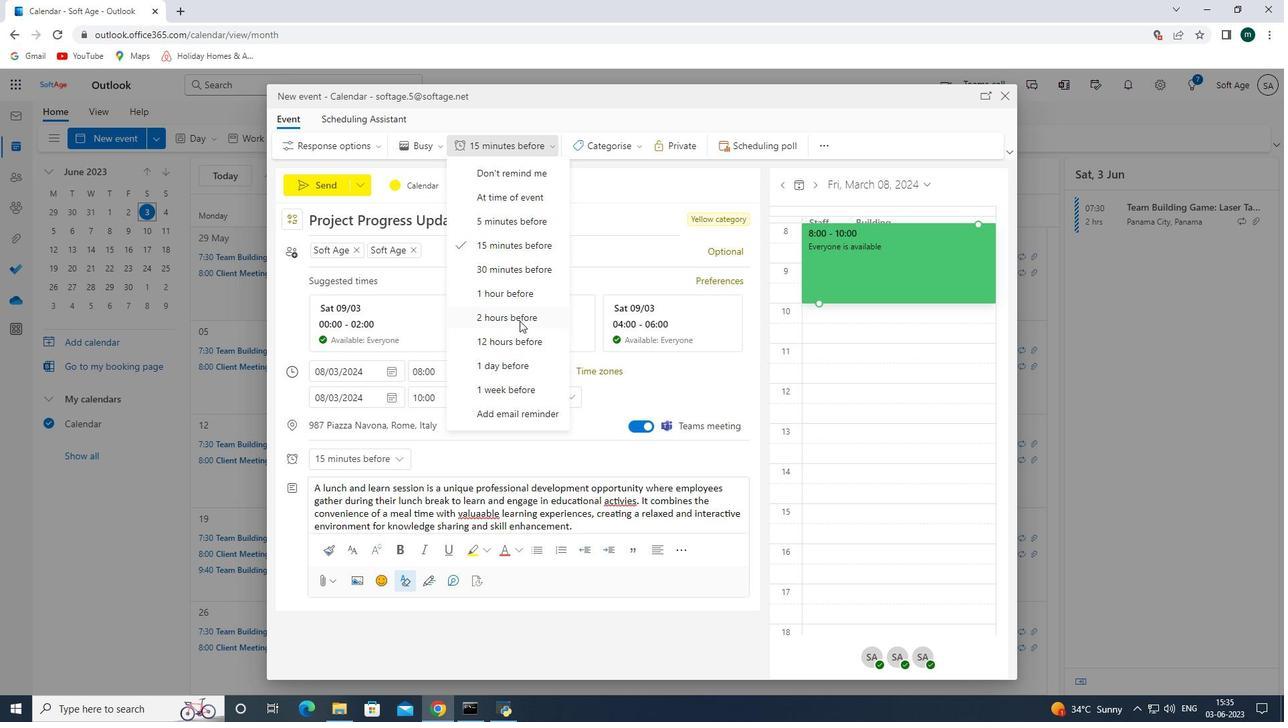 
Action: Mouse pressed left at (519, 317)
Screenshot: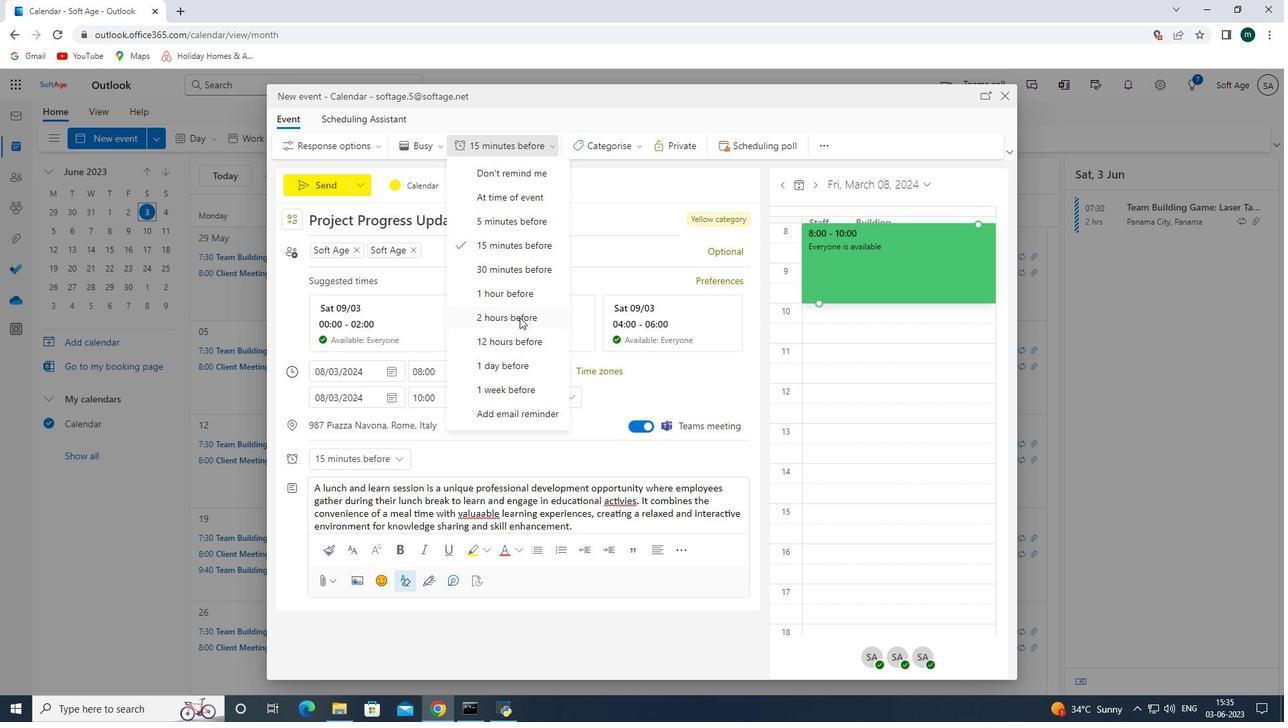
Action: Mouse moved to (311, 185)
Screenshot: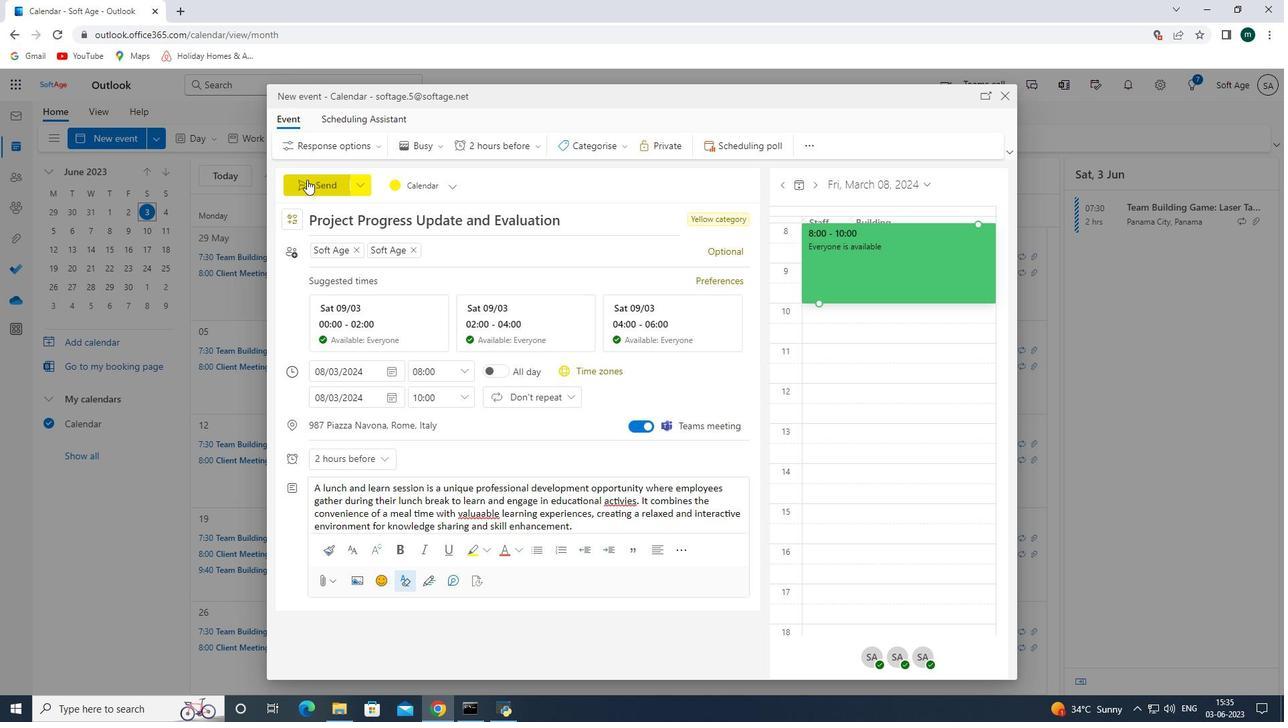 
Action: Mouse pressed left at (311, 185)
Screenshot: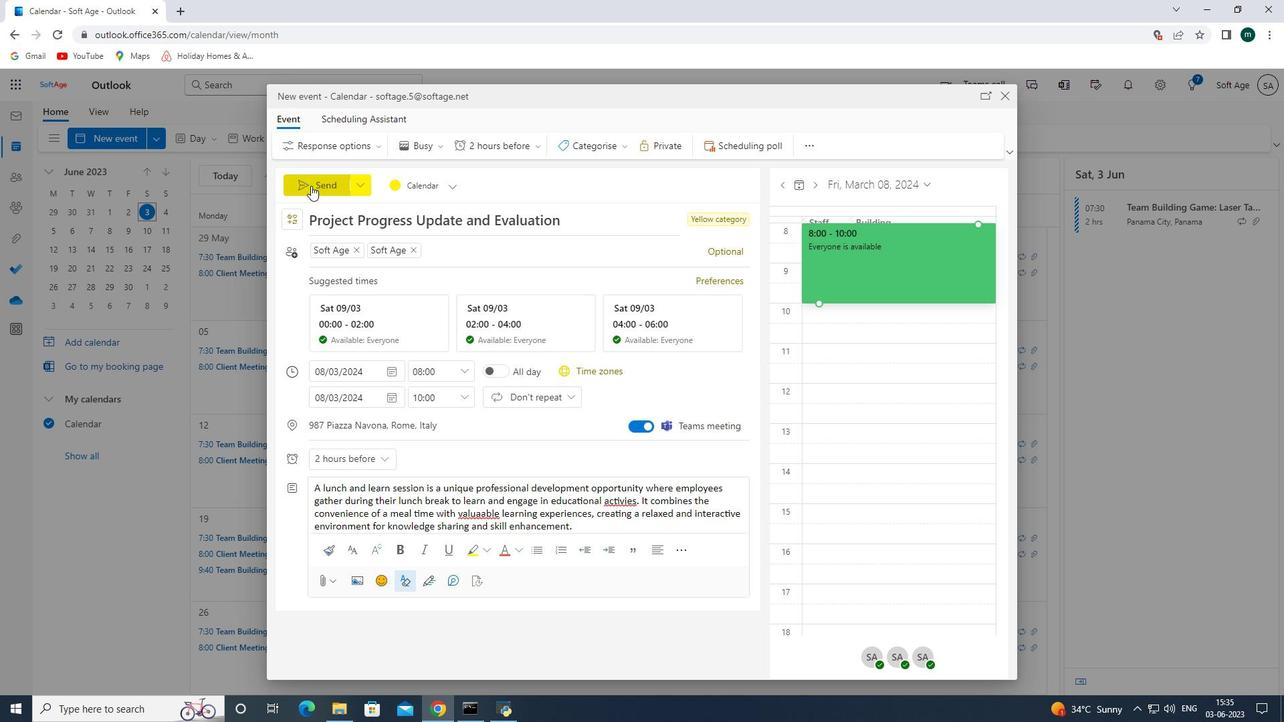 
Action: Mouse moved to (319, 180)
Screenshot: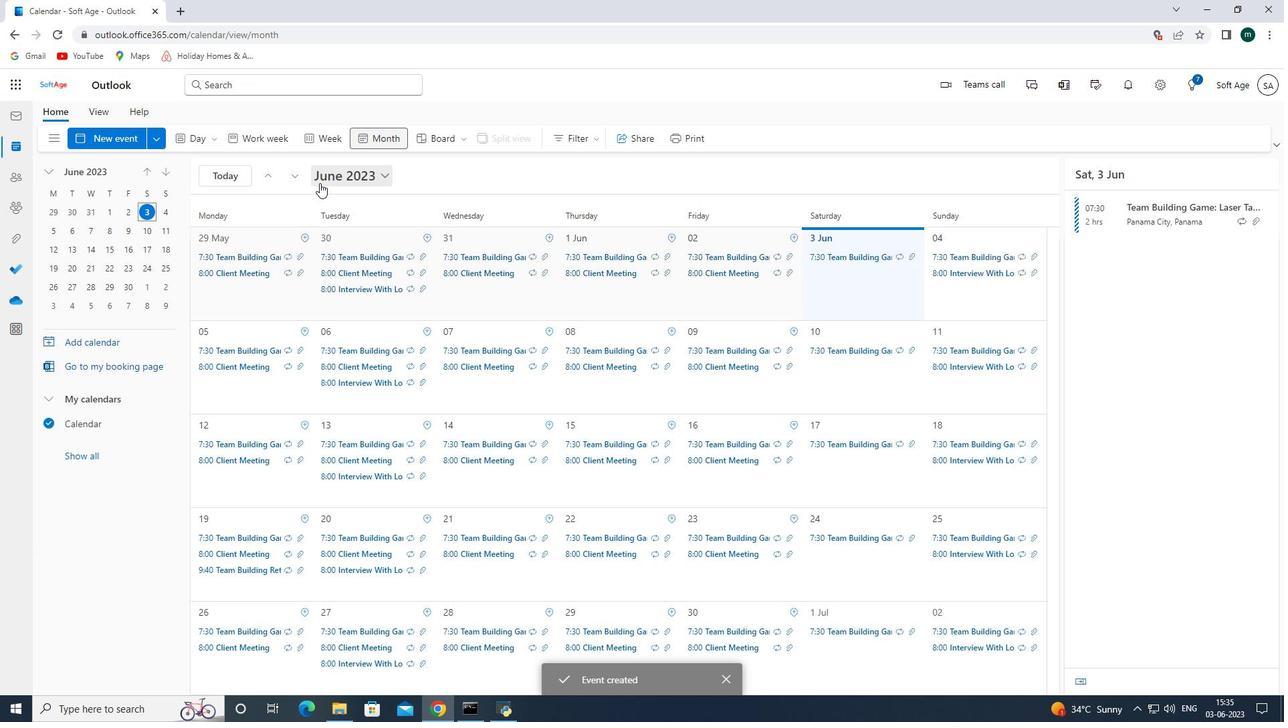 
